 Task: Open a template Informal Letter by  Plum save the file as flyer.odt Remove the following options from template: 'your brand'. Replace Hello Fan with ' Greetings' and change the date to 28 November, 2023. Replace body of the letter with  I wanted to express my deepest gratitude for your help. Your assistance made a significant difference in my life. Thank you from the bottom of my heart.; apply Font Style 'Tahoma' and font size  14 Add name: Olivia
Action: Mouse moved to (963, 142)
Screenshot: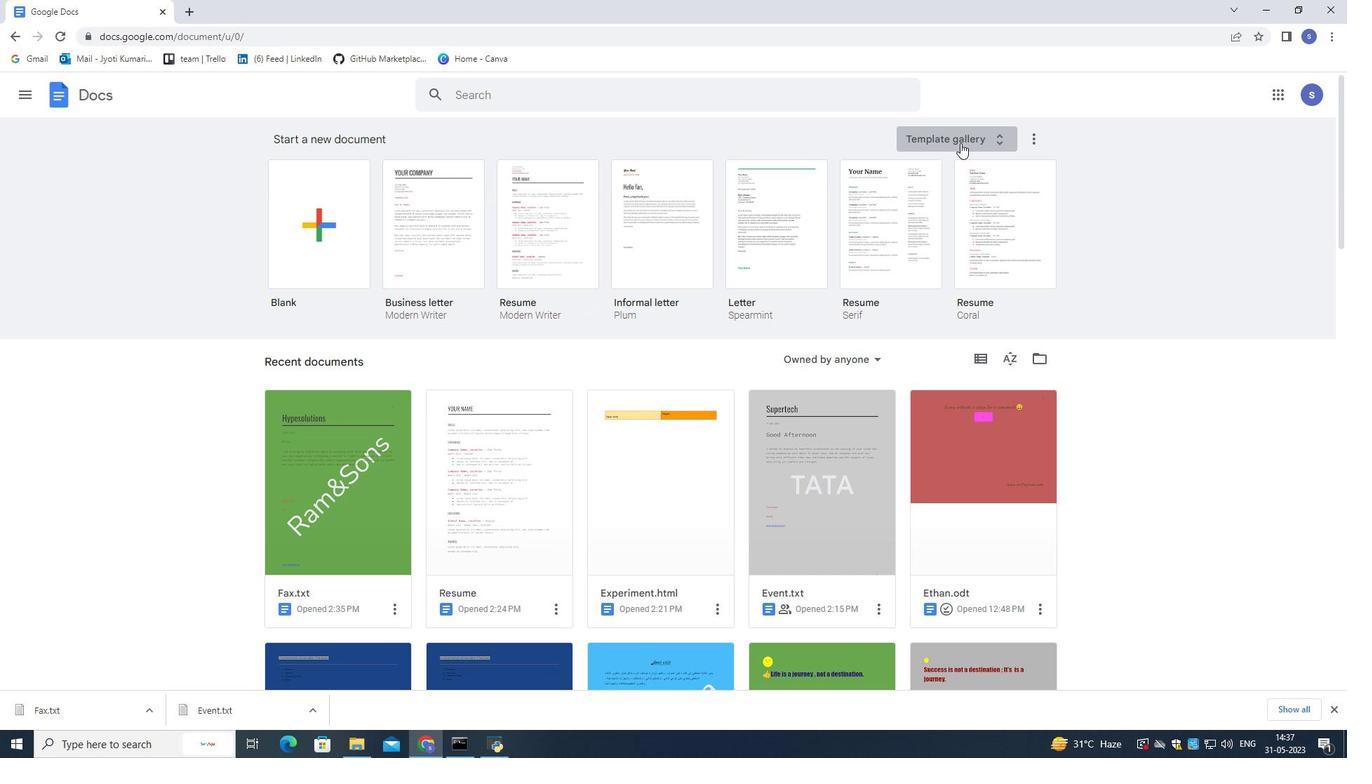 
Action: Mouse pressed left at (963, 142)
Screenshot: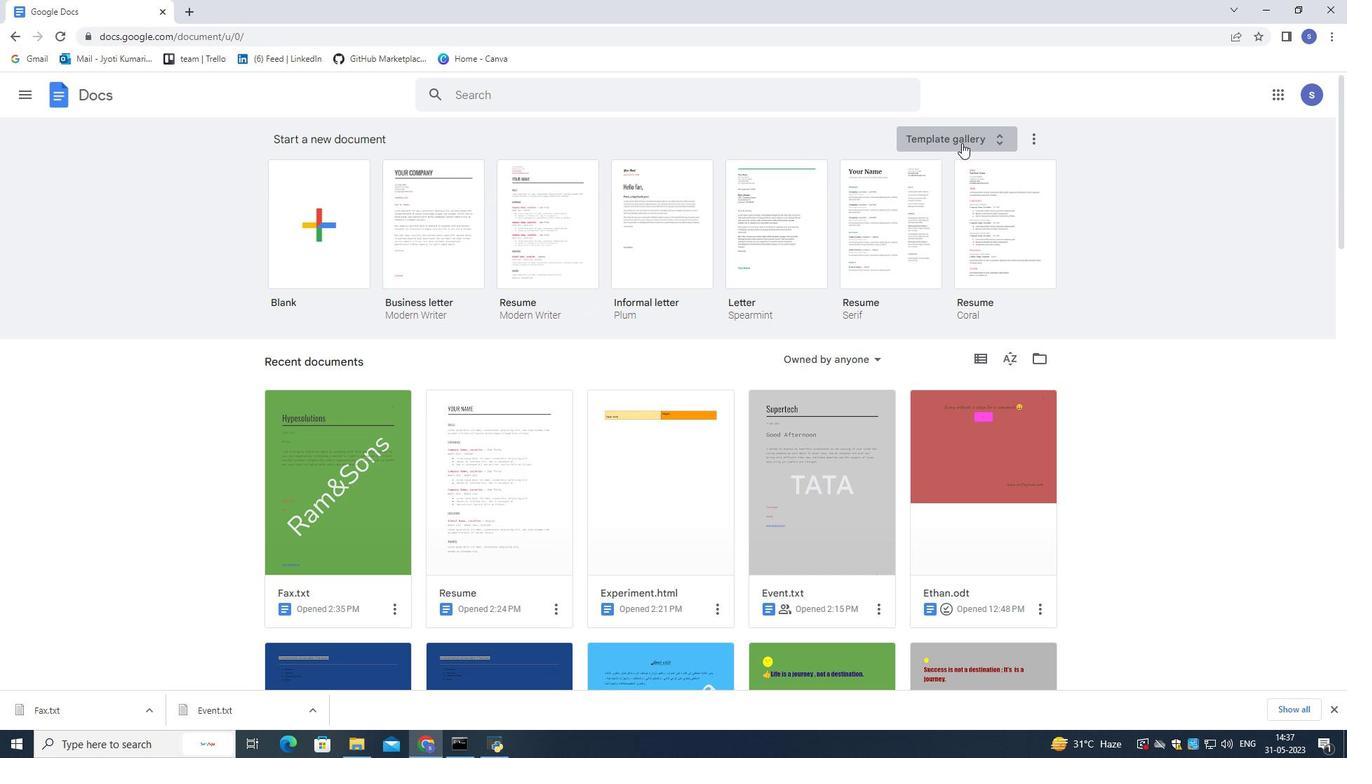 
Action: Mouse moved to (899, 220)
Screenshot: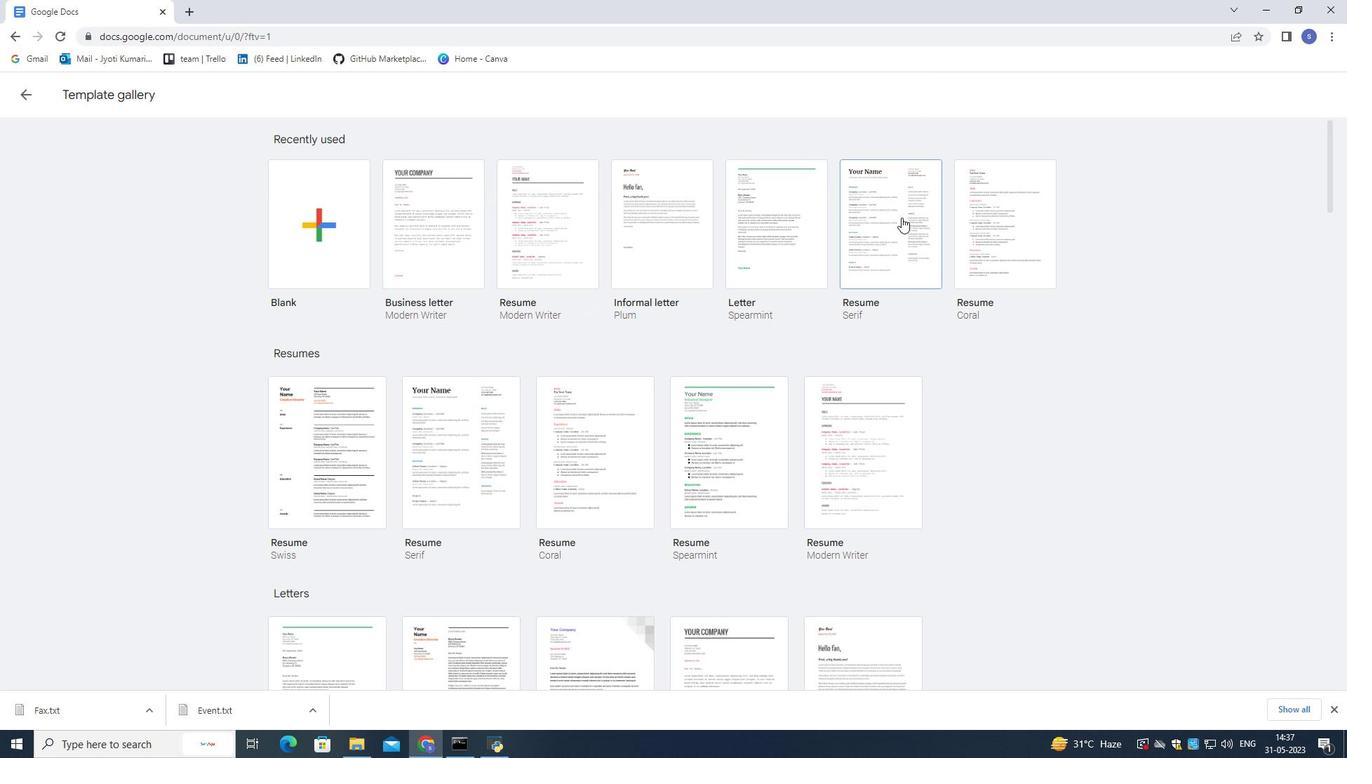 
Action: Mouse scrolled (899, 219) with delta (0, 0)
Screenshot: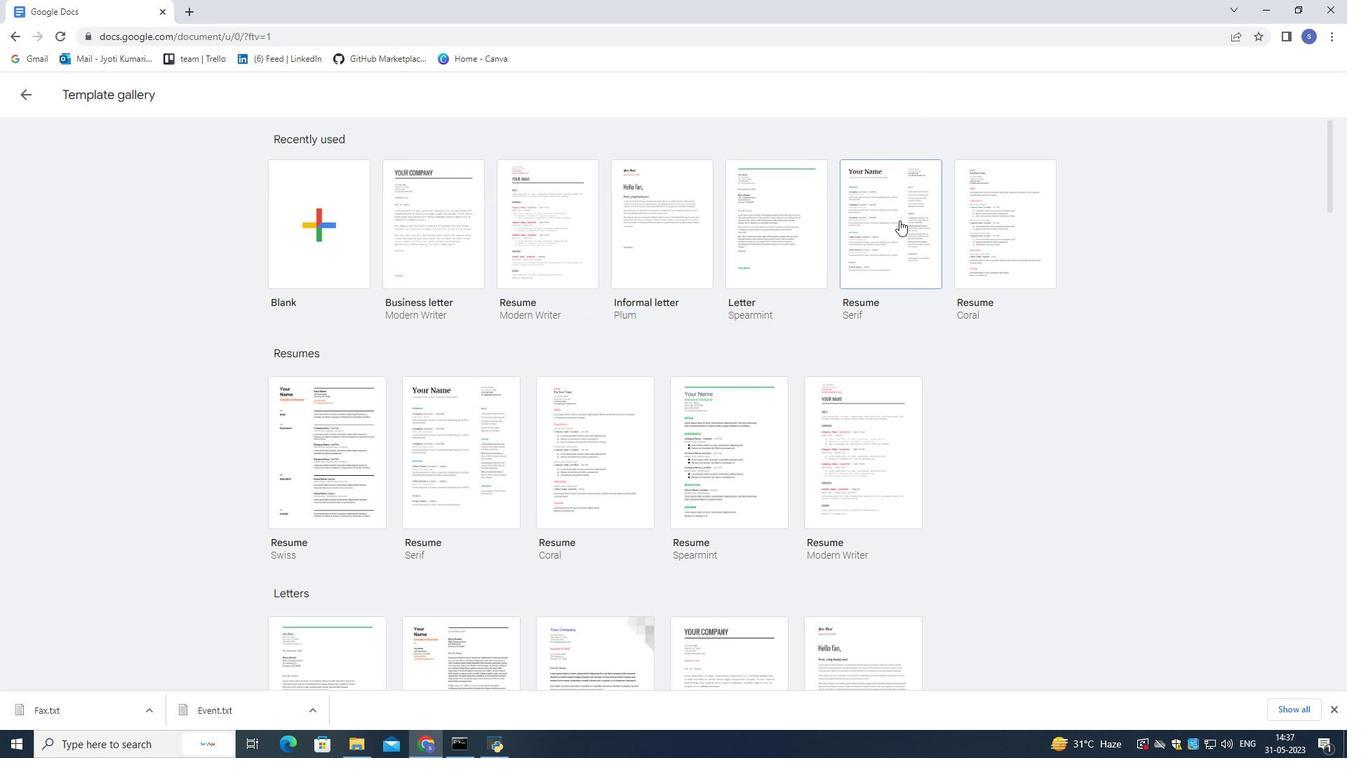 
Action: Mouse moved to (899, 220)
Screenshot: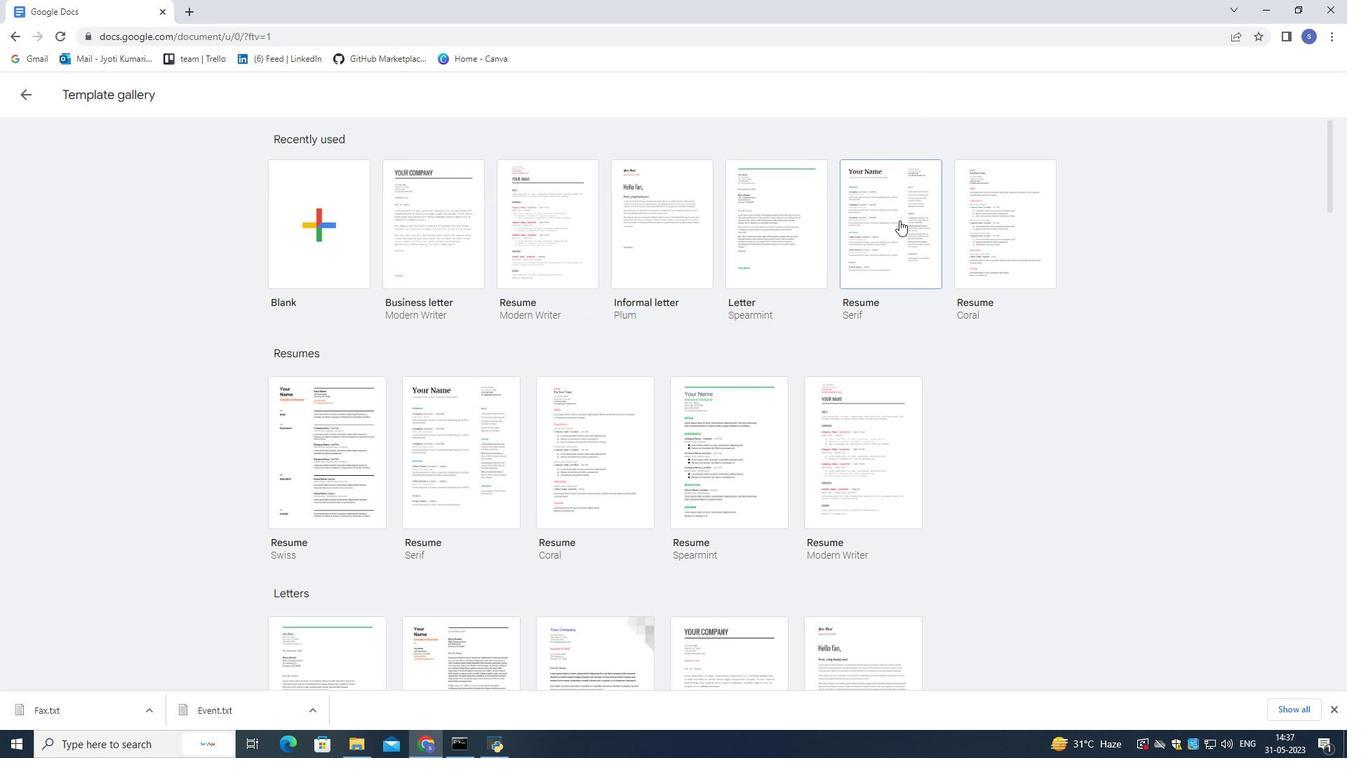 
Action: Mouse scrolled (899, 219) with delta (0, 0)
Screenshot: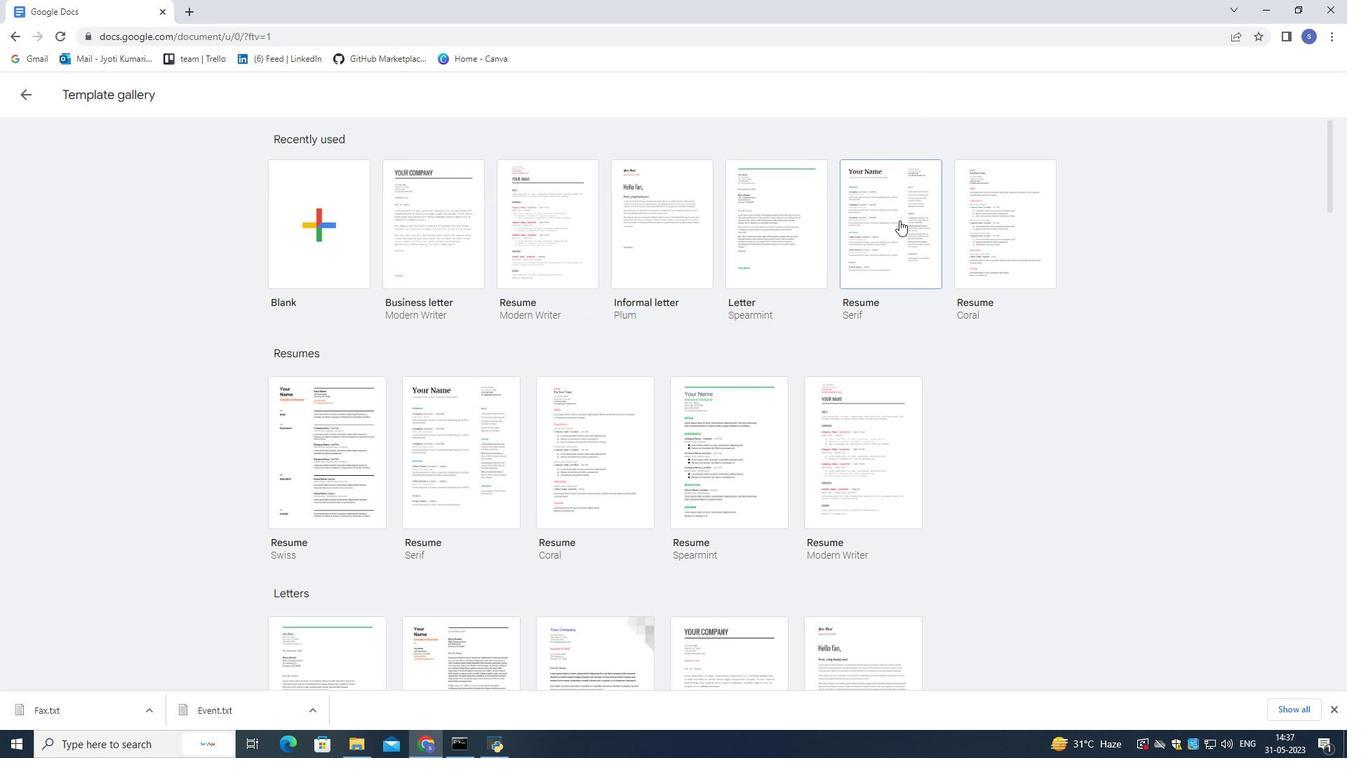 
Action: Mouse moved to (899, 222)
Screenshot: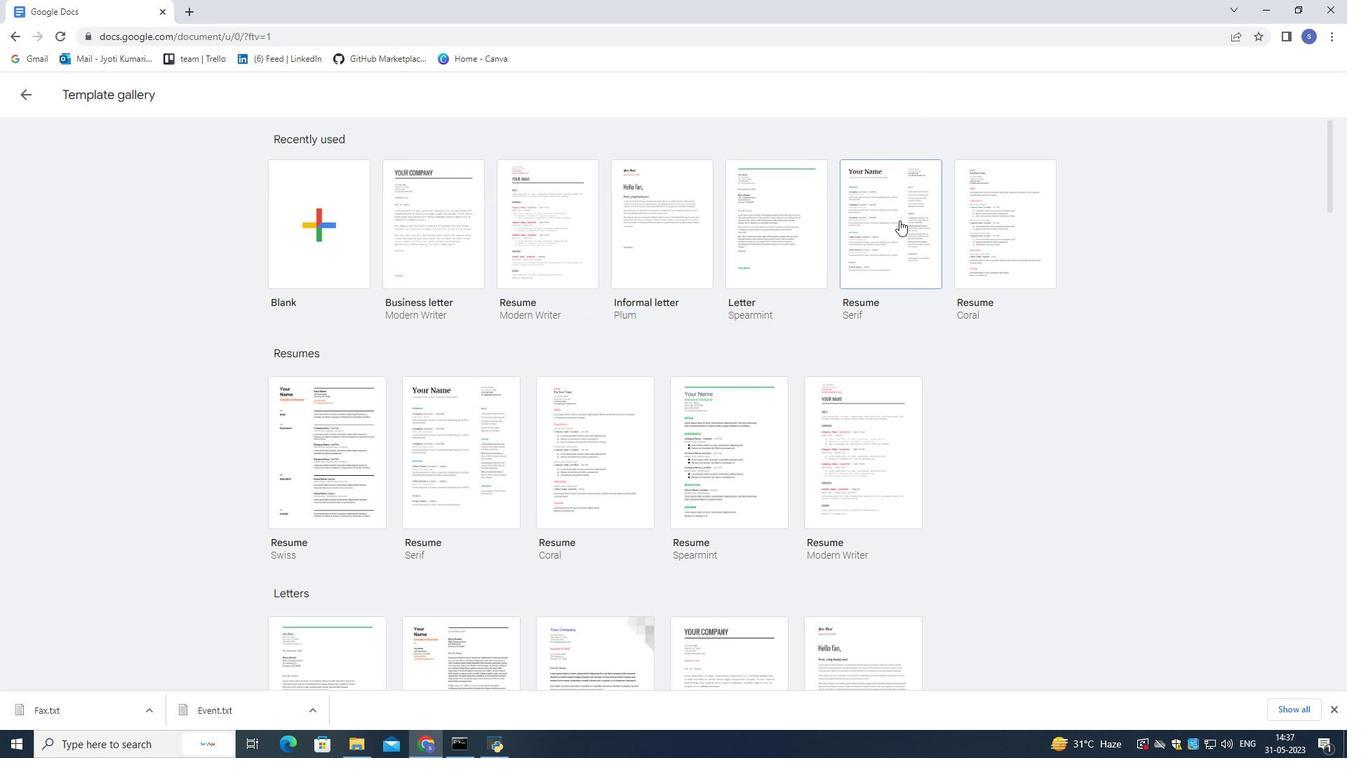 
Action: Mouse scrolled (899, 221) with delta (0, 0)
Screenshot: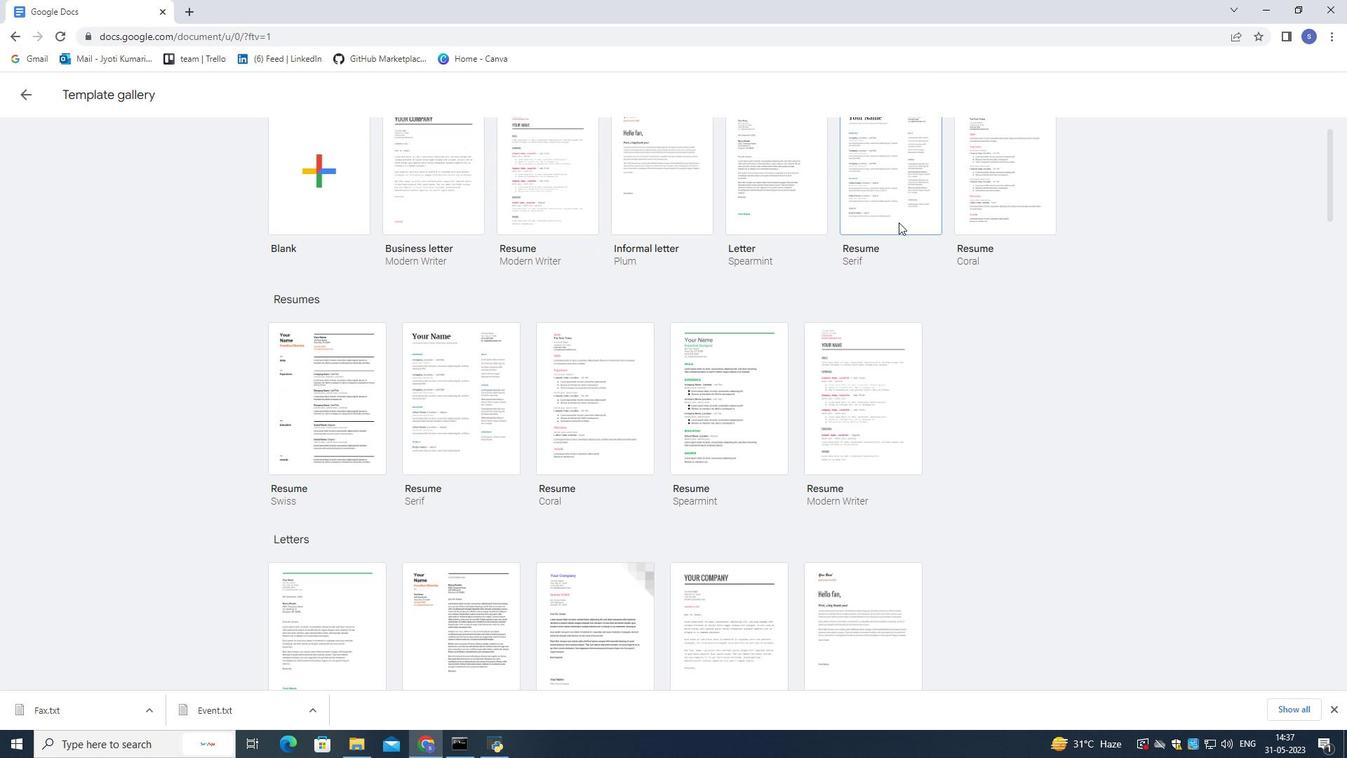 
Action: Mouse scrolled (899, 221) with delta (0, 0)
Screenshot: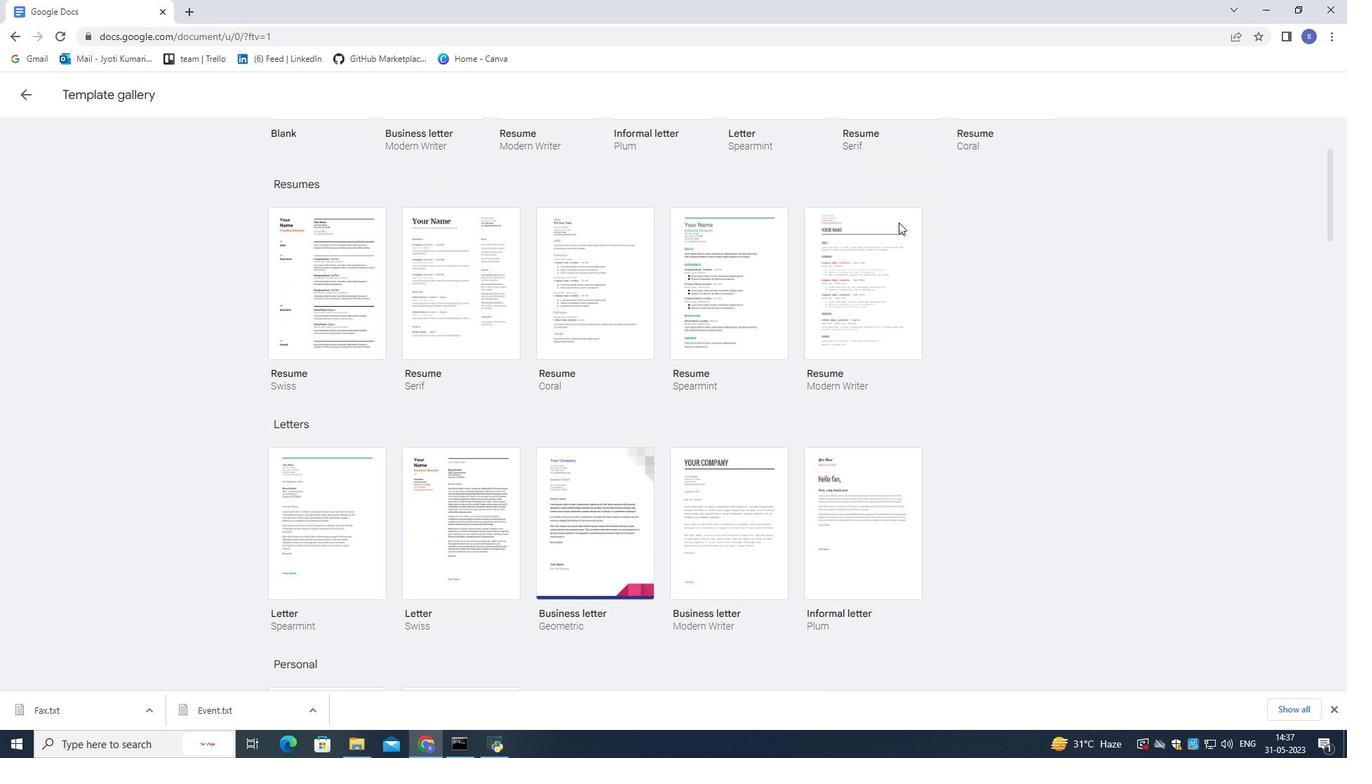 
Action: Mouse moved to (895, 252)
Screenshot: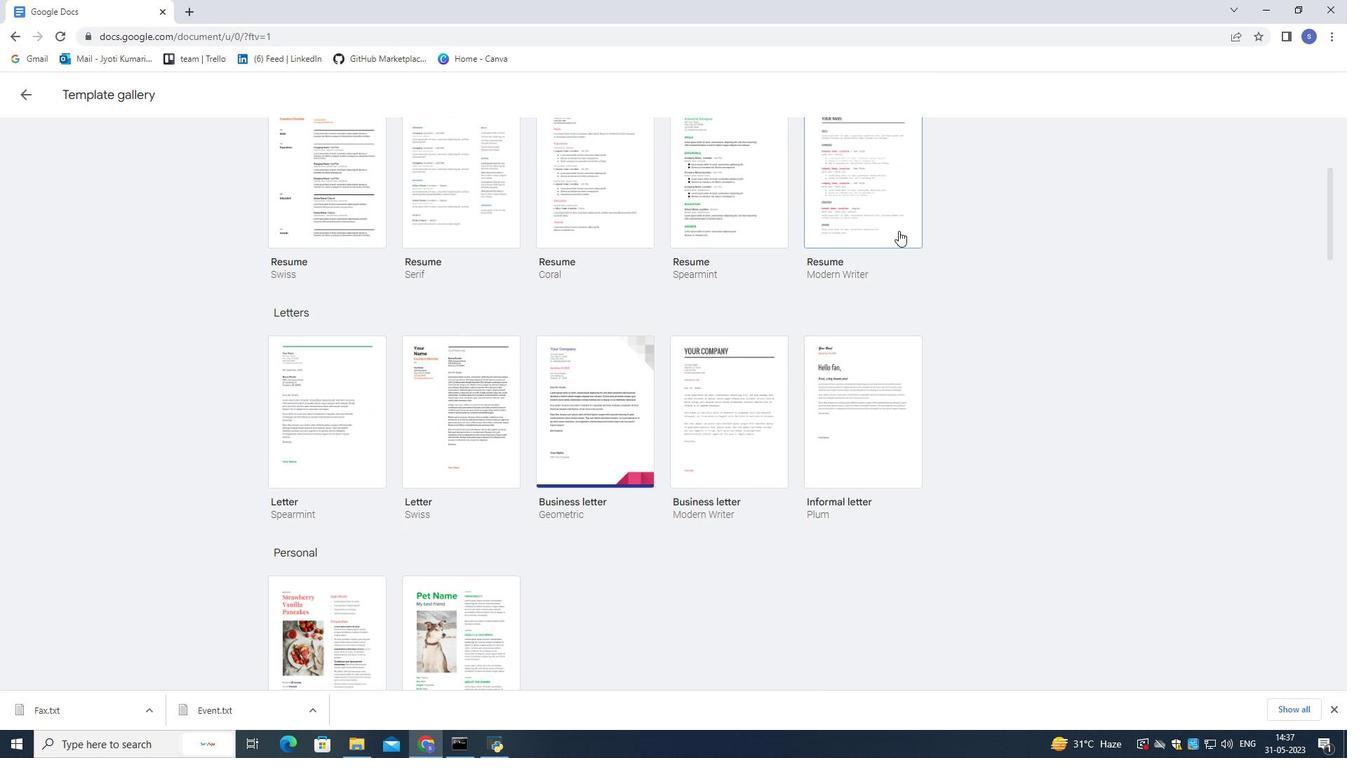 
Action: Mouse scrolled (895, 252) with delta (0, 0)
Screenshot: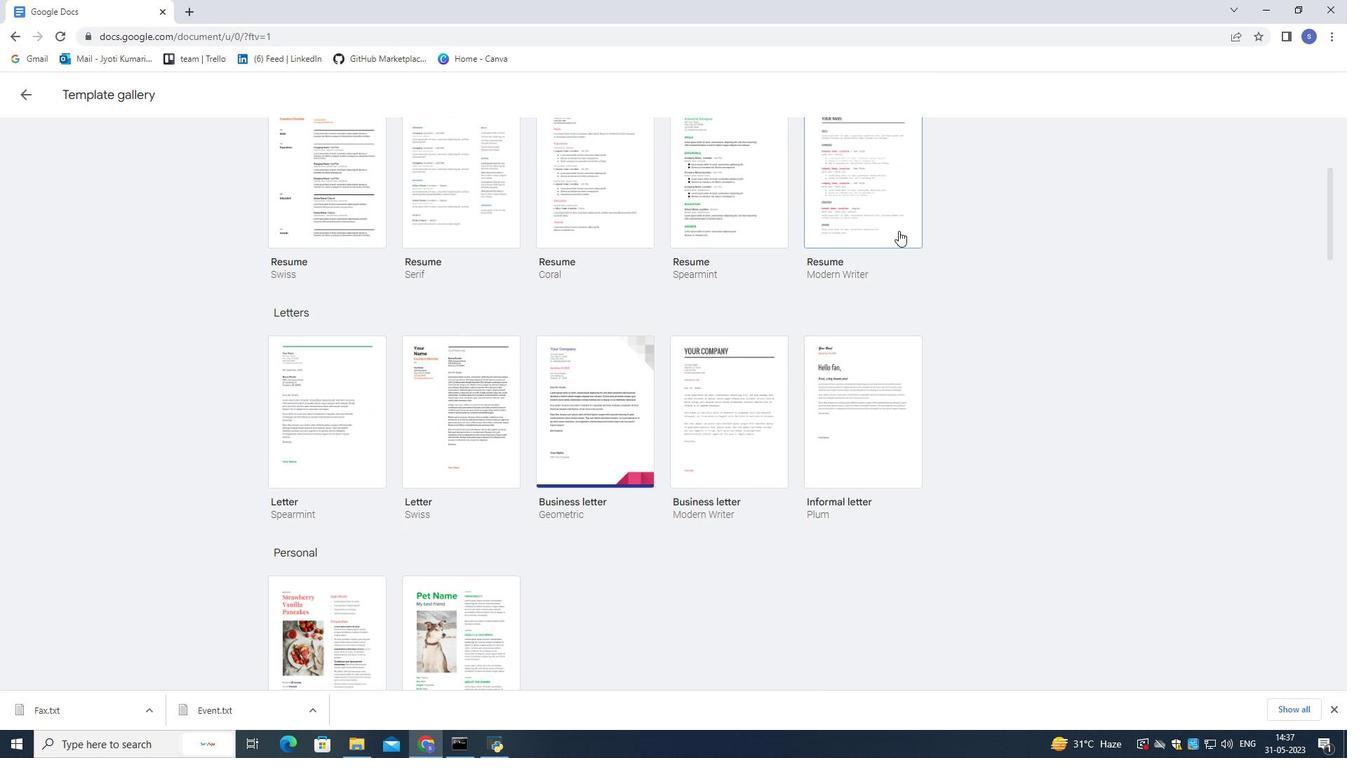 
Action: Mouse moved to (859, 321)
Screenshot: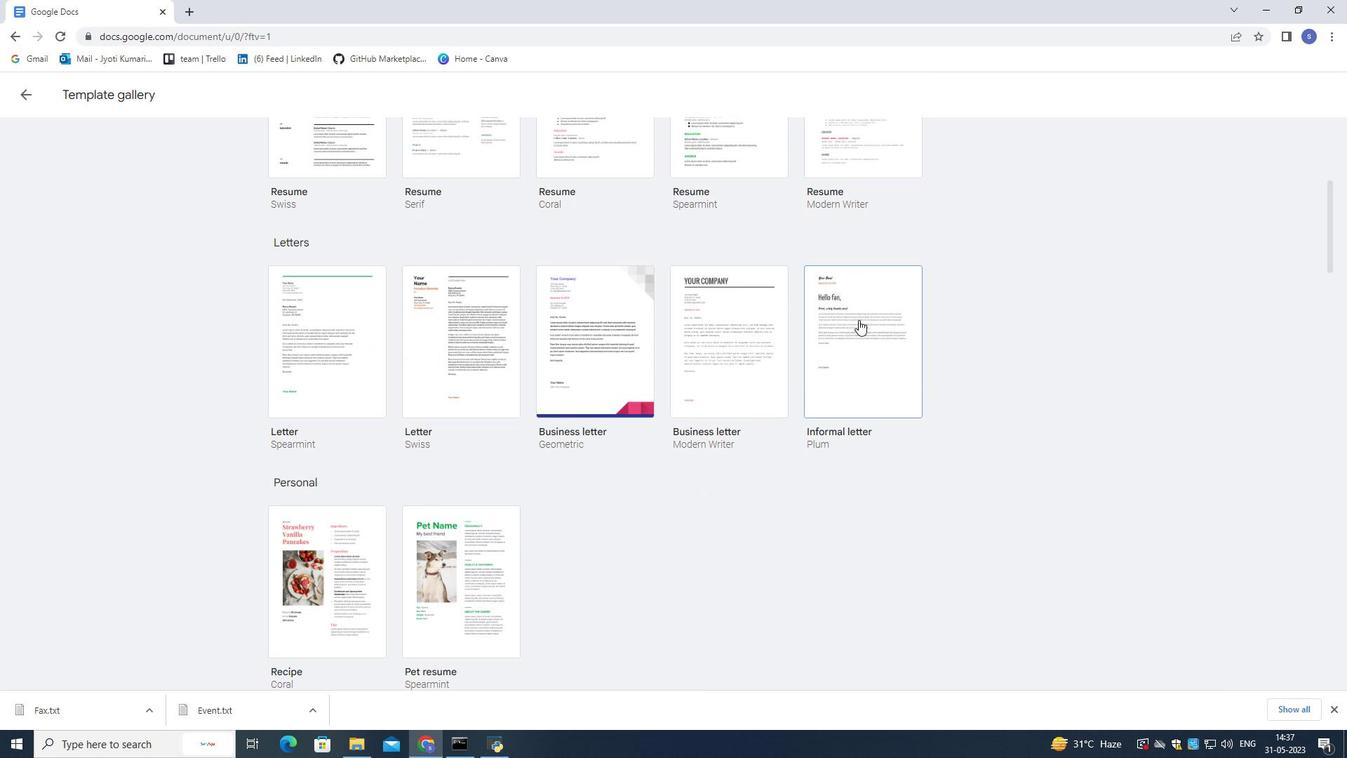 
Action: Mouse pressed left at (859, 321)
Screenshot: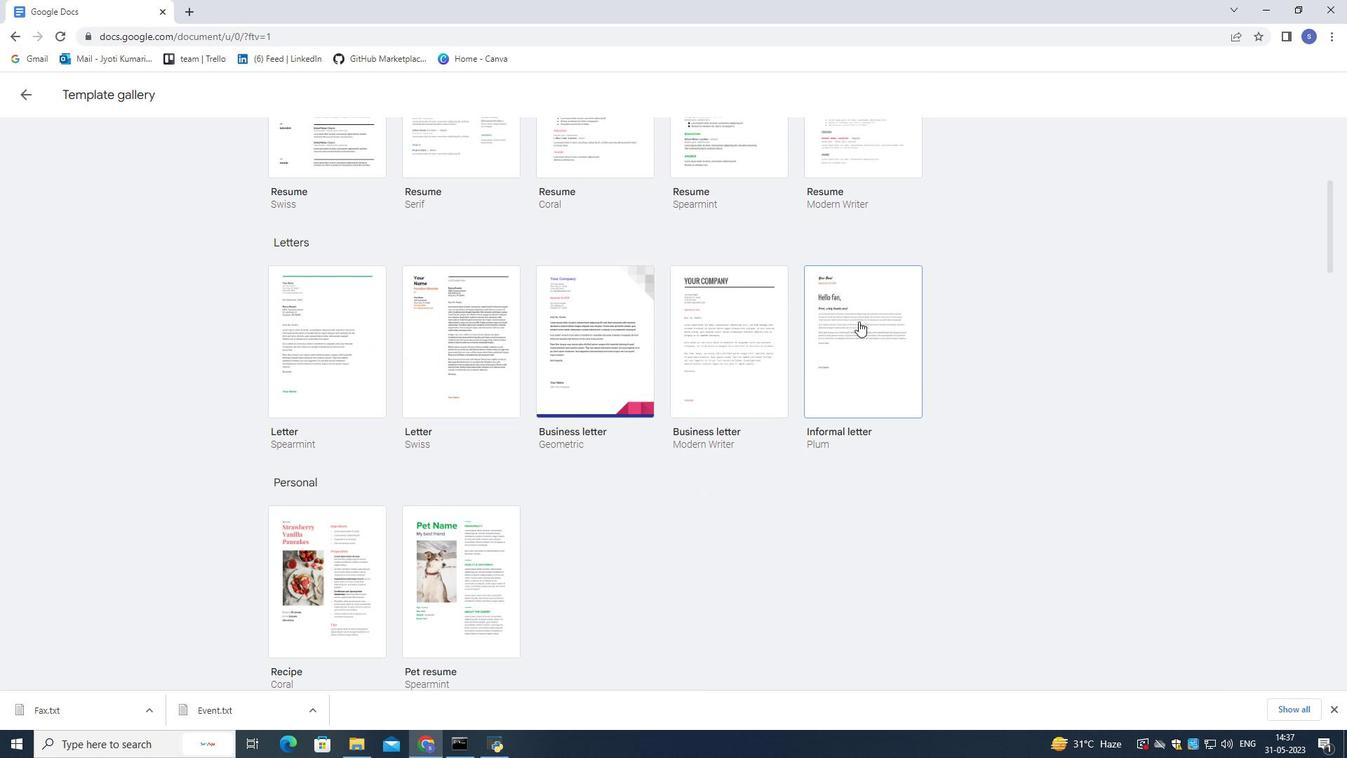 
Action: Mouse moved to (80, 84)
Screenshot: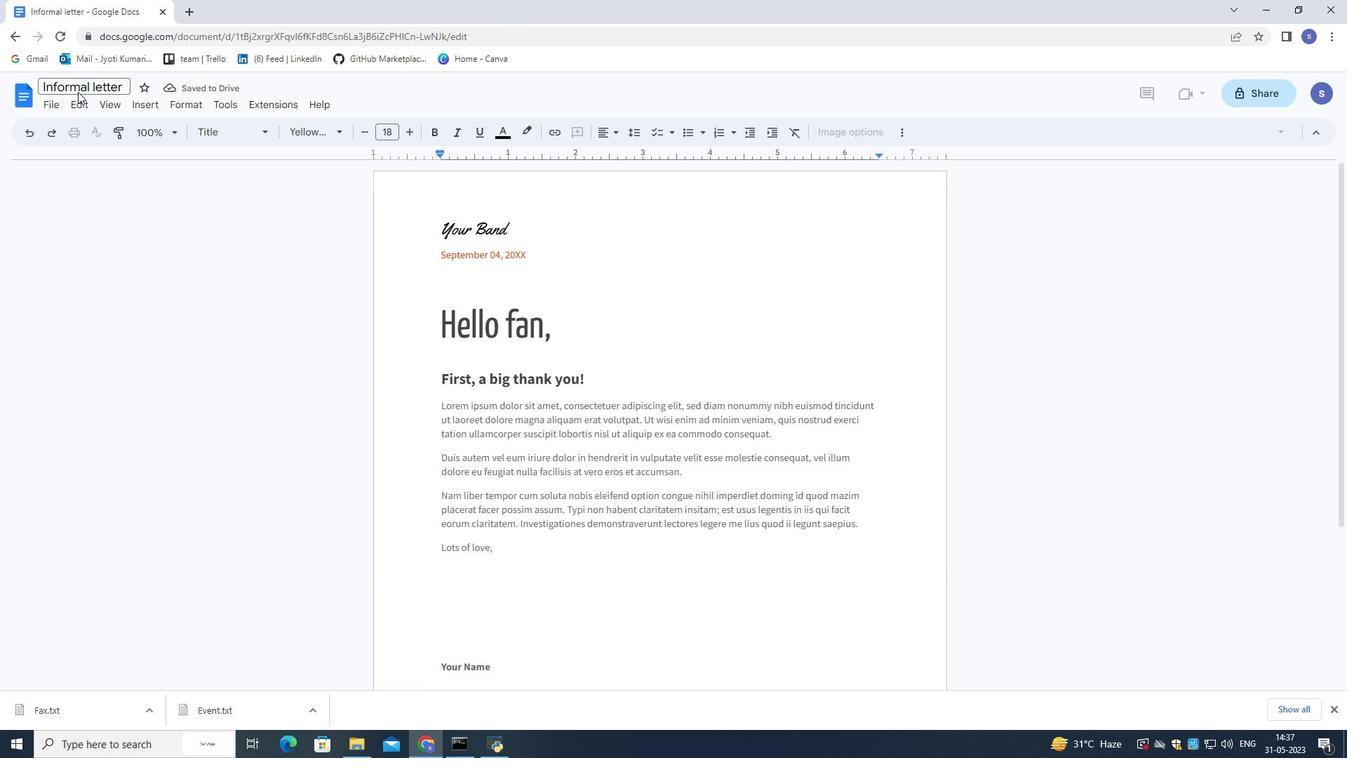 
Action: Mouse pressed left at (80, 84)
Screenshot: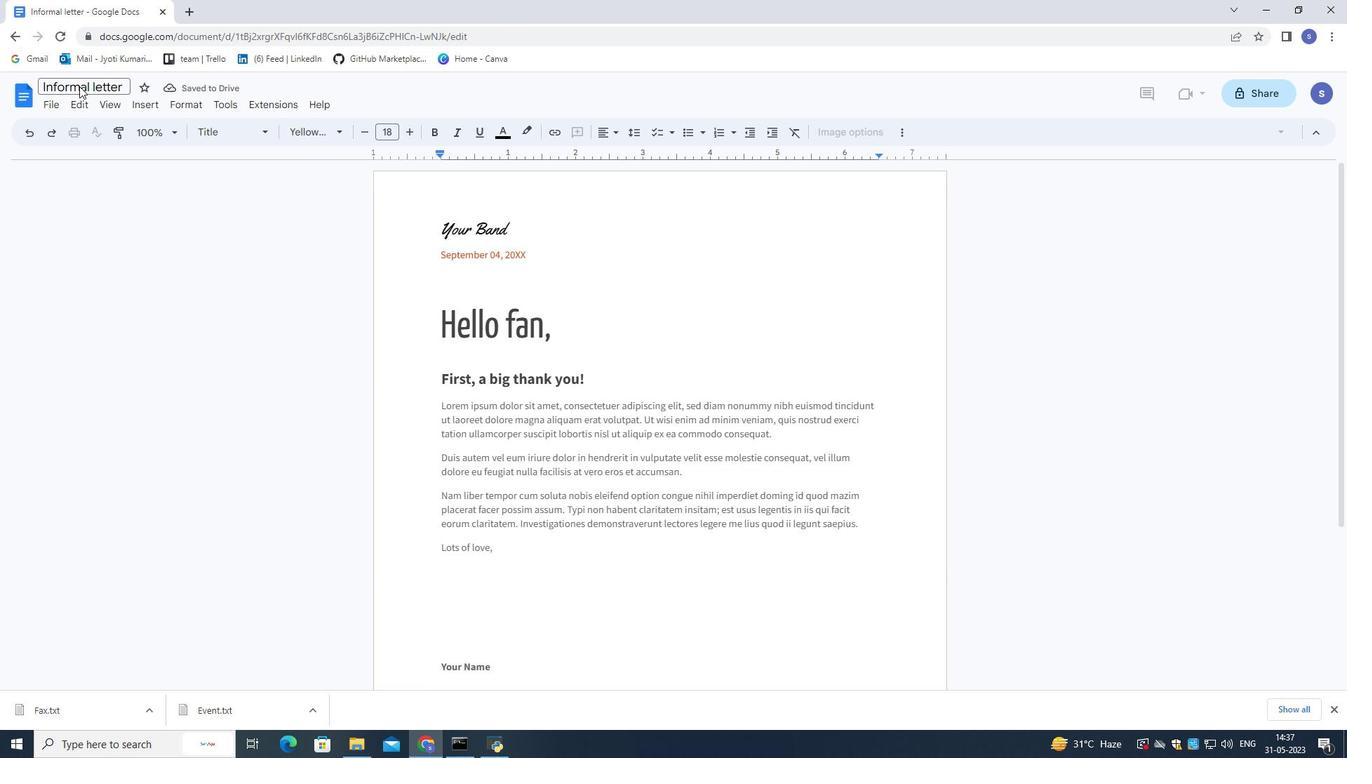 
Action: Mouse pressed left at (80, 84)
Screenshot: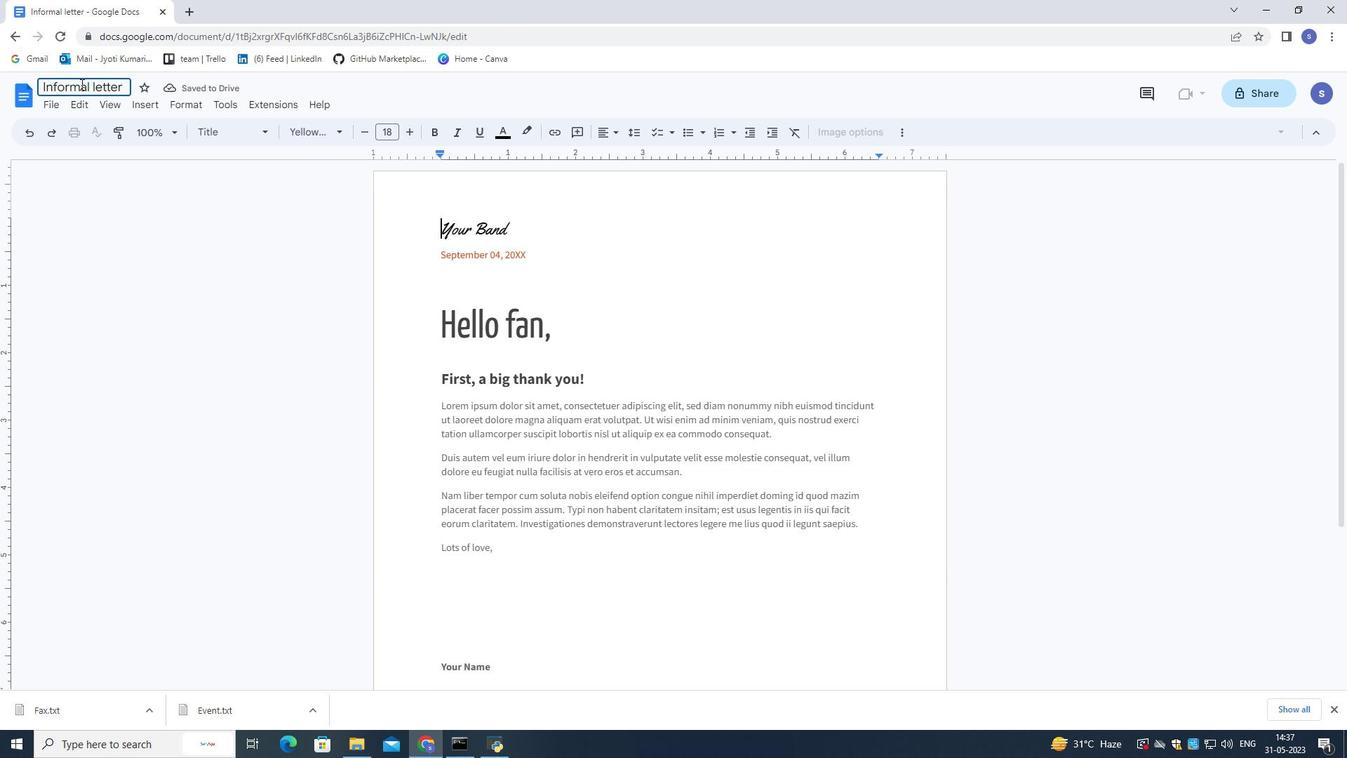 
Action: Mouse pressed left at (80, 84)
Screenshot: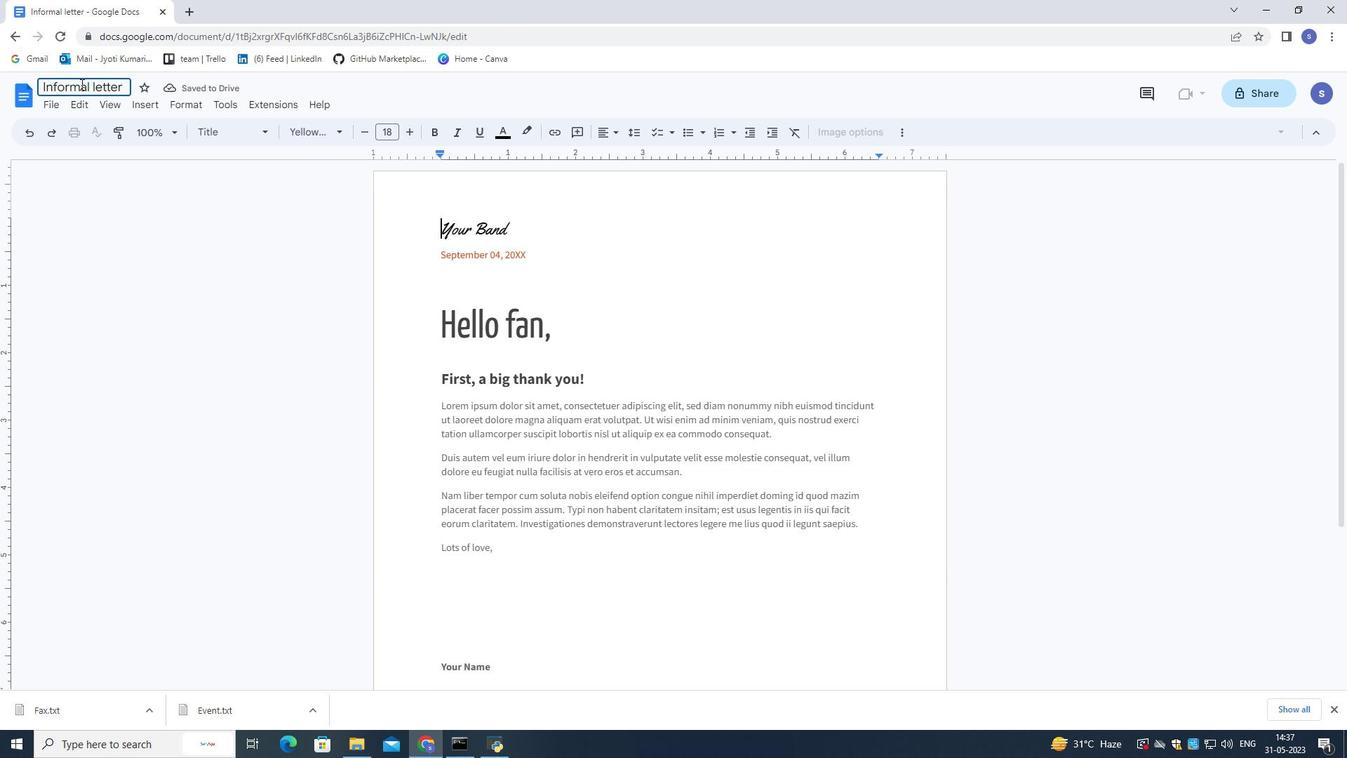 
Action: Mouse moved to (122, 76)
Screenshot: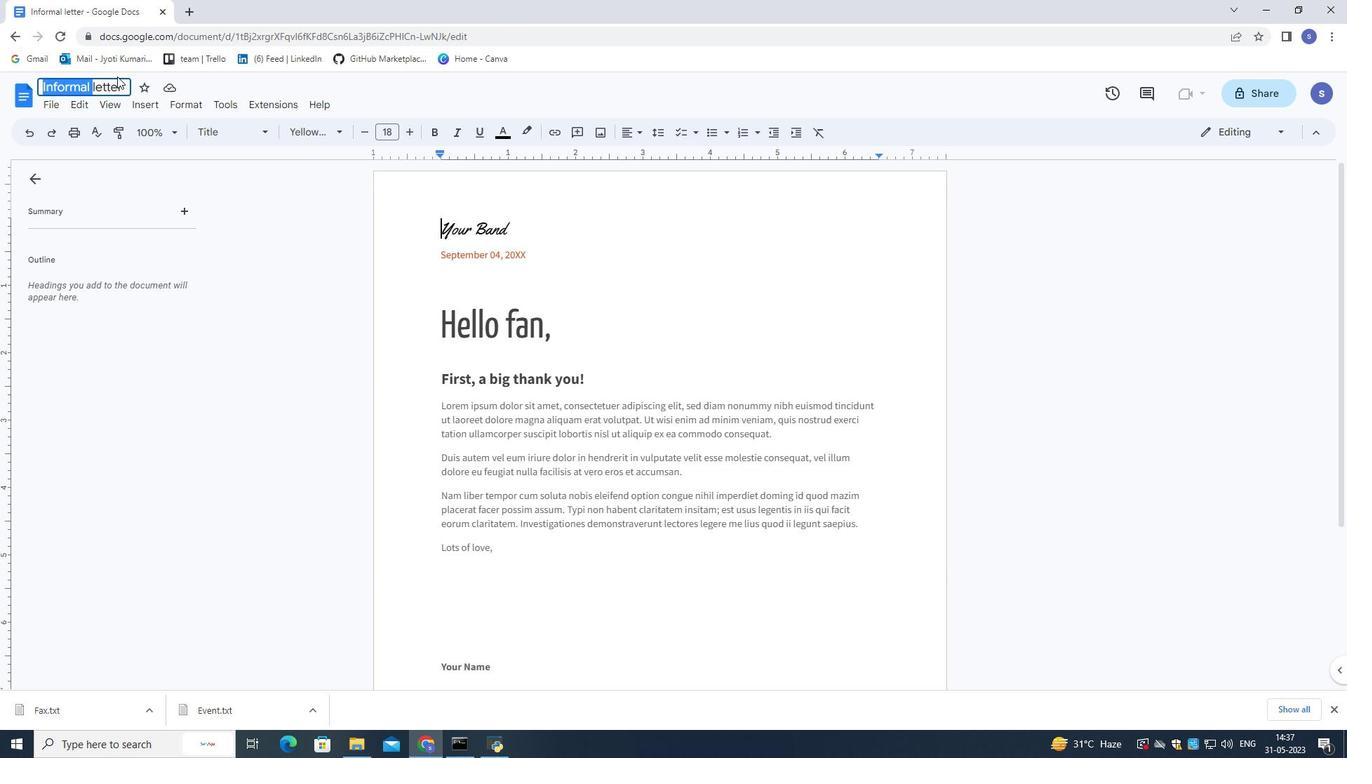
Action: Mouse pressed left at (122, 76)
Screenshot: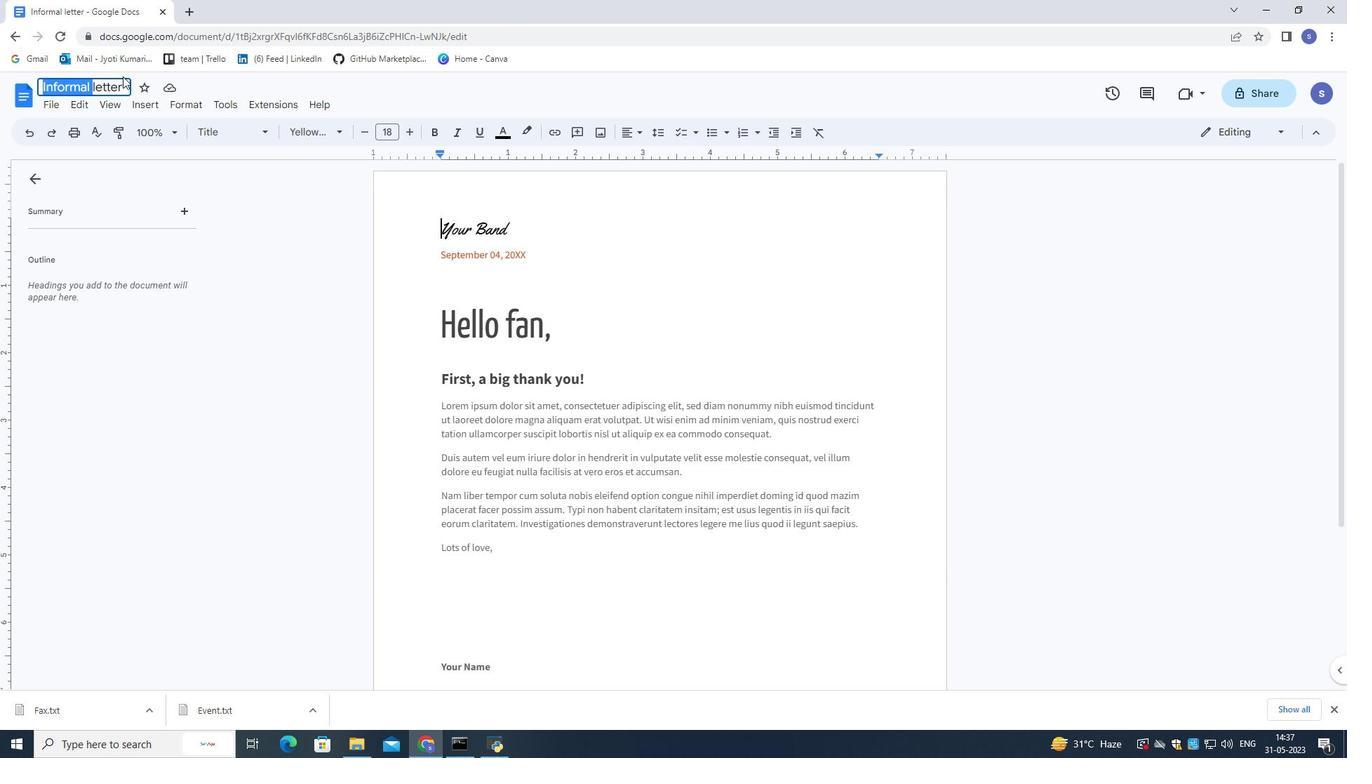 
Action: Mouse moved to (122, 84)
Screenshot: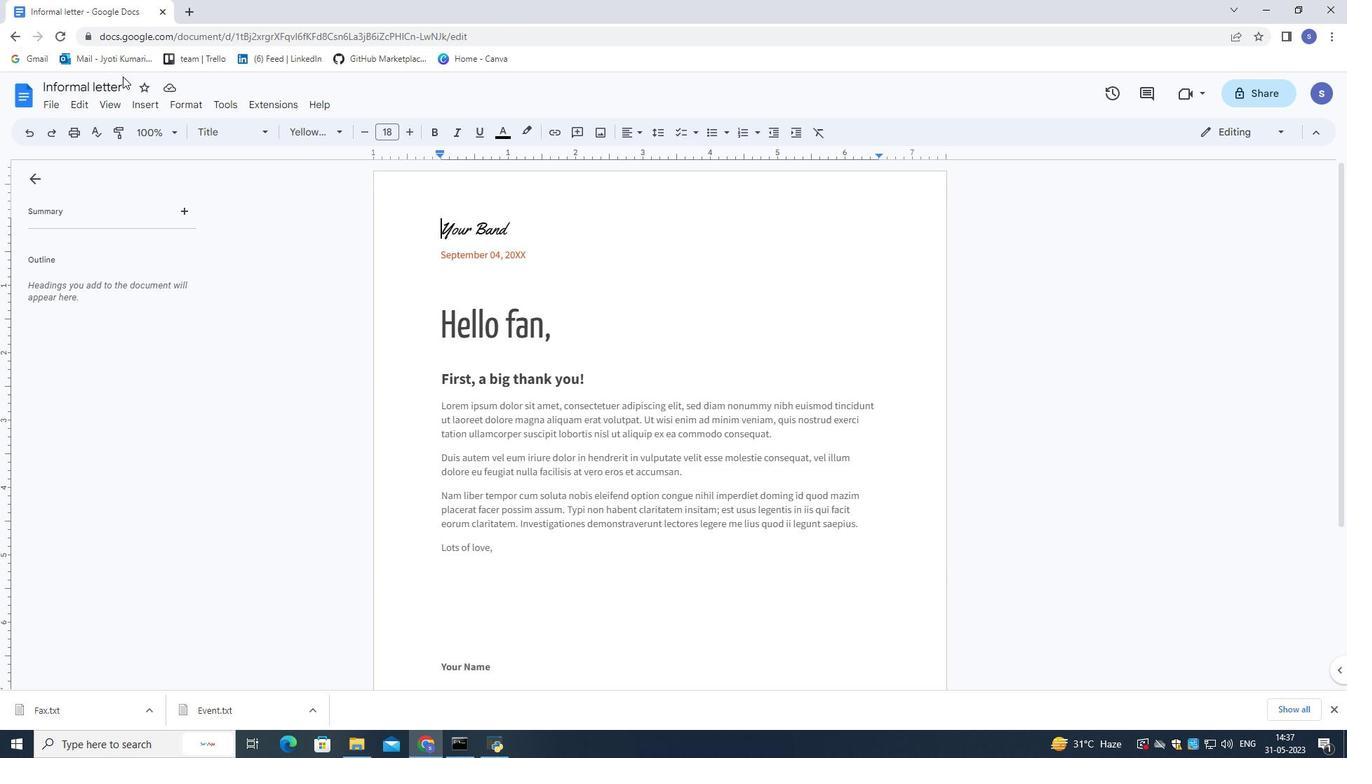 
Action: Mouse pressed left at (122, 84)
Screenshot: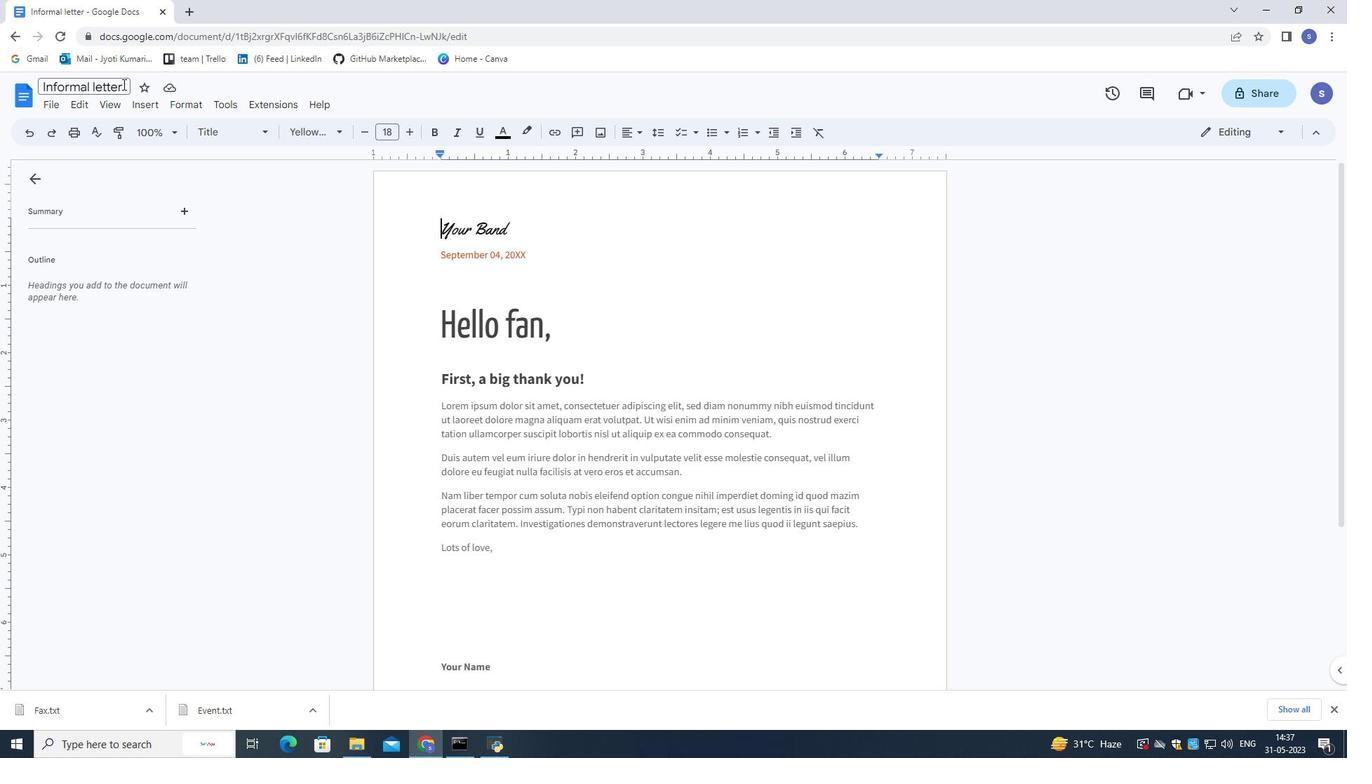 
Action: Mouse pressed left at (122, 84)
Screenshot: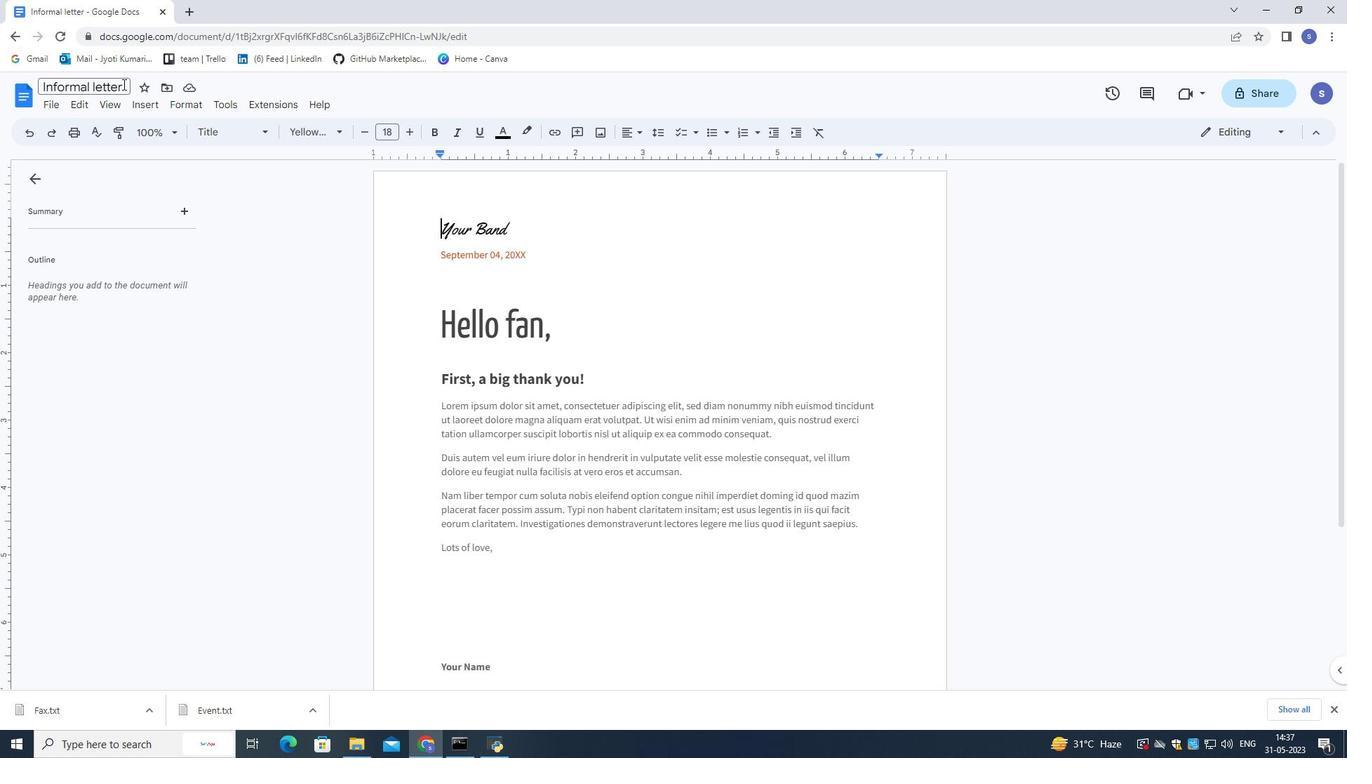 
Action: Mouse pressed left at (122, 84)
Screenshot: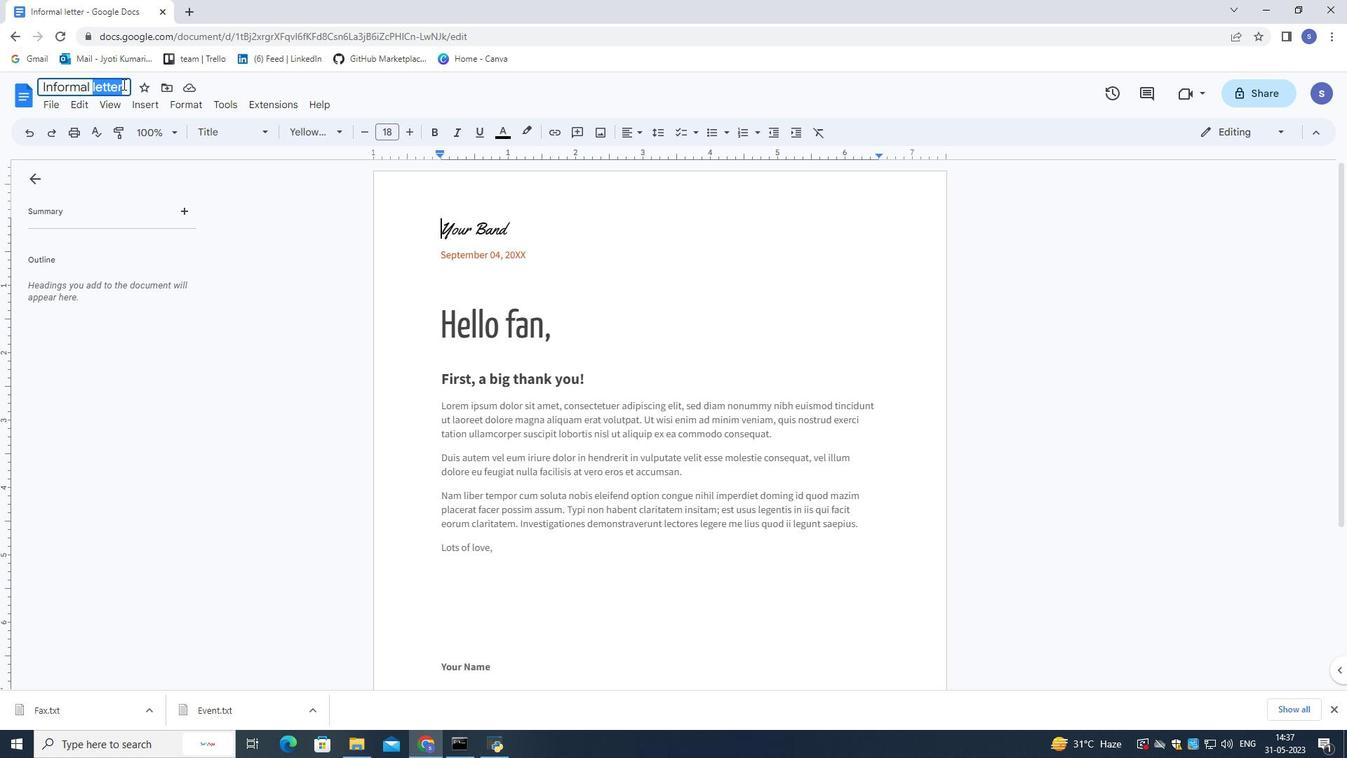 
Action: Key pressed <Key.shift>Flyer.odt<Key.enter>
Screenshot: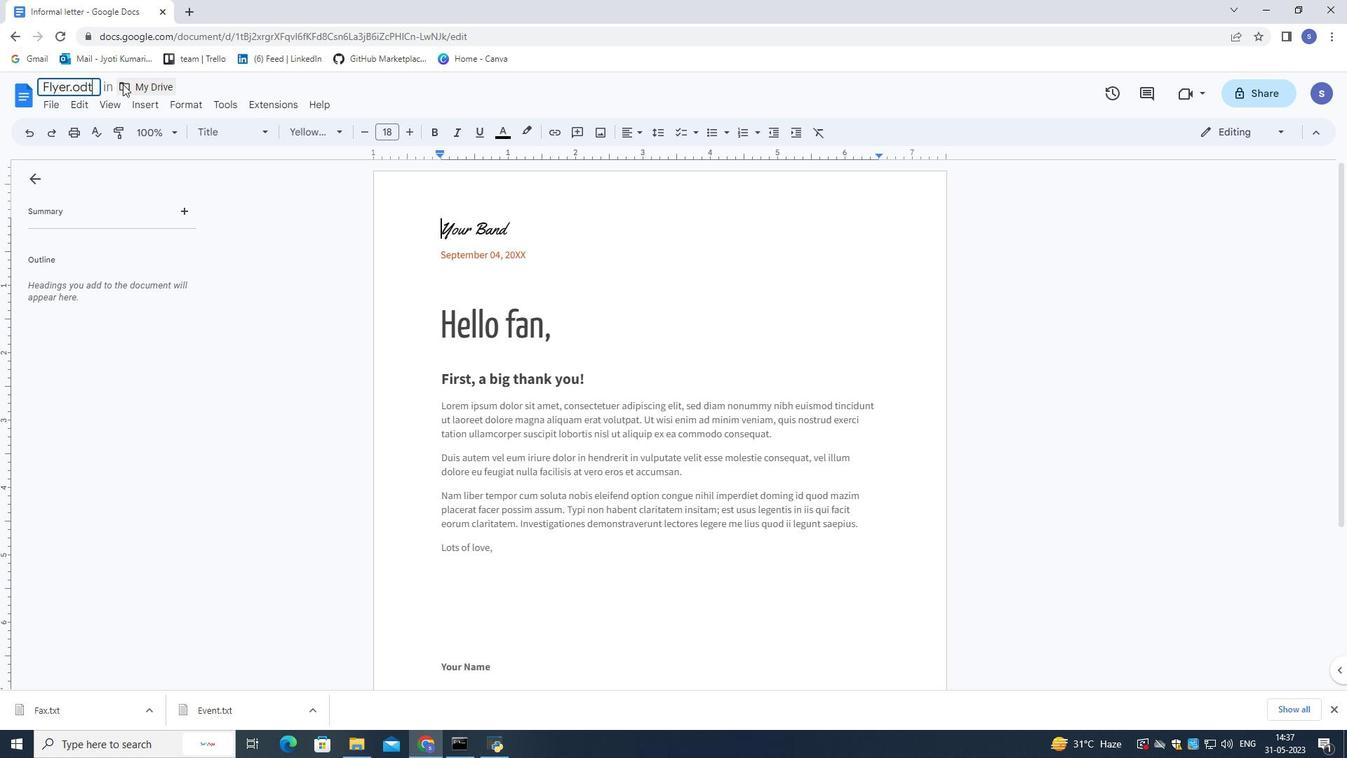 
Action: Mouse moved to (513, 228)
Screenshot: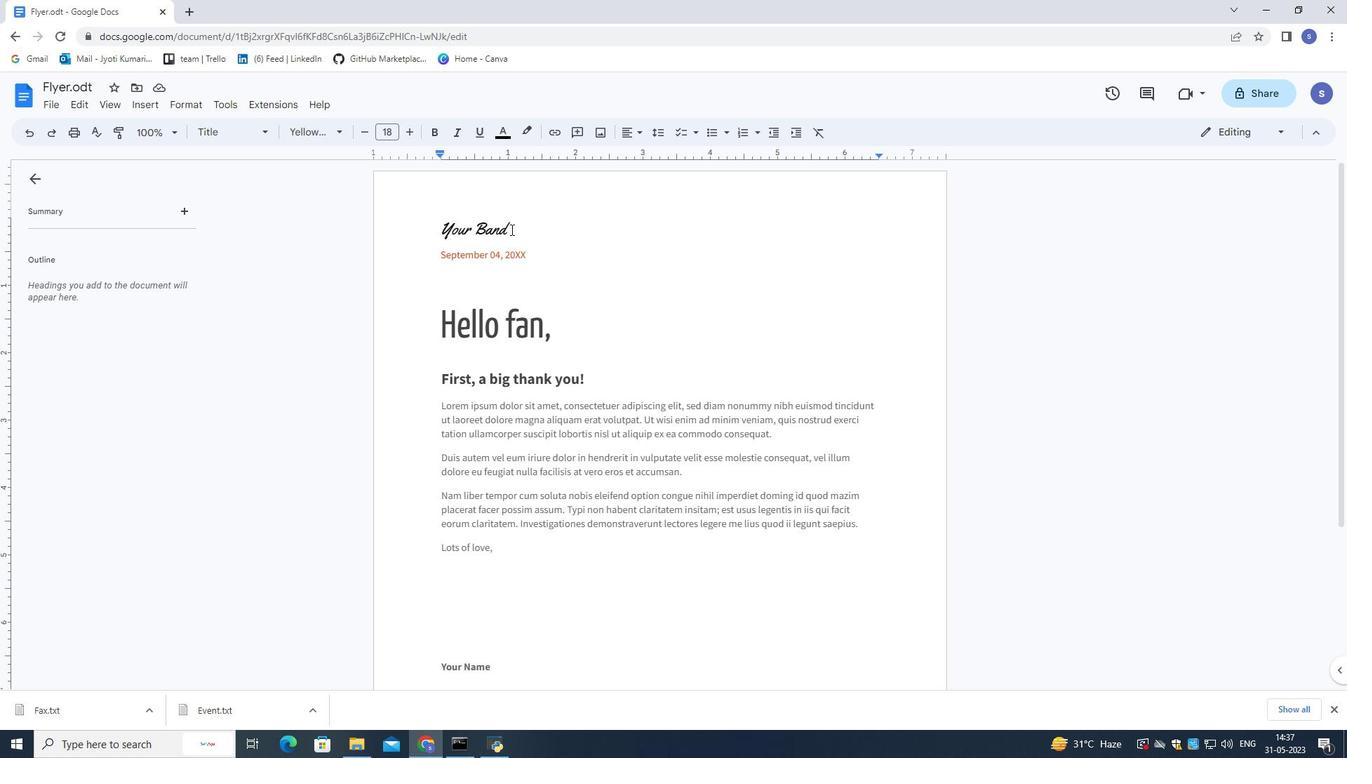 
Action: Mouse pressed left at (513, 228)
Screenshot: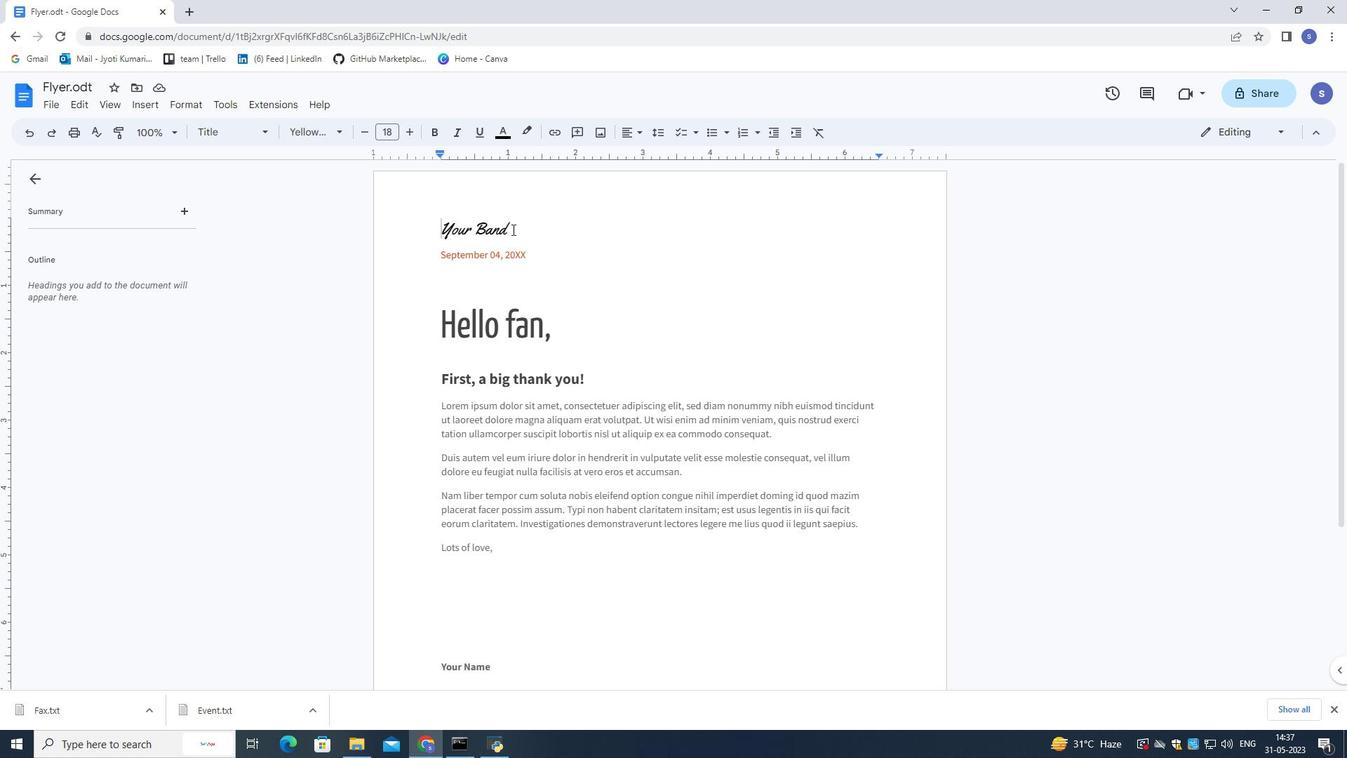 
Action: Mouse moved to (515, 228)
Screenshot: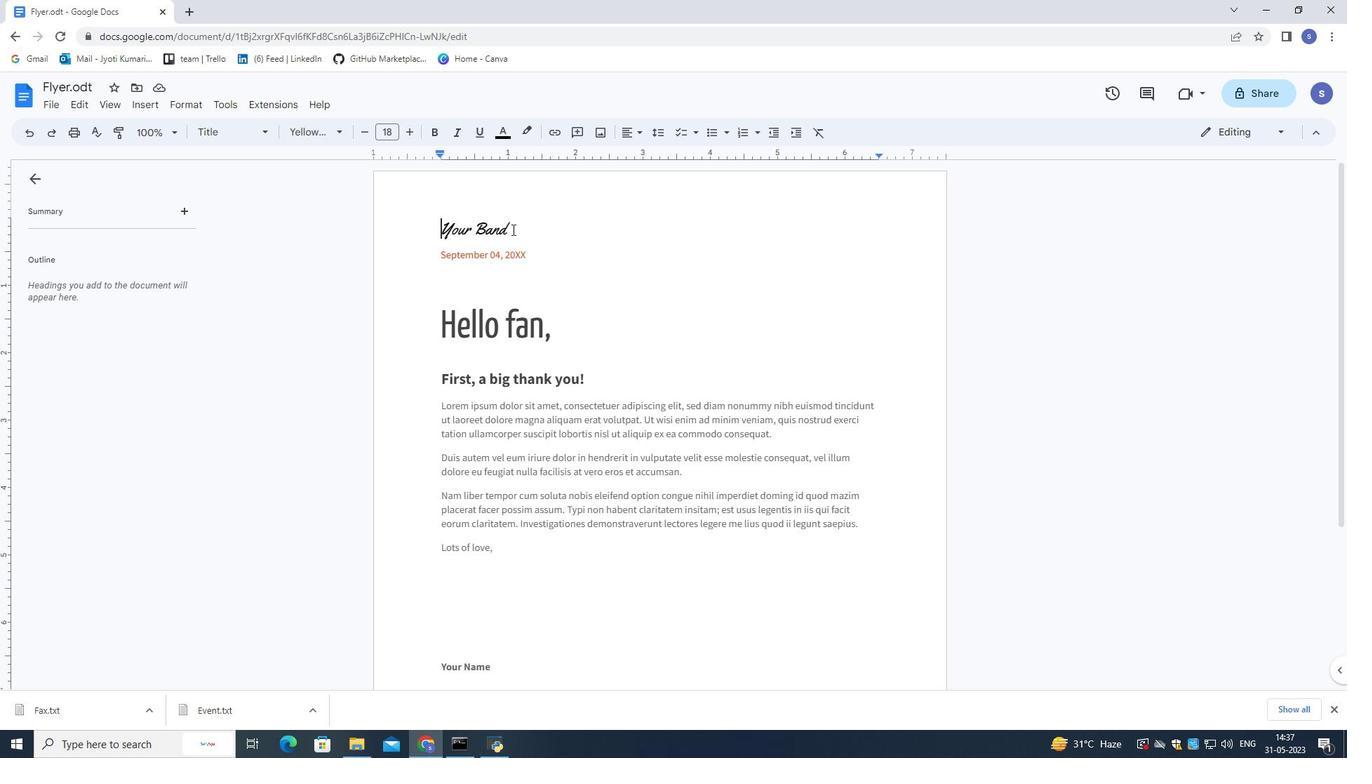 
Action: Mouse pressed left at (515, 228)
Screenshot: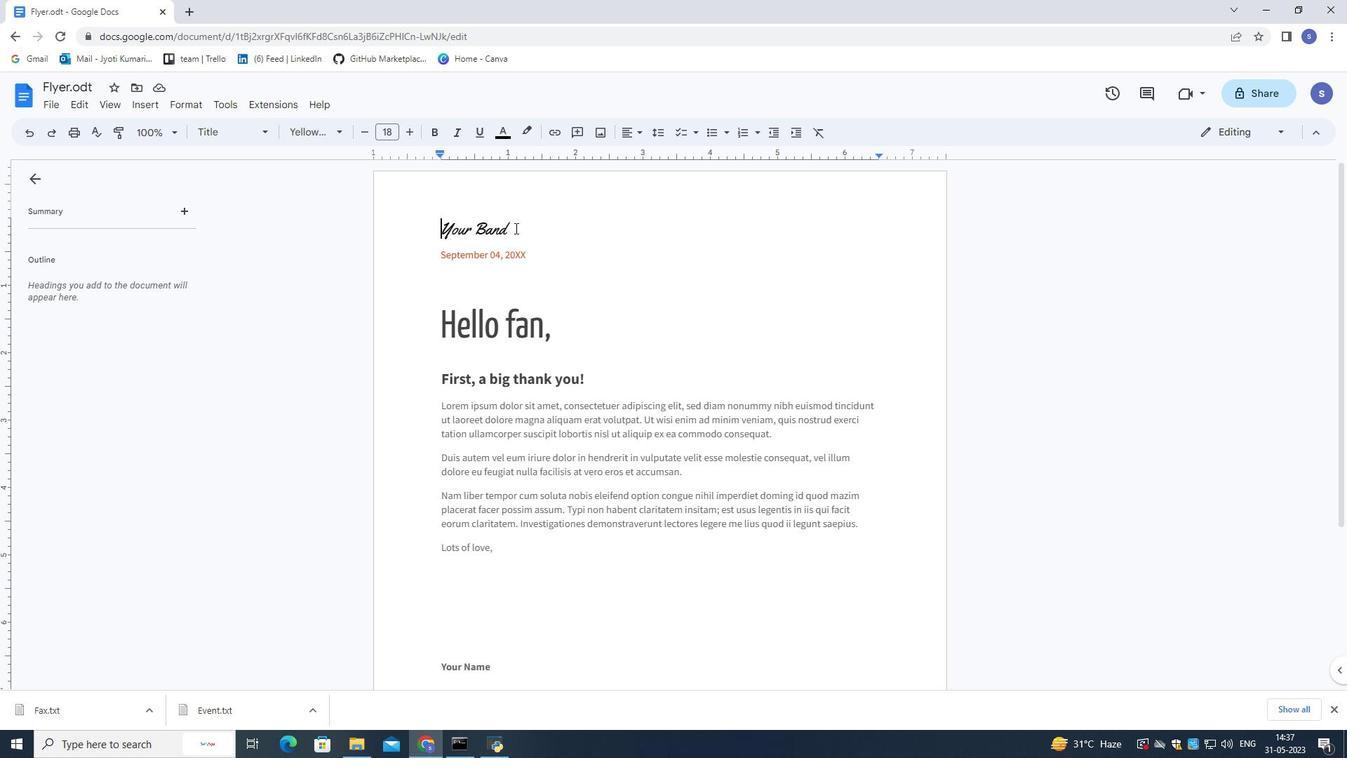 
Action: Mouse pressed left at (515, 228)
Screenshot: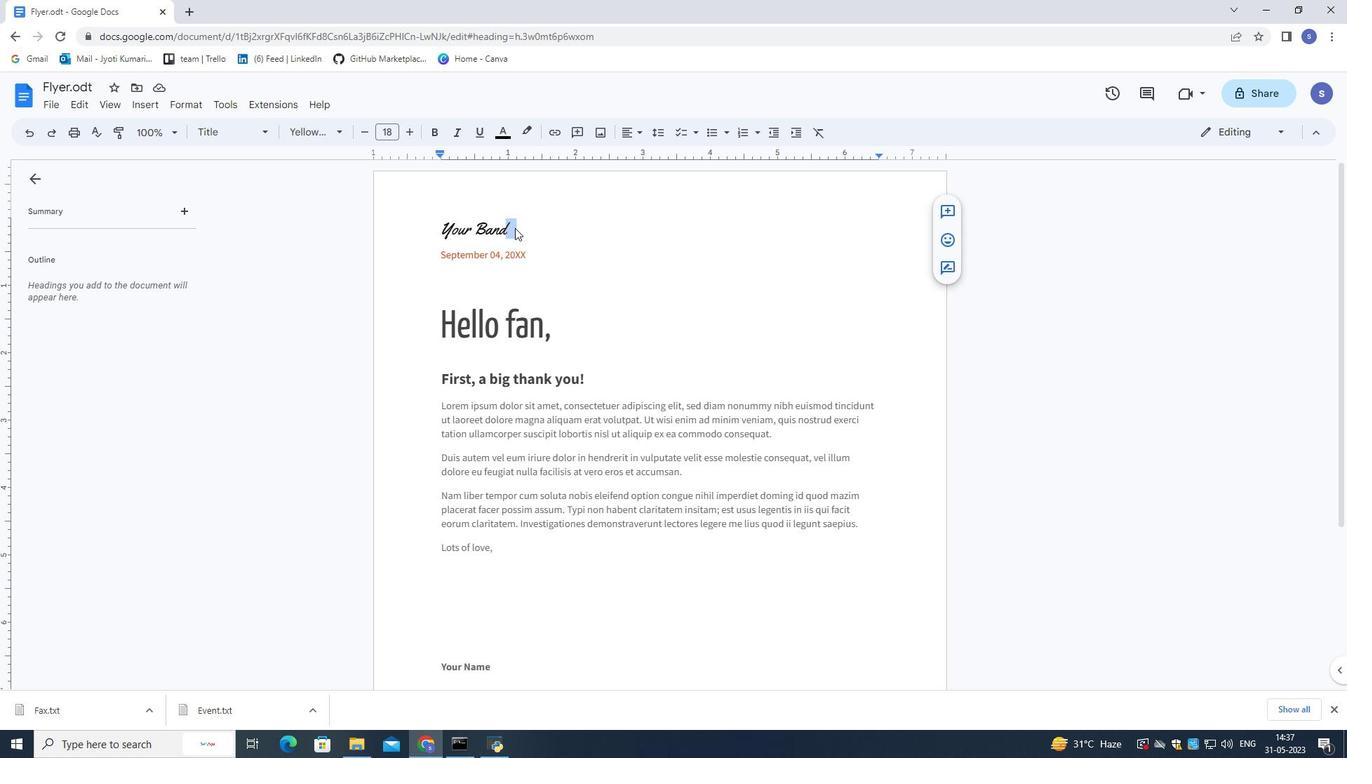 
Action: Mouse pressed left at (515, 228)
Screenshot: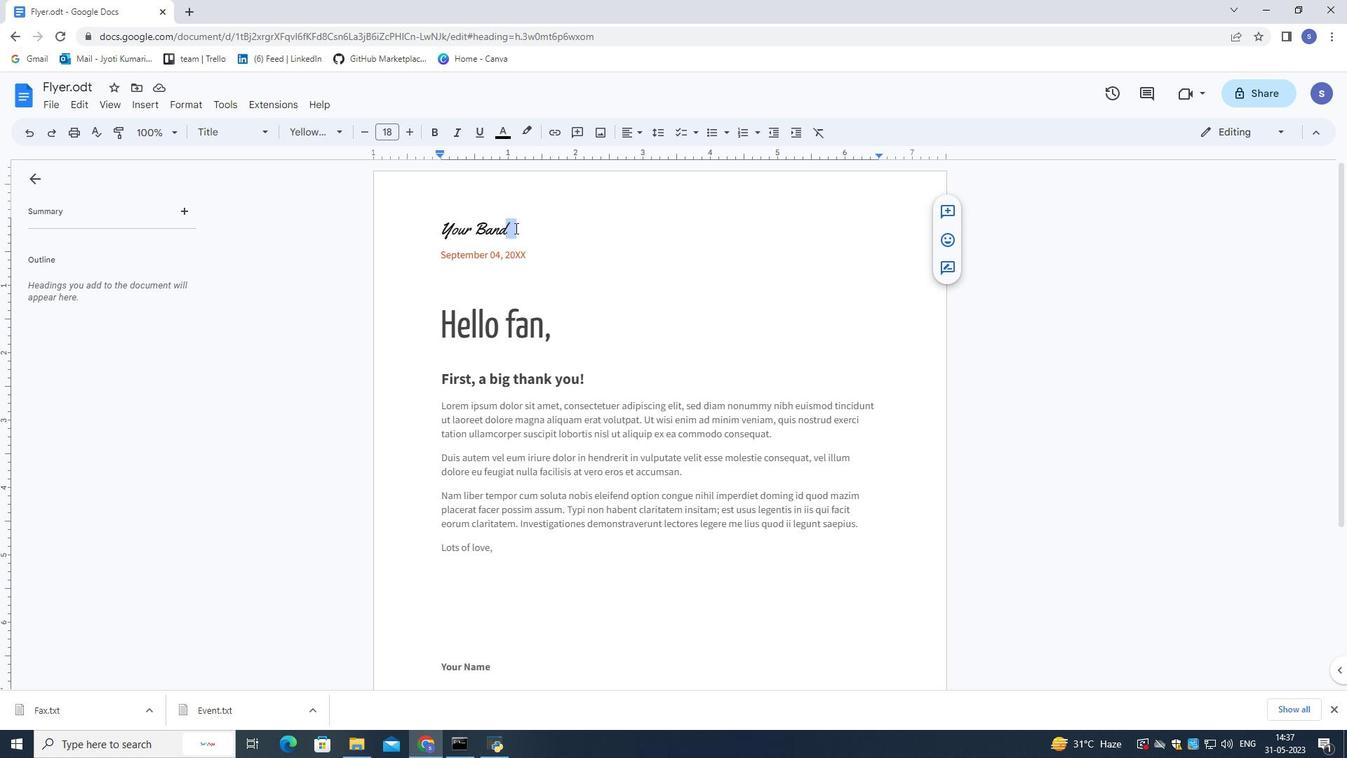 
Action: Key pressed <Key.delete>
Screenshot: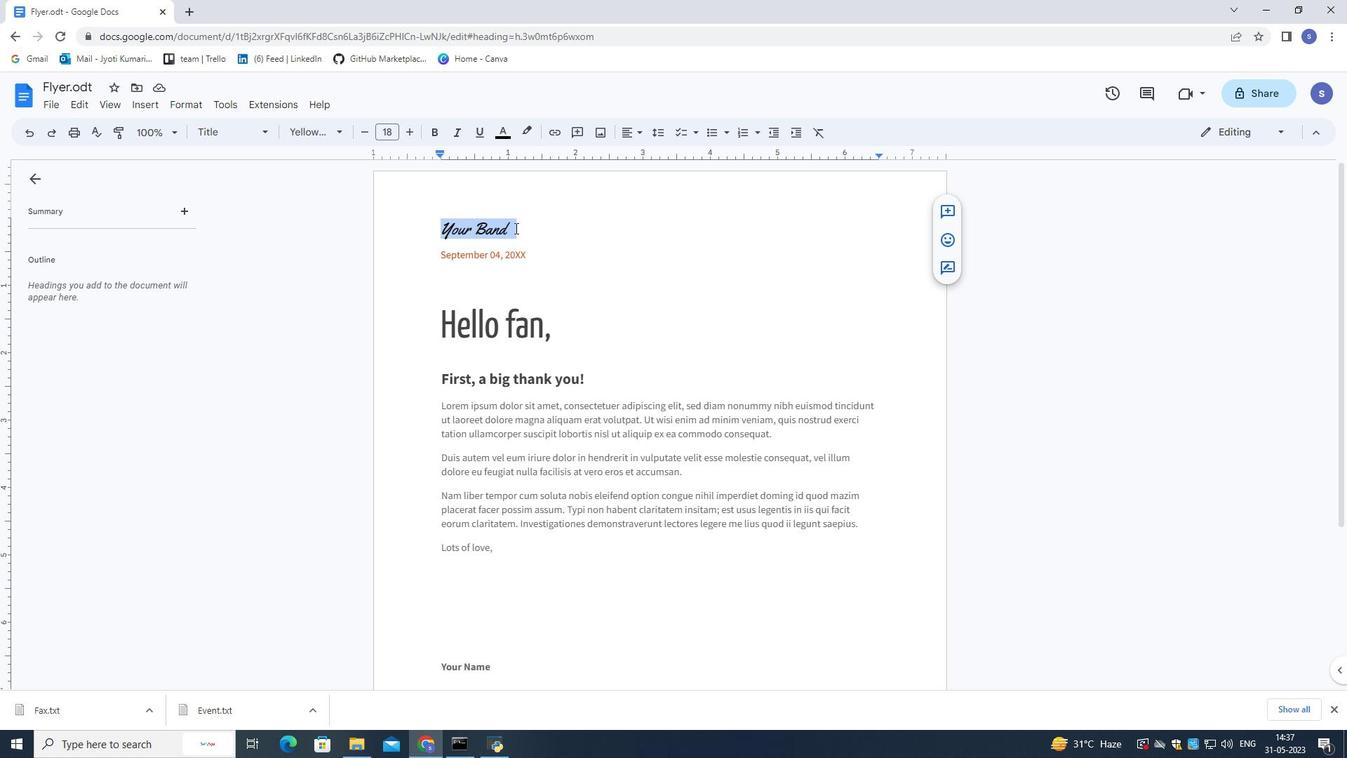 
Action: Mouse moved to (553, 301)
Screenshot: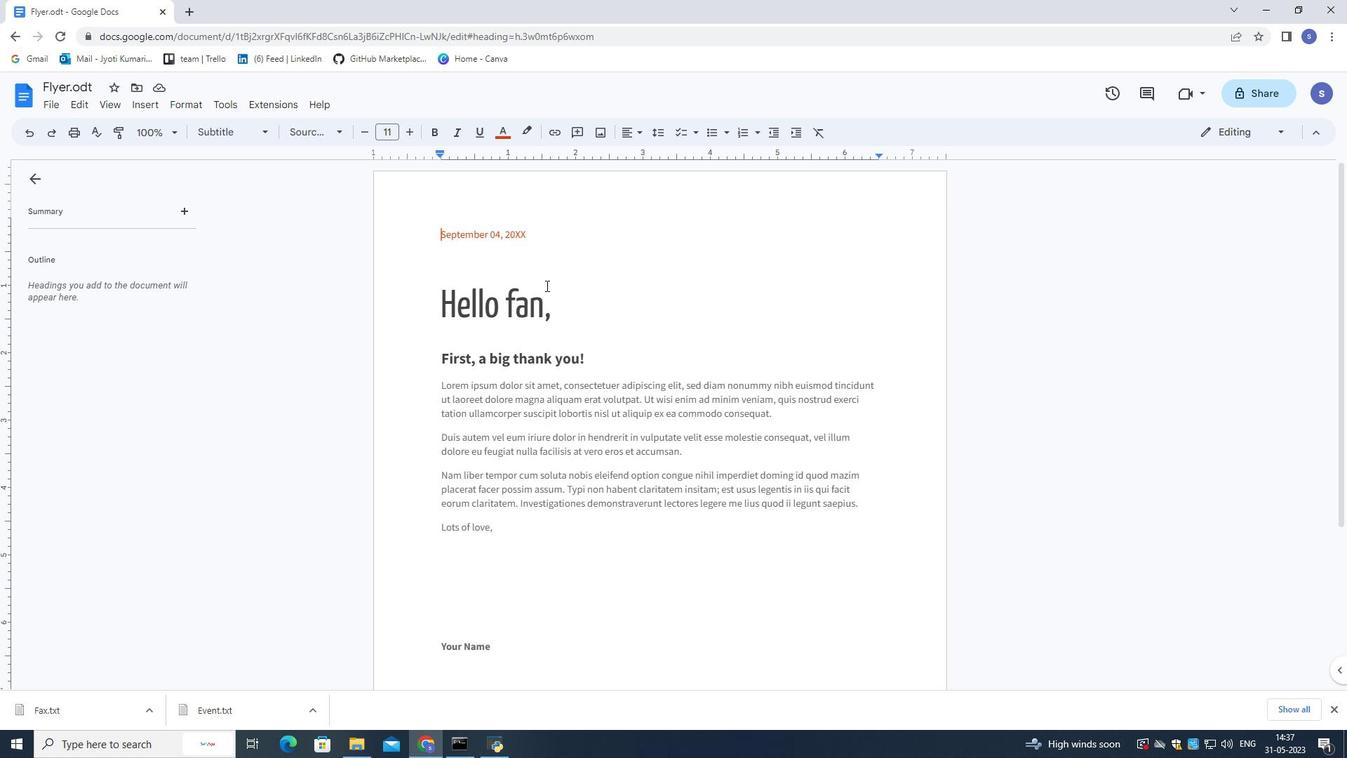 
Action: Mouse pressed left at (553, 301)
Screenshot: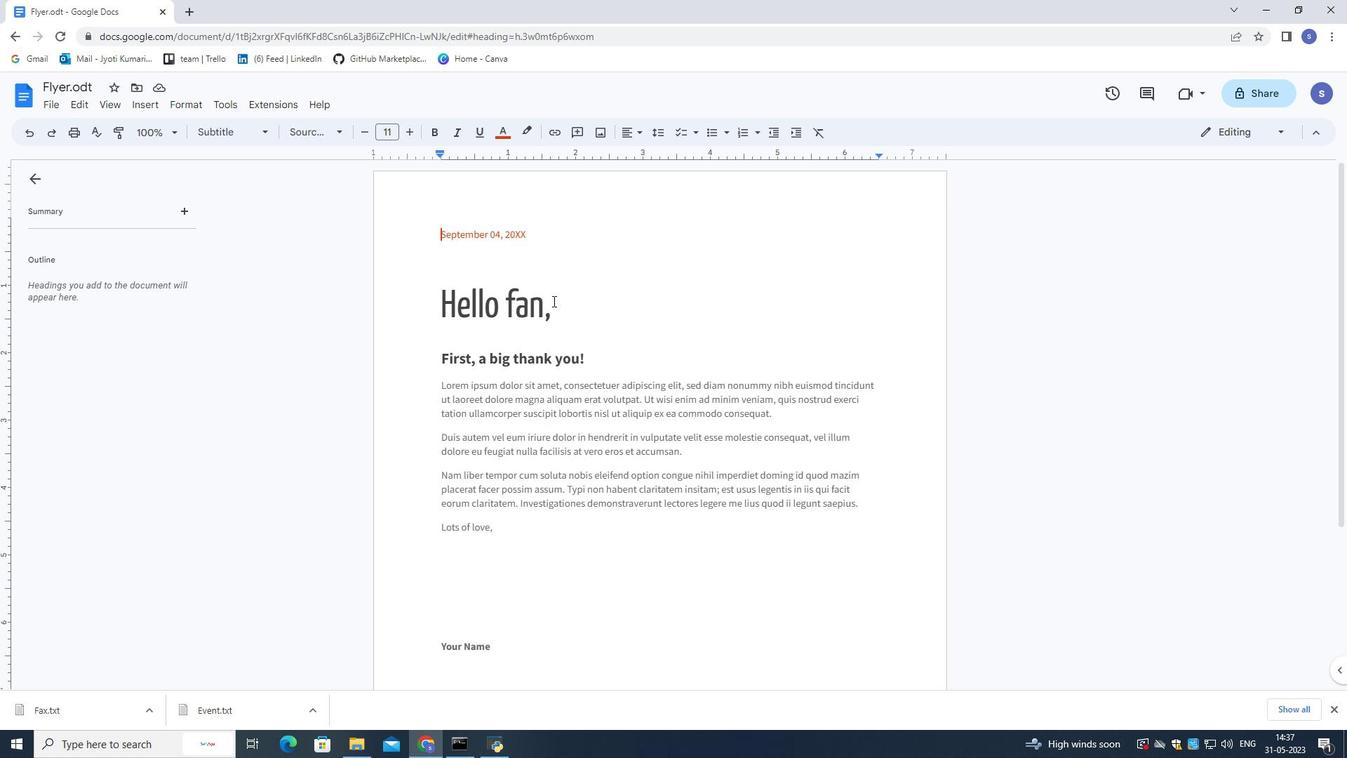 
Action: Mouse pressed left at (553, 301)
Screenshot: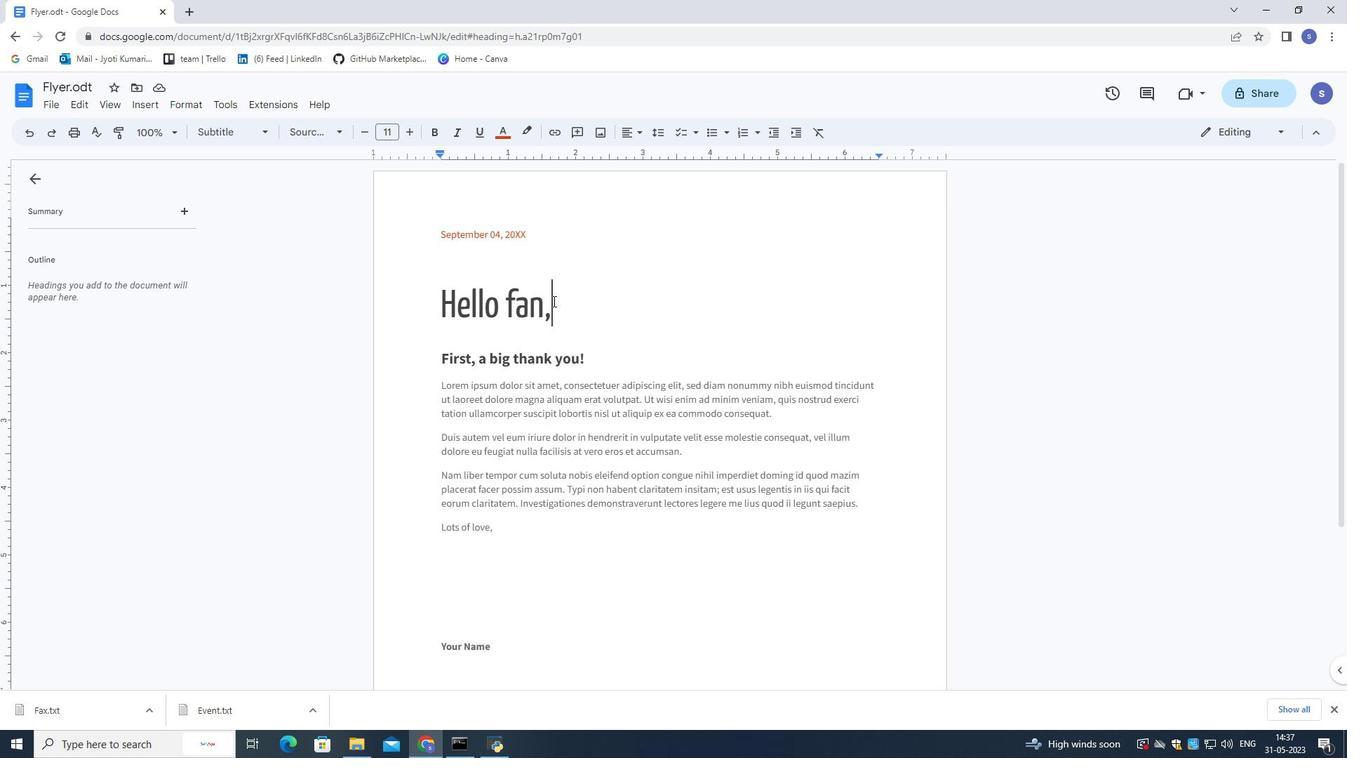 
Action: Mouse pressed left at (553, 301)
Screenshot: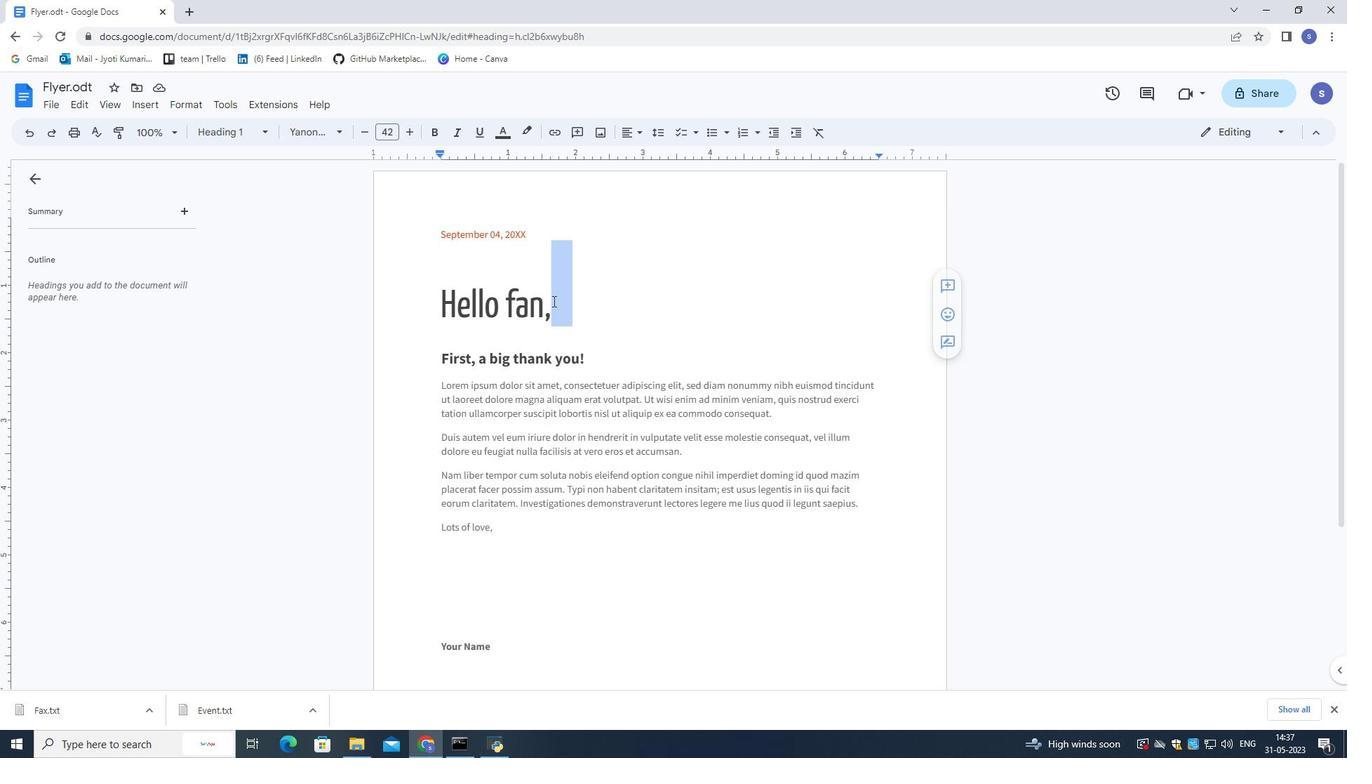 
Action: Key pressed <Key.shift>Greetings,
Screenshot: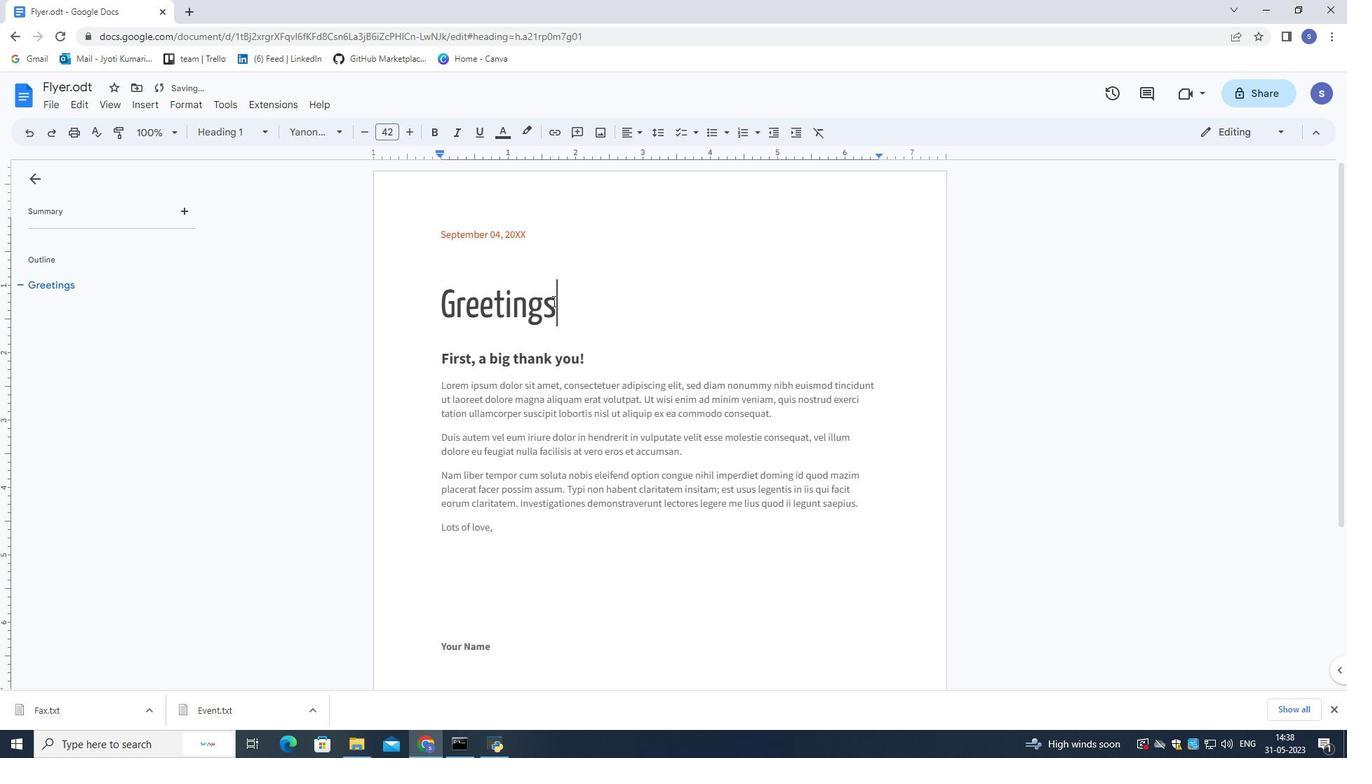 
Action: Mouse moved to (543, 237)
Screenshot: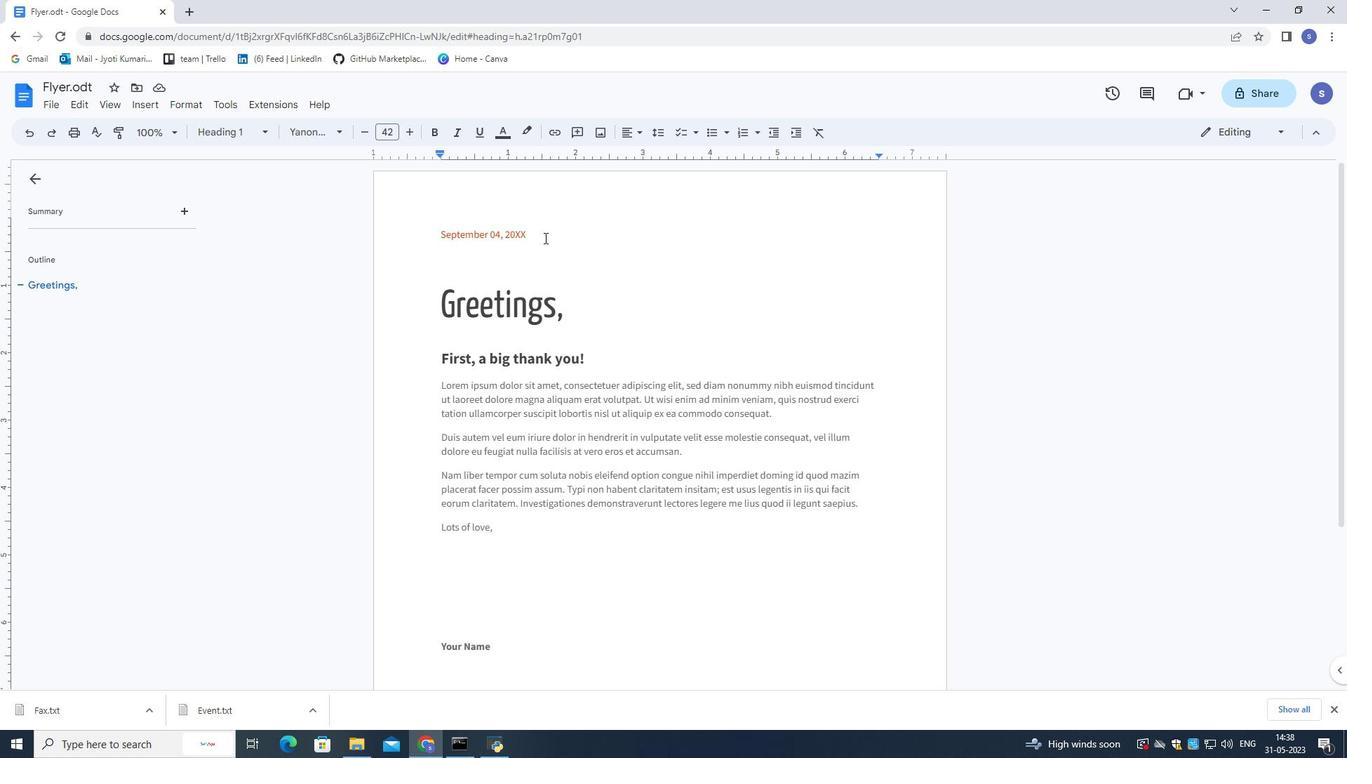 
Action: Mouse pressed left at (543, 237)
Screenshot: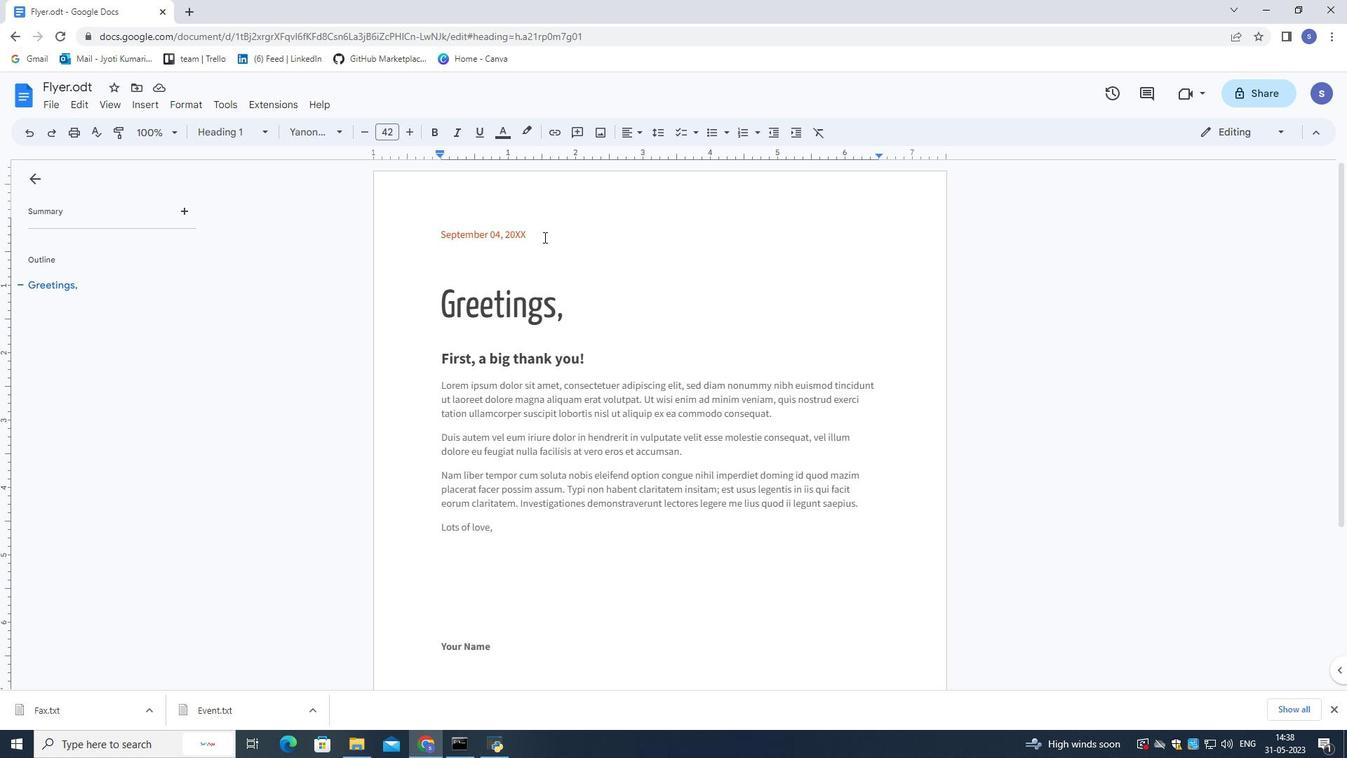 
Action: Mouse moved to (542, 237)
Screenshot: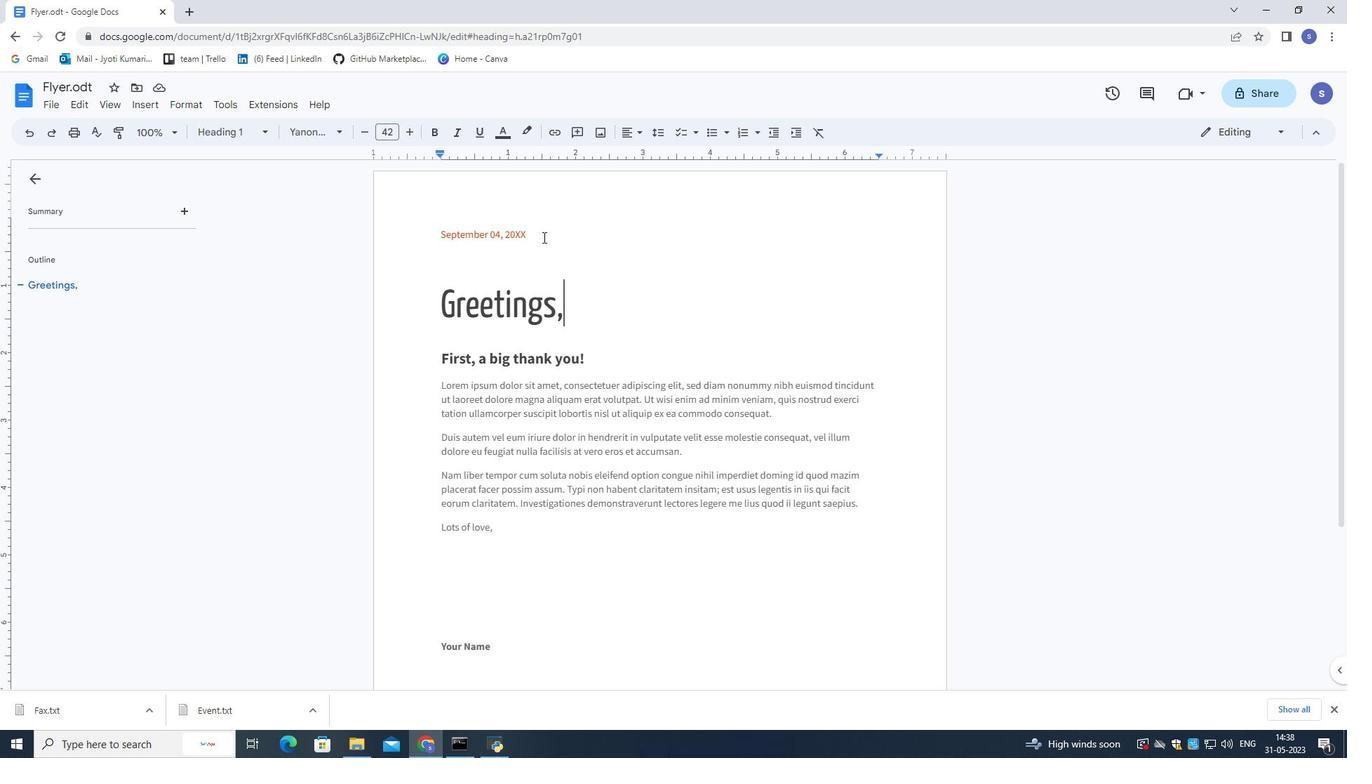 
Action: Mouse pressed left at (542, 237)
Screenshot: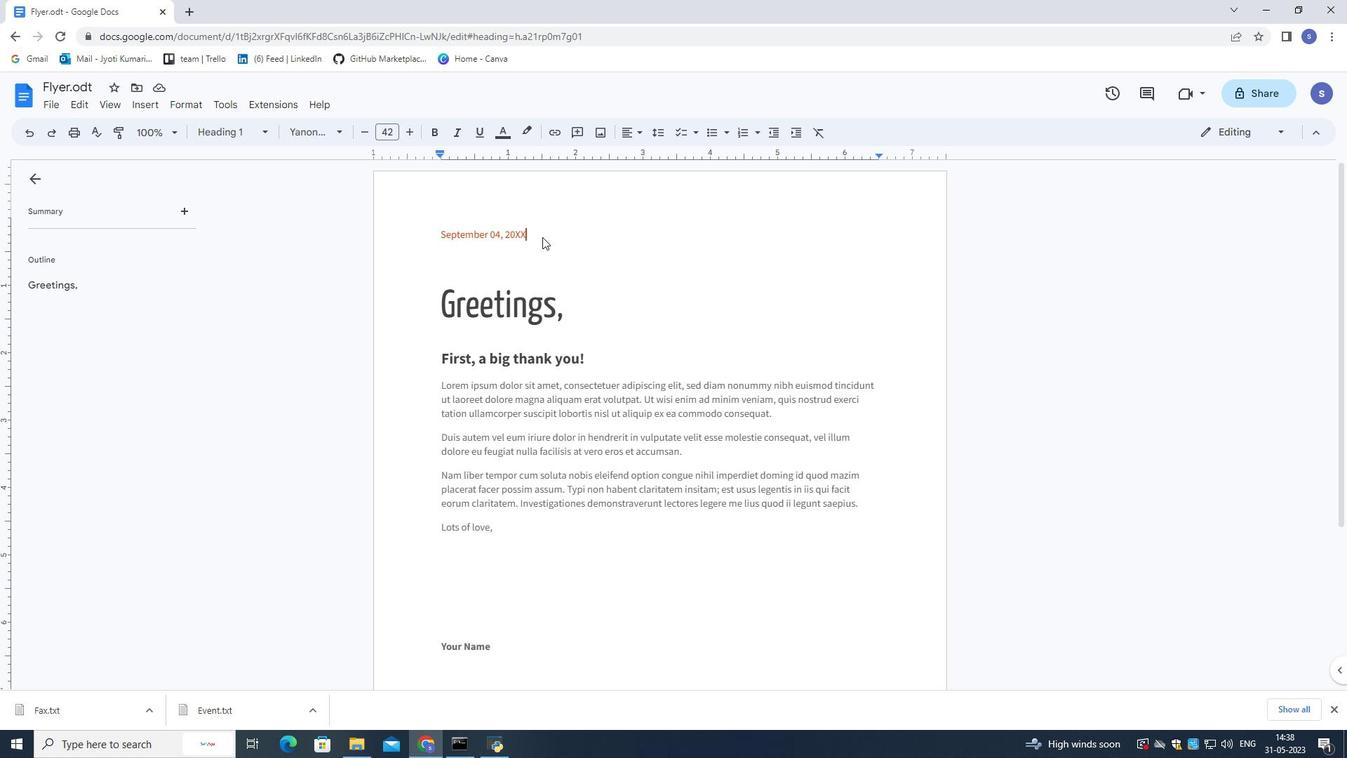
Action: Mouse moved to (541, 237)
Screenshot: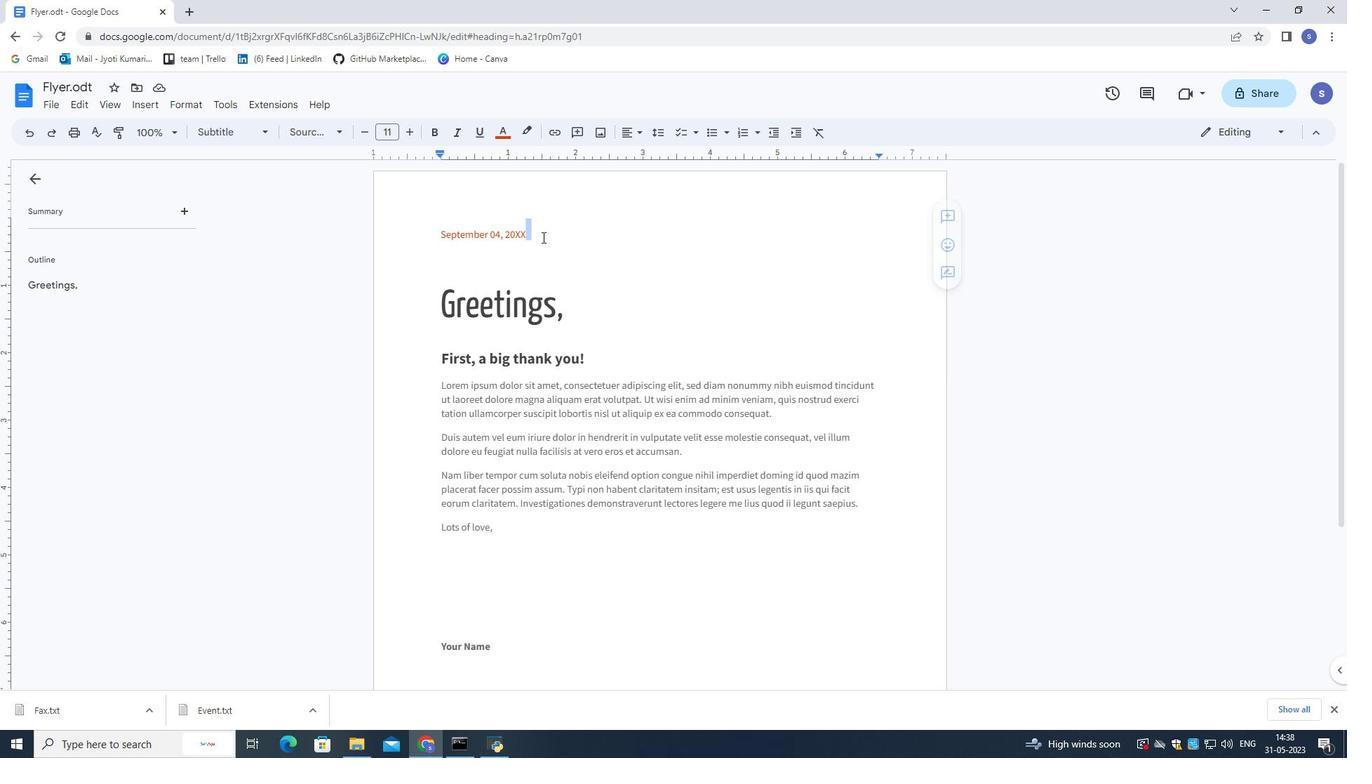
Action: Mouse pressed left at (541, 237)
Screenshot: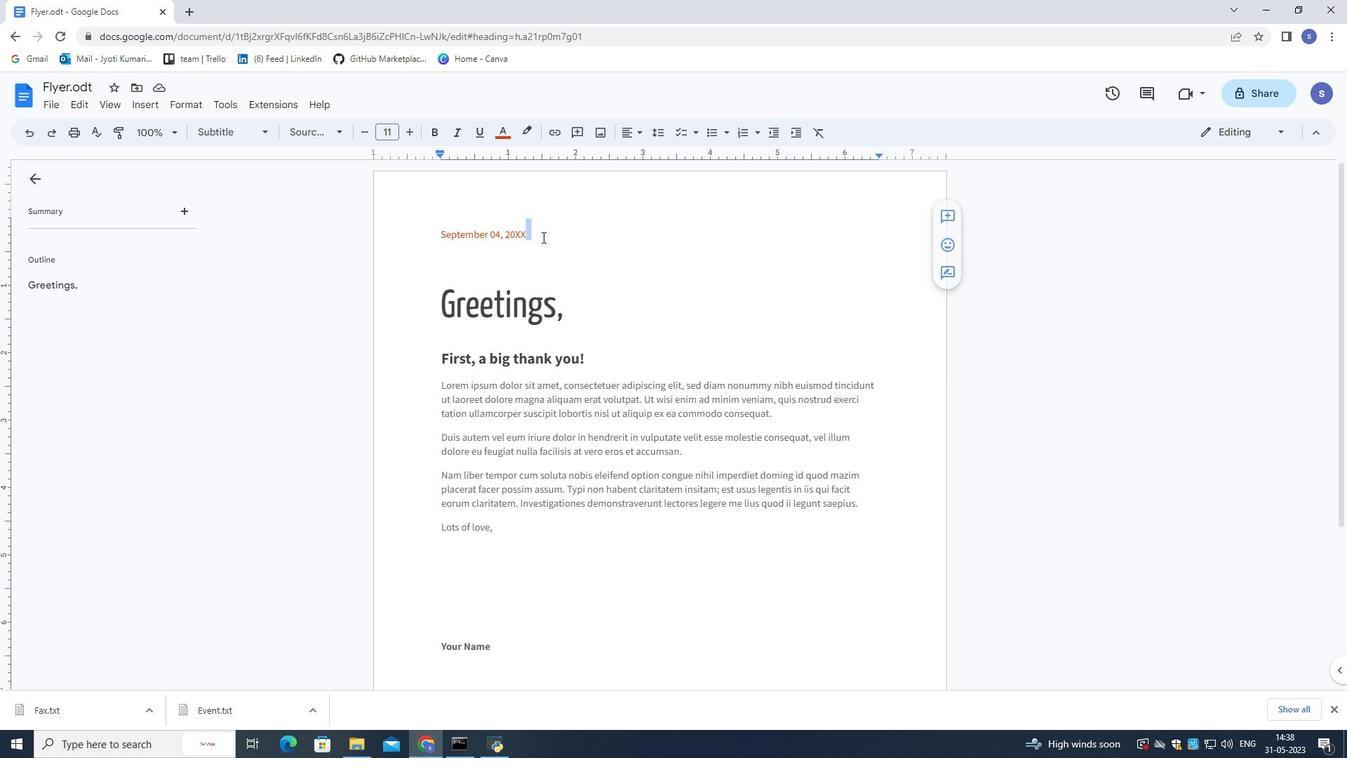 
Action: Mouse pressed left at (541, 237)
Screenshot: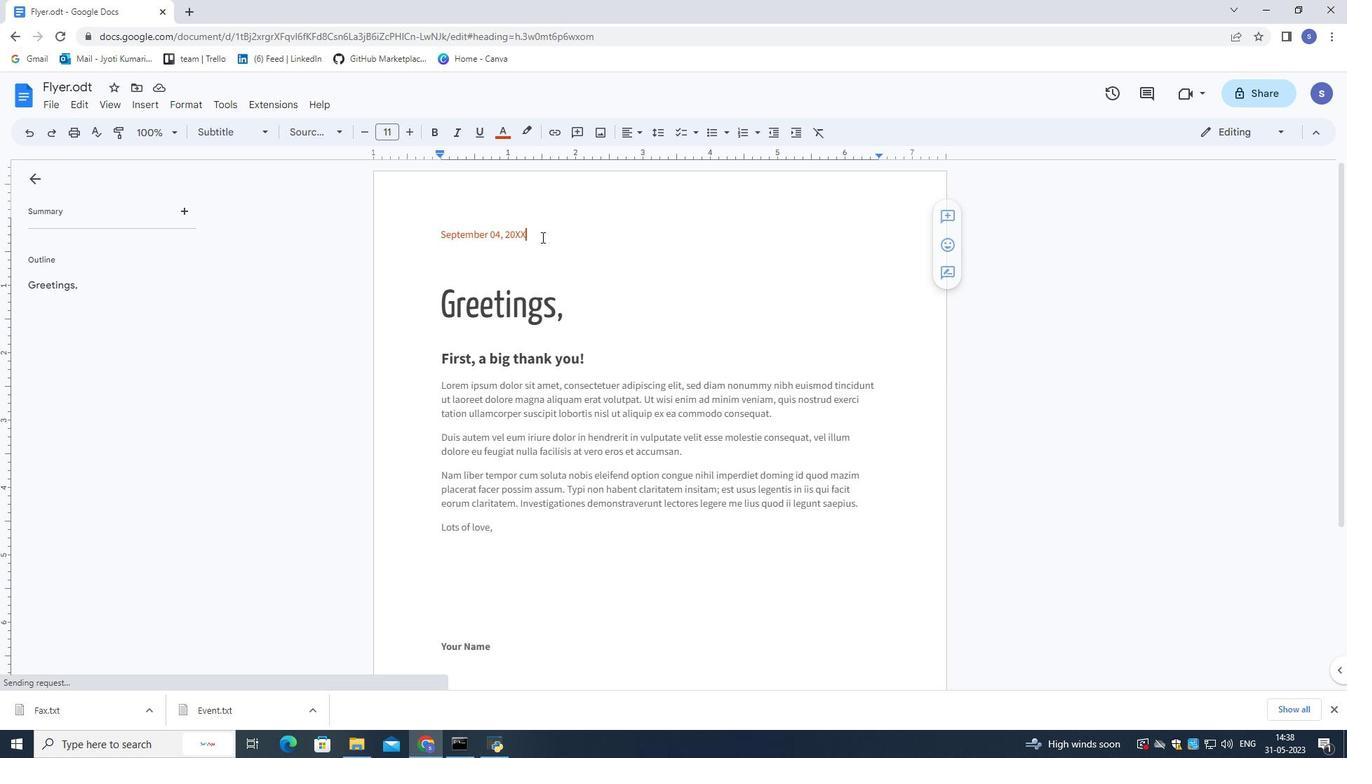 
Action: Mouse pressed left at (541, 237)
Screenshot: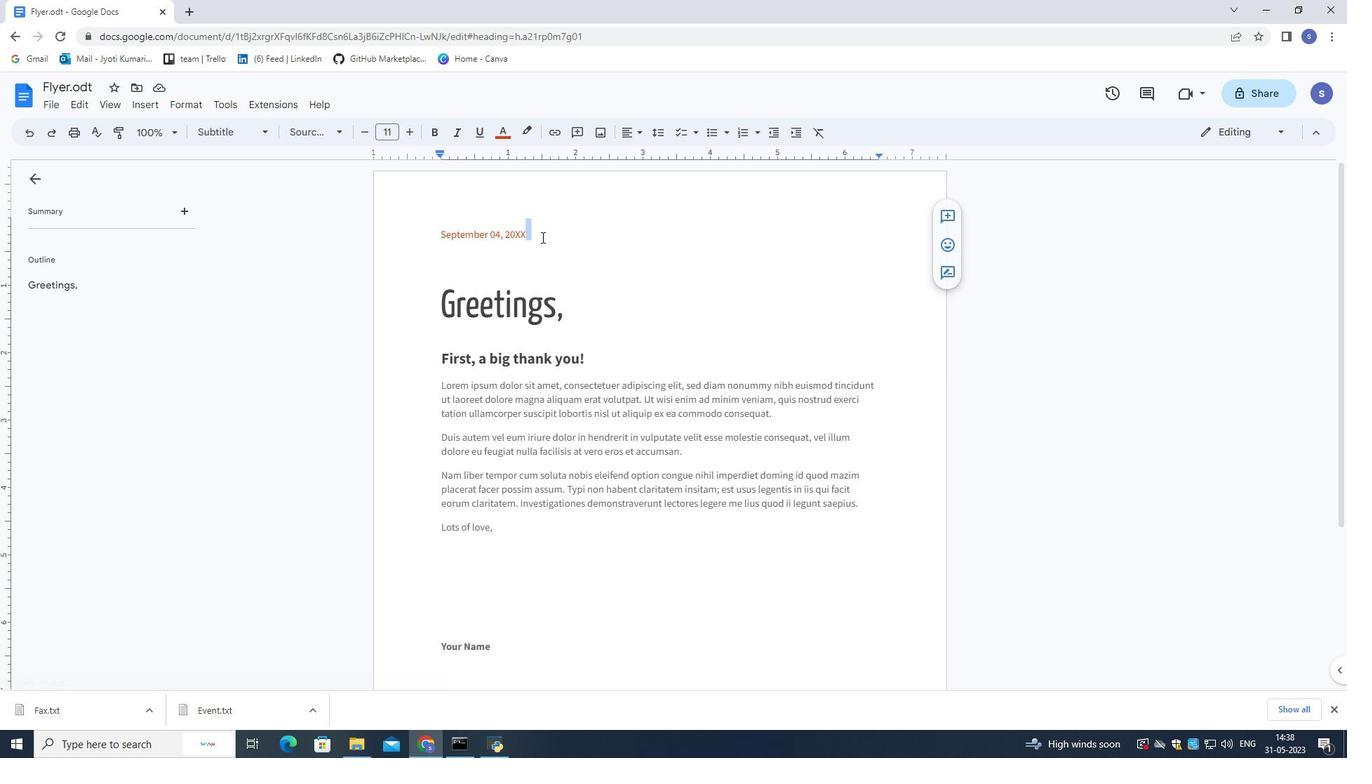 
Action: Mouse pressed left at (541, 237)
Screenshot: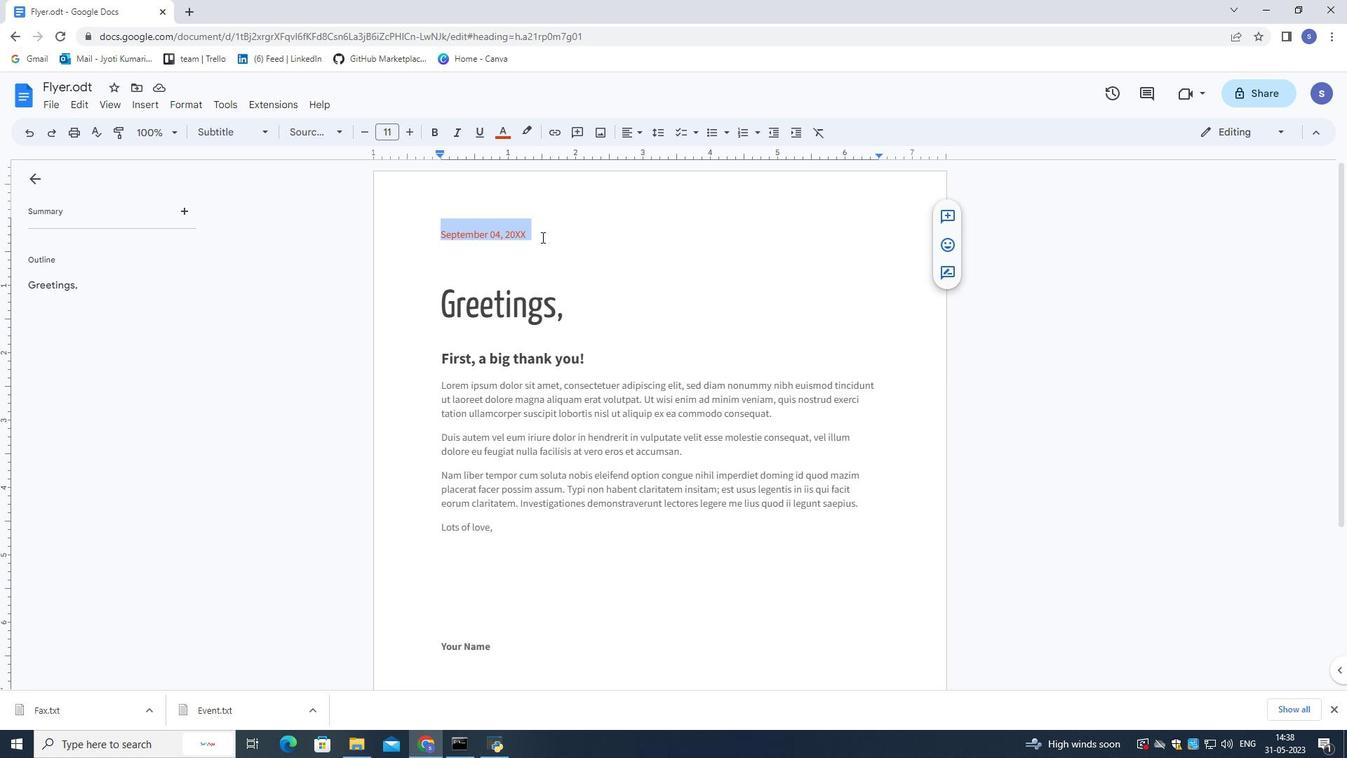 
Action: Mouse pressed left at (541, 237)
Screenshot: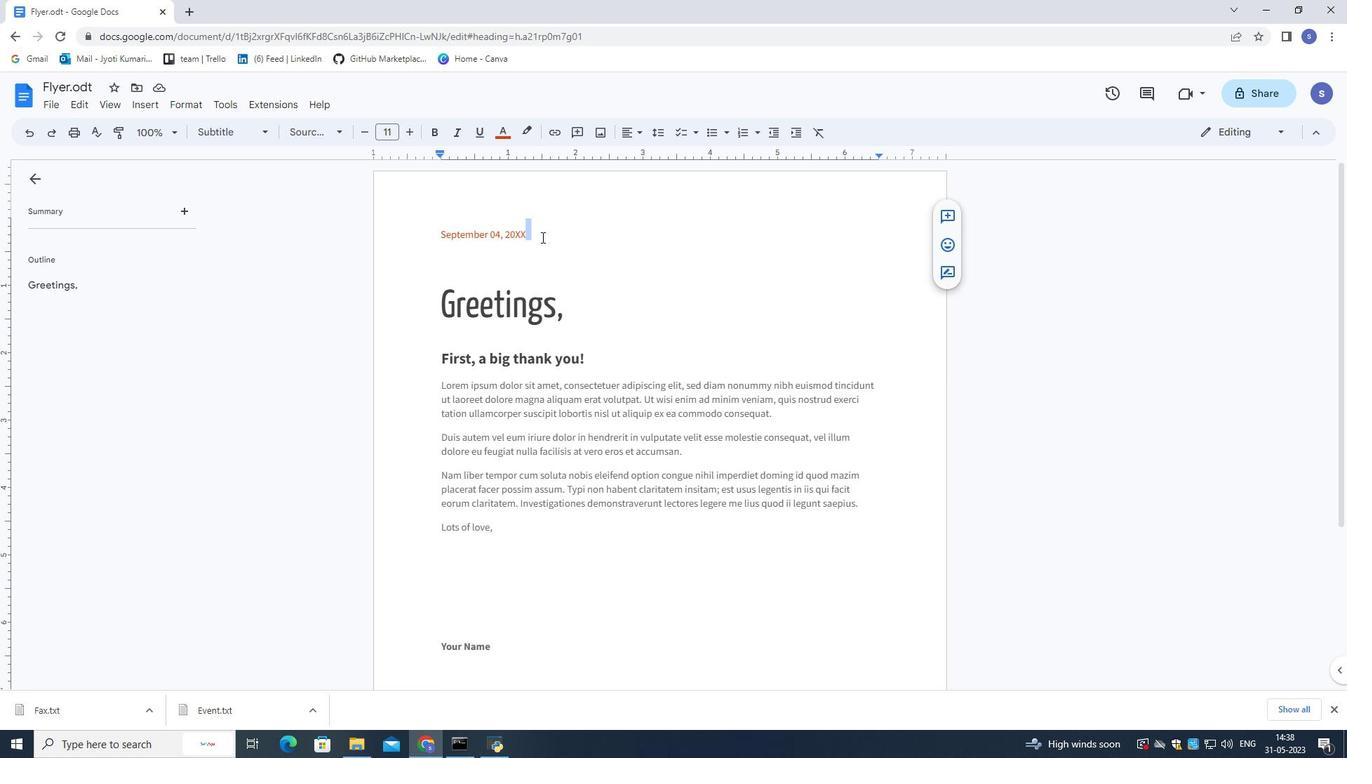 
Action: Key pressed 28<Key.space><Key.shift>November,2023
Screenshot: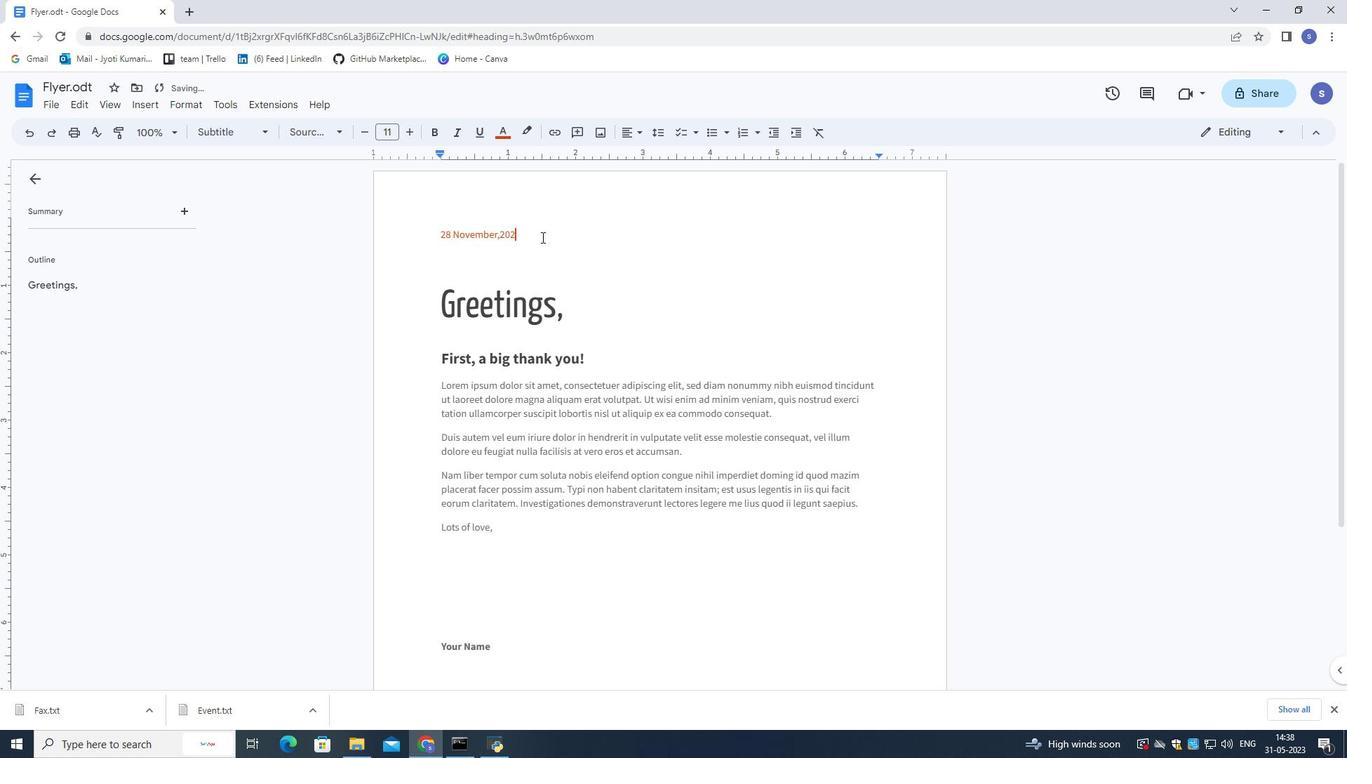 
Action: Mouse moved to (524, 533)
Screenshot: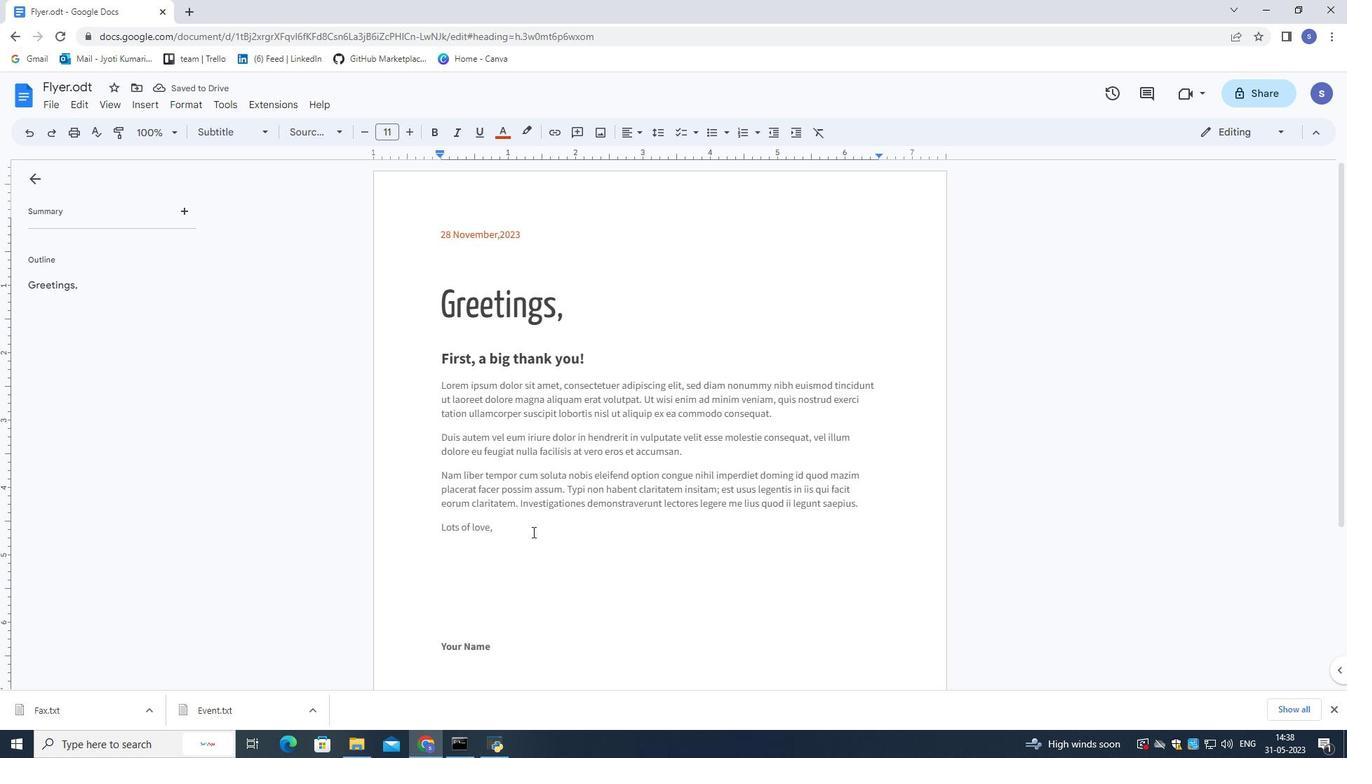 
Action: Mouse pressed left at (524, 533)
Screenshot: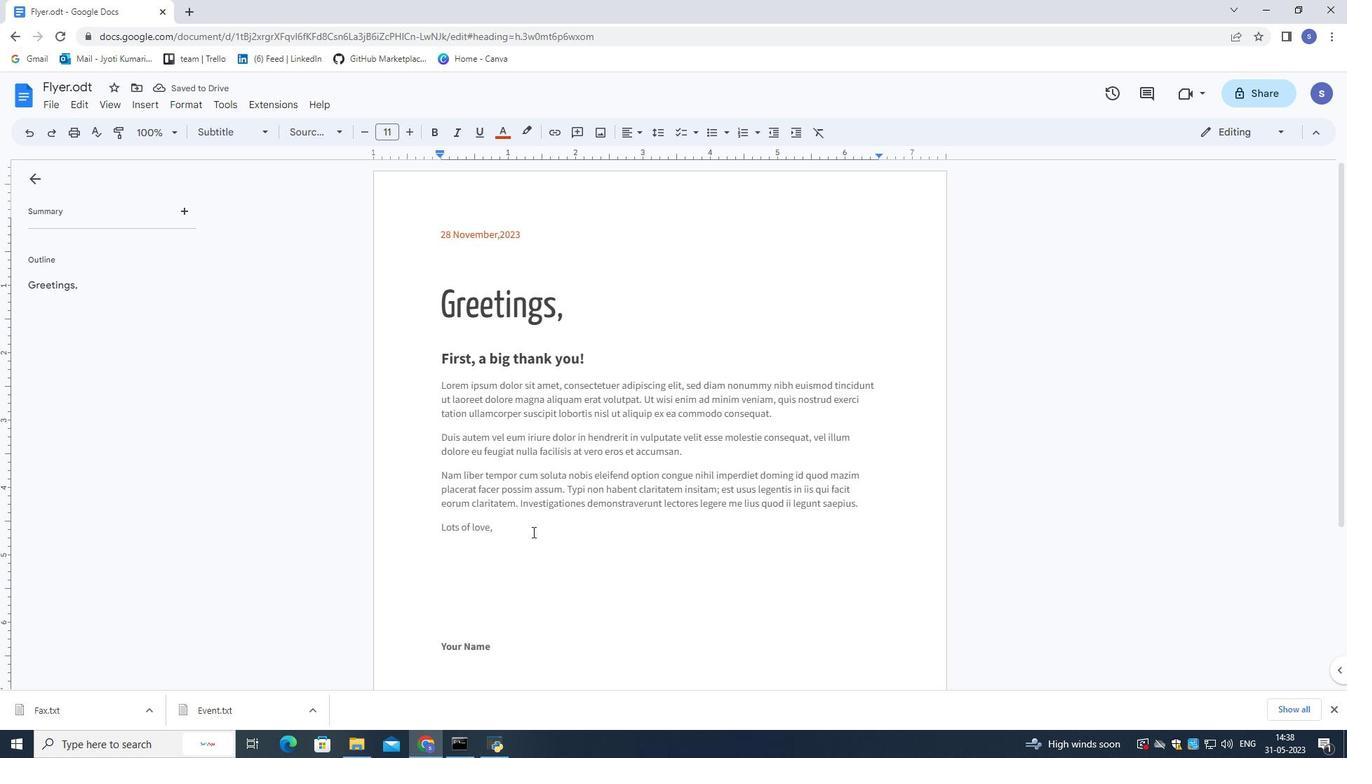 
Action: Mouse moved to (439, 388)
Screenshot: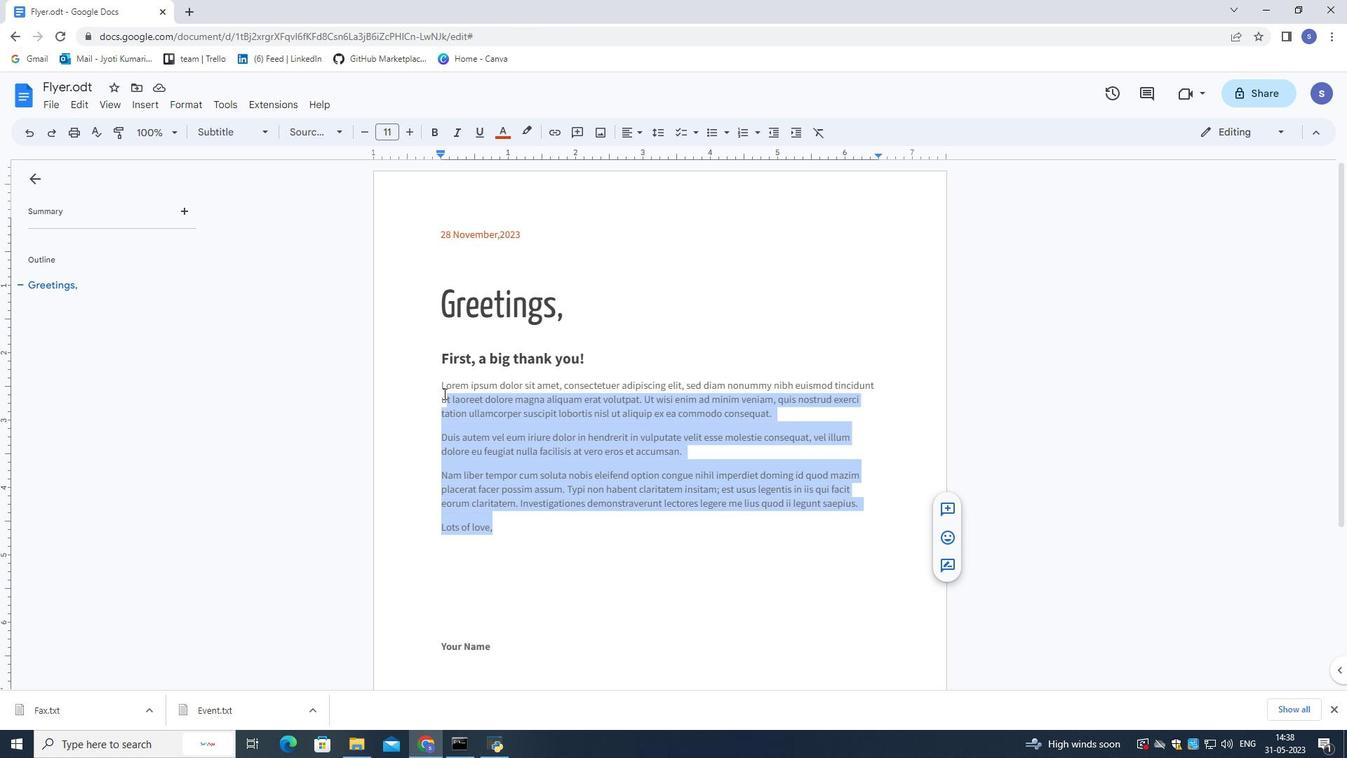 
Action: Key pressed <Key.backspace>
Screenshot: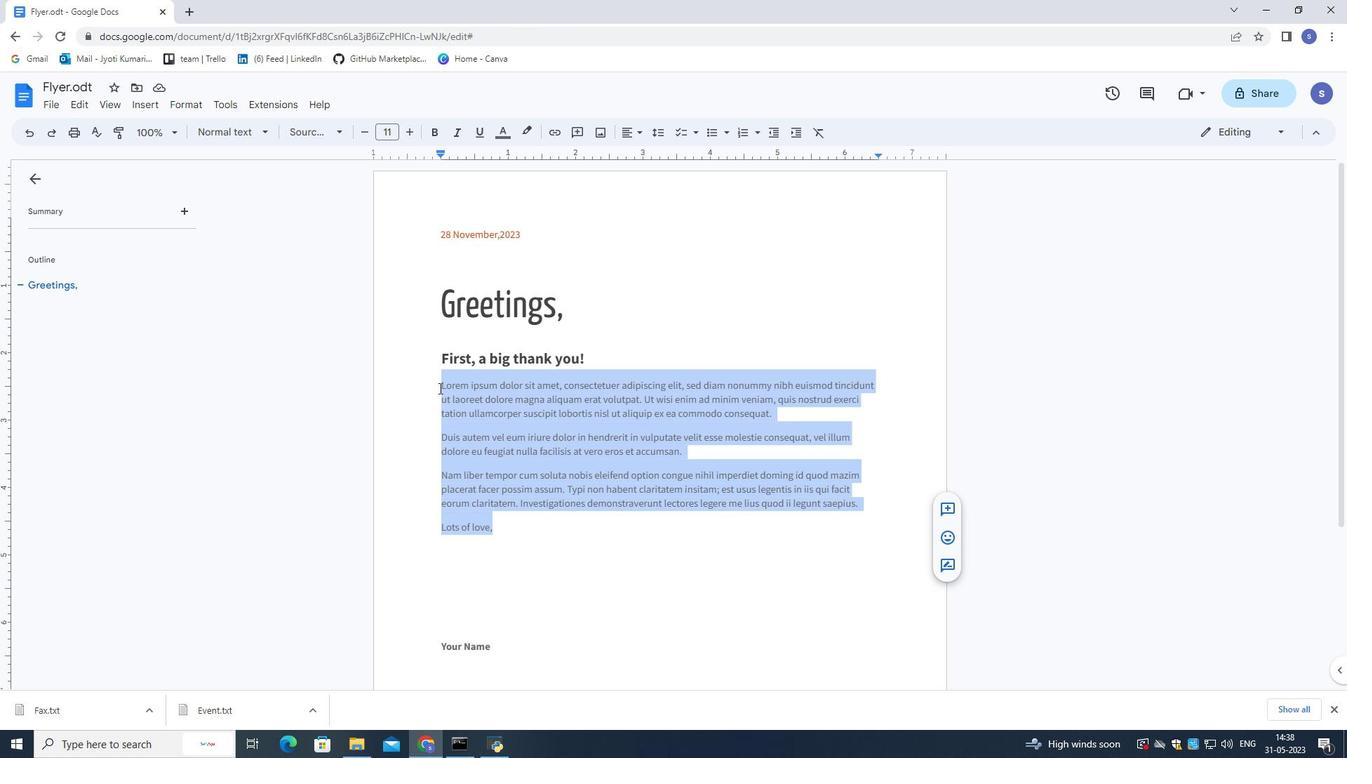 
Action: Mouse moved to (372, 376)
Screenshot: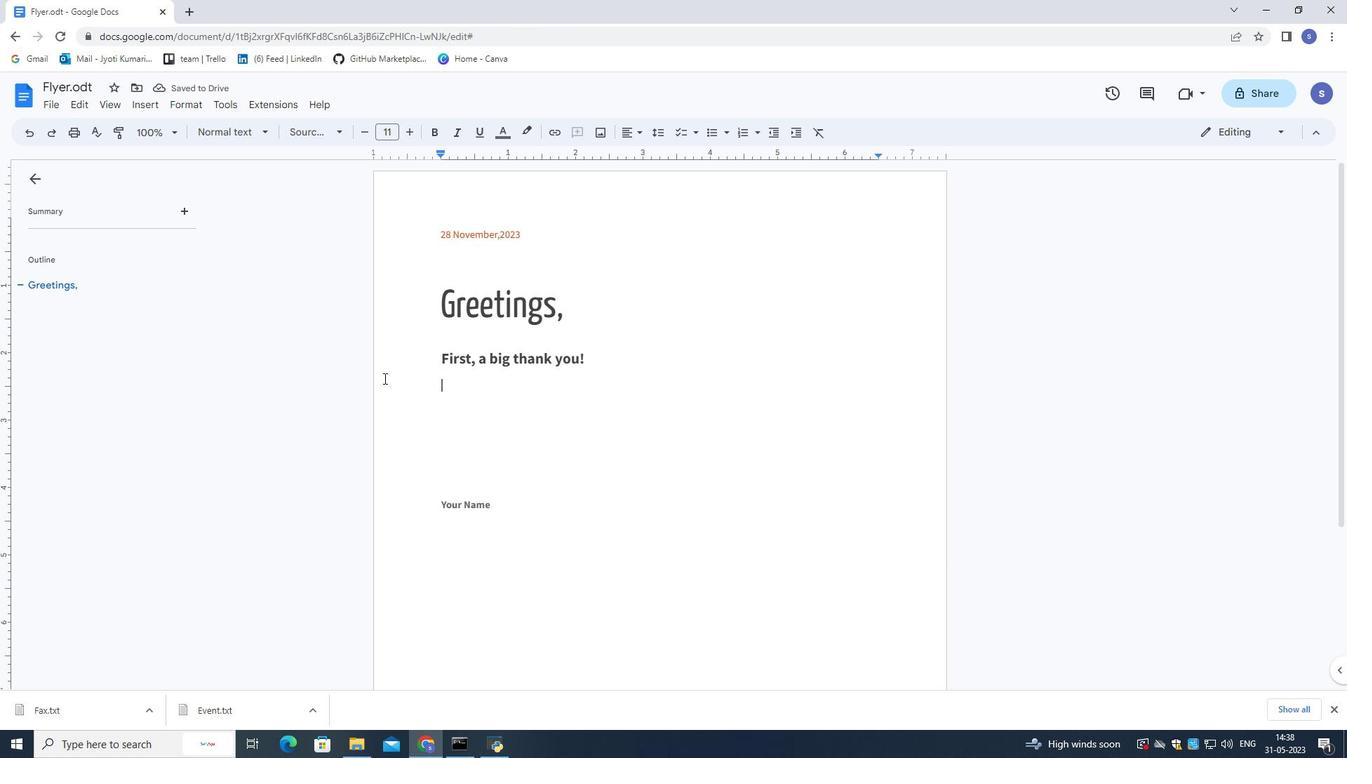 
Action: Key pressed <Key.shift>I<Key.space>wanted<Key.space>to<Key.space>
Screenshot: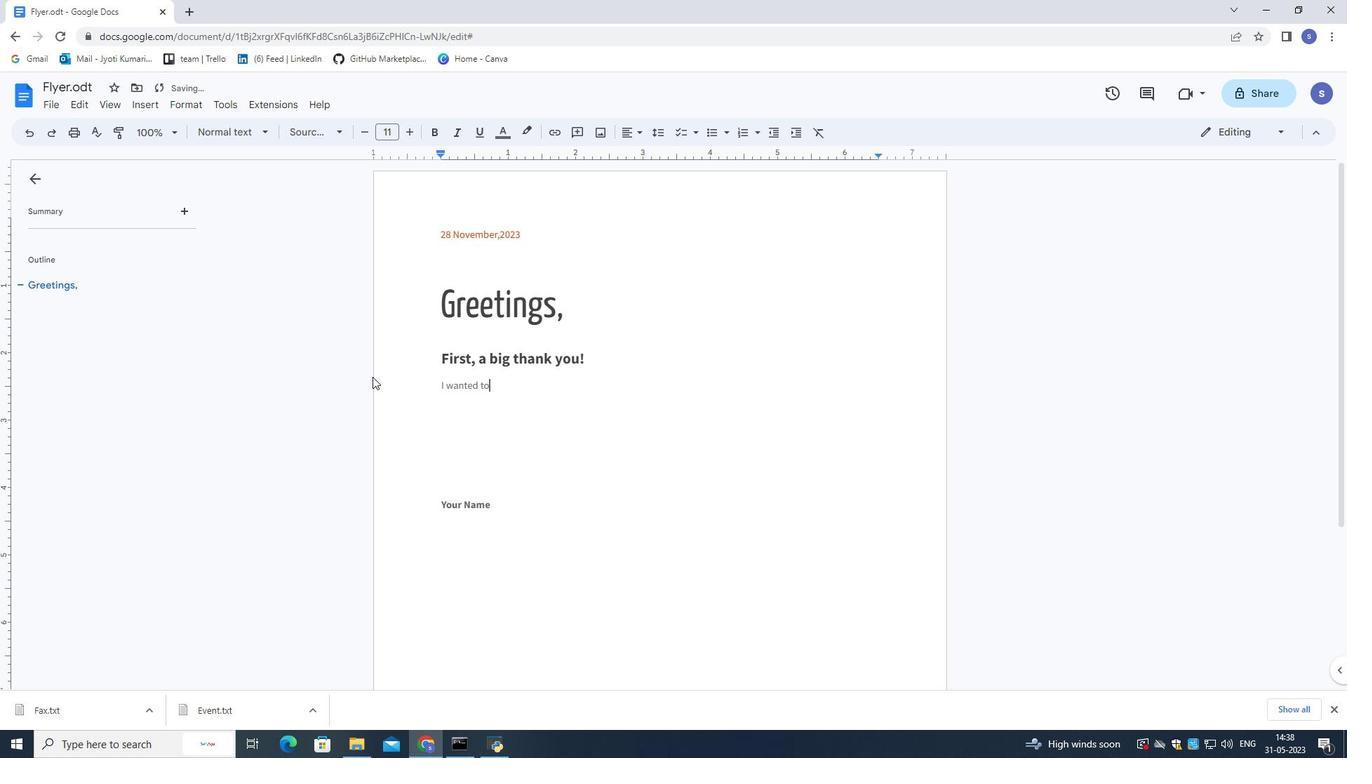 
Action: Mouse moved to (351, 373)
Screenshot: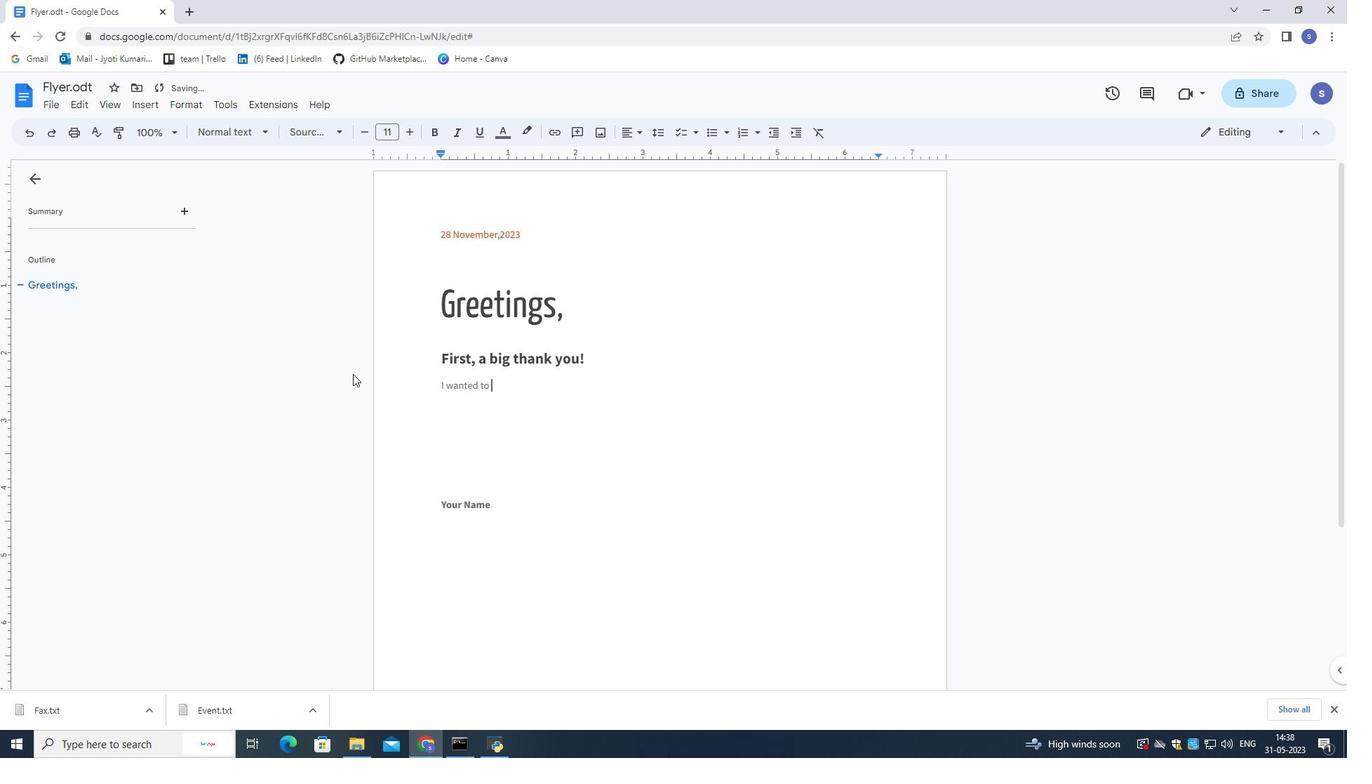 
Action: Key pressed express<Key.space>
Screenshot: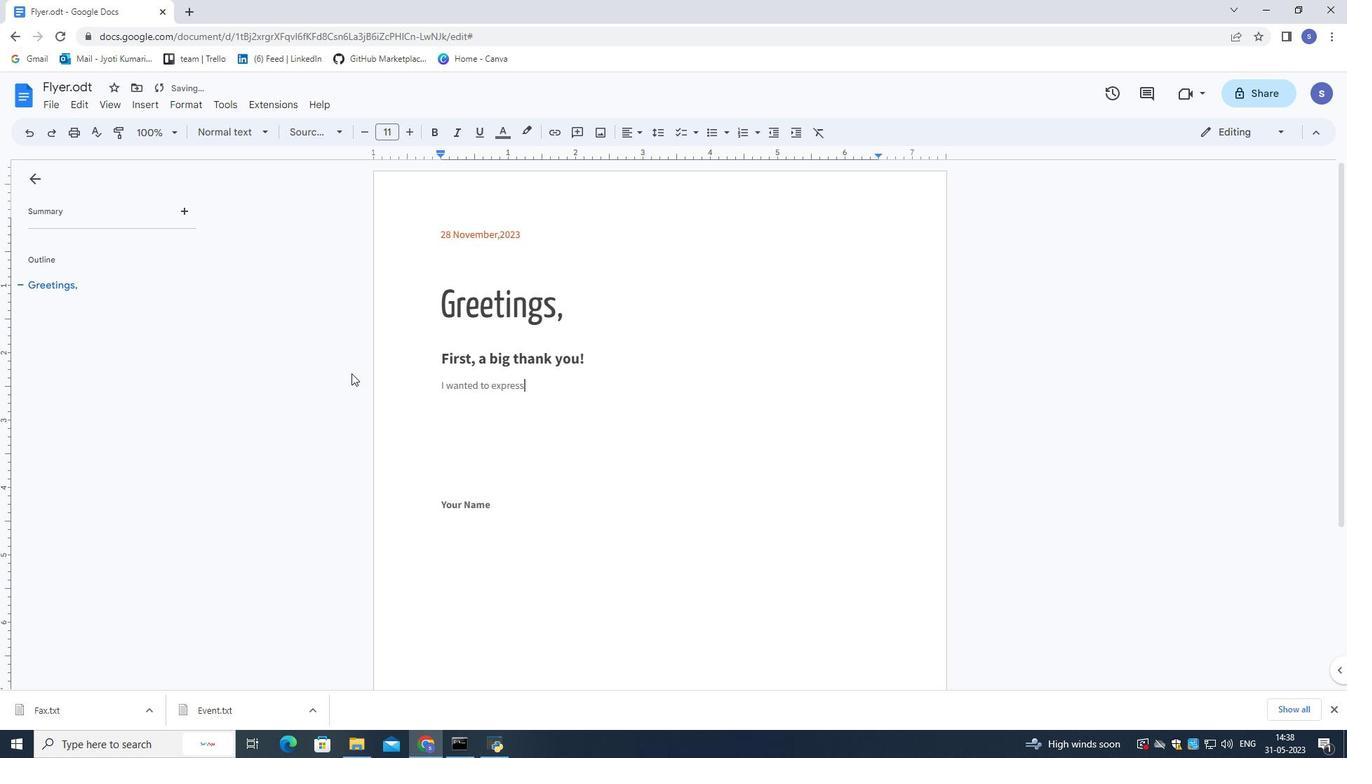 
Action: Mouse moved to (350, 373)
Screenshot: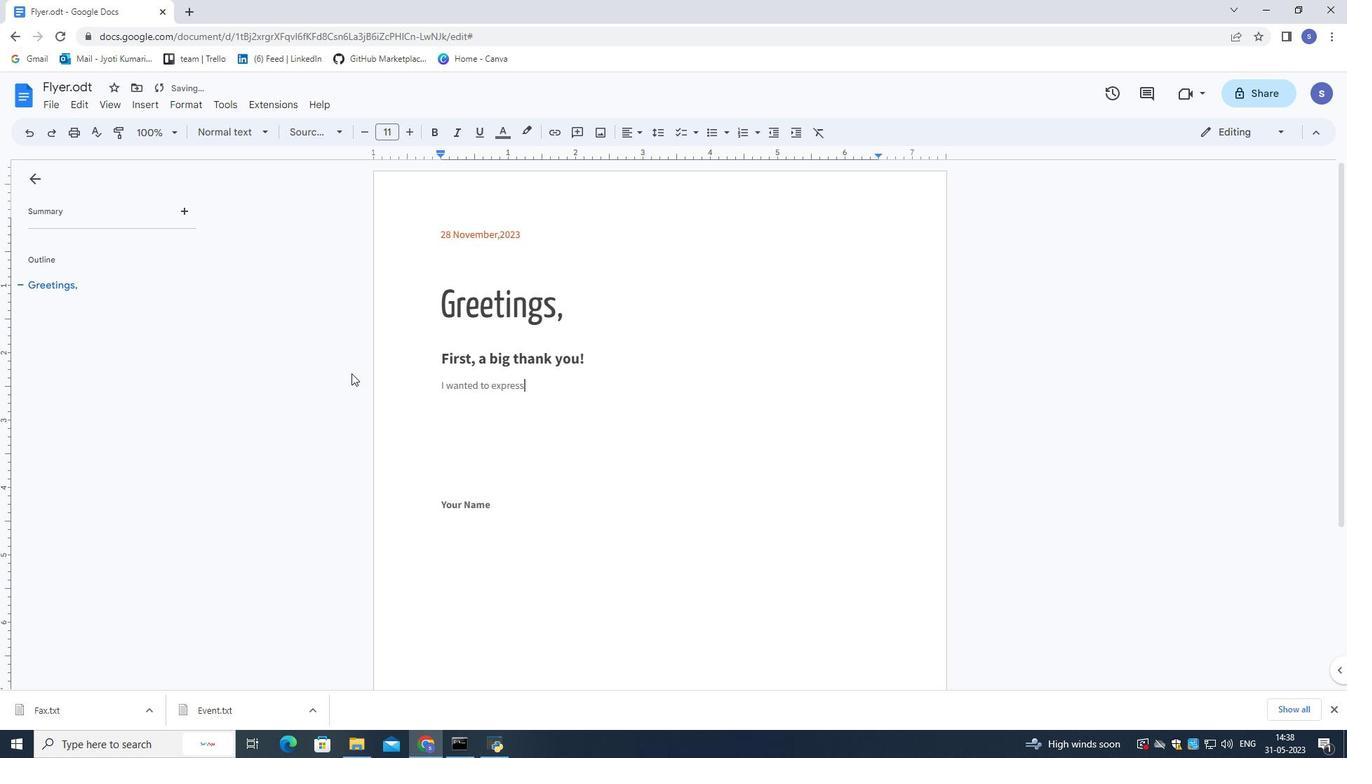 
Action: Key pressed my<Key.space>deepest<Key.space>gratitude<Key.space>for<Key.space>your<Key.space>help<Key.space><Key.backspace>.<Key.space><Key.shift>Your<Key.space>assistance<Key.space>made<Key.space>a<Key.space>signu<Key.backspace>ificant<Key.space>differebce<Key.left><Key.left><Key.backspace>n<Key.right><Key.right><Key.right><Key.right><Key.right><Key.right><Key.space>in<Key.space>my<Key.space>life<Key.space><Key.backspace><Key.backspace><Key.backspace><Key.backspace><Key.backspace><Key.backspace><Key.backspace><Key.backspace><Key.backspace><Key.backspace><Key.backspace><Key.backspace><Key.backspace><Key.backspace><Key.backspace><Key.backspace><Key.space>in<Key.space>my<Key.space>life.<Key.space><Key.shift>T<Key.backspace><Key.enter><Key.shift>thank<Key.space>you<Key.space>from<Key.space>bottom<Key.space>of<Key.space>my<Key.space>heart.
Screenshot: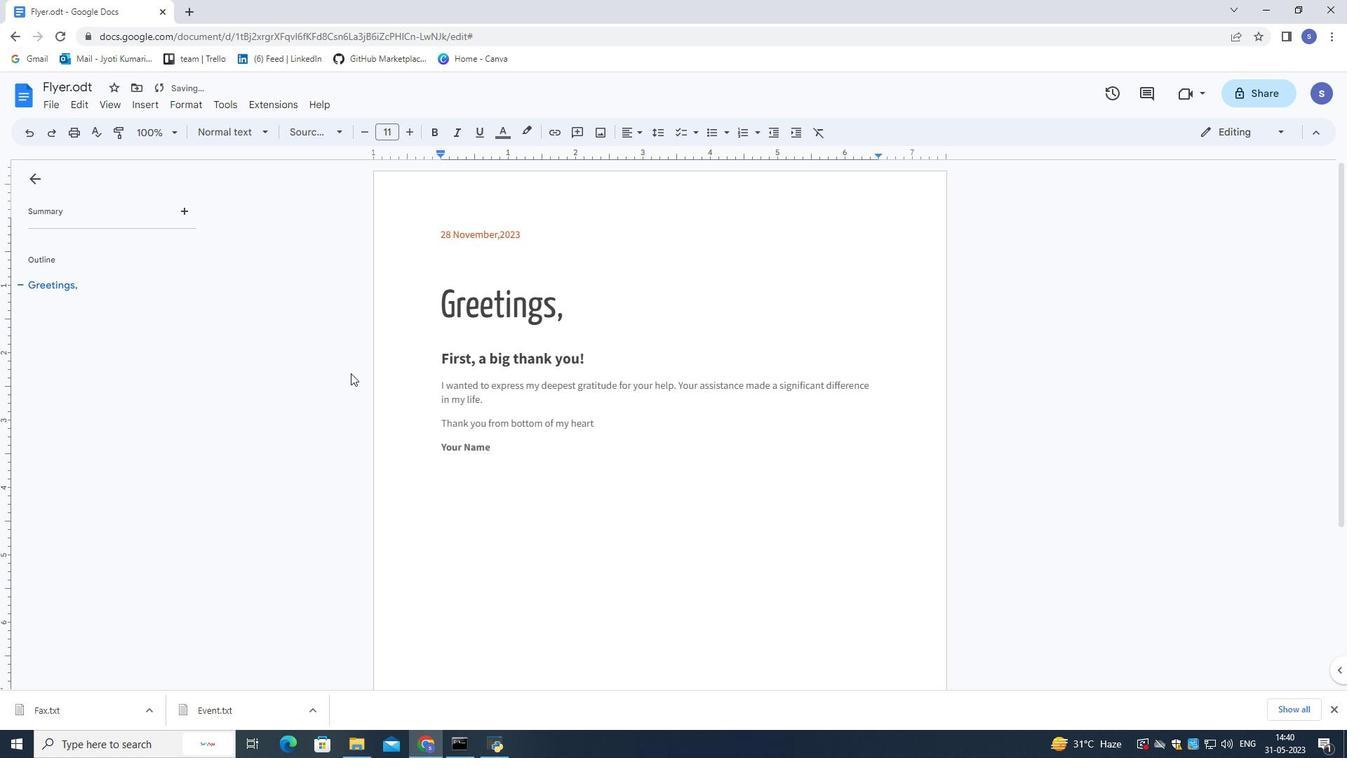 
Action: Mouse moved to (510, 426)
Screenshot: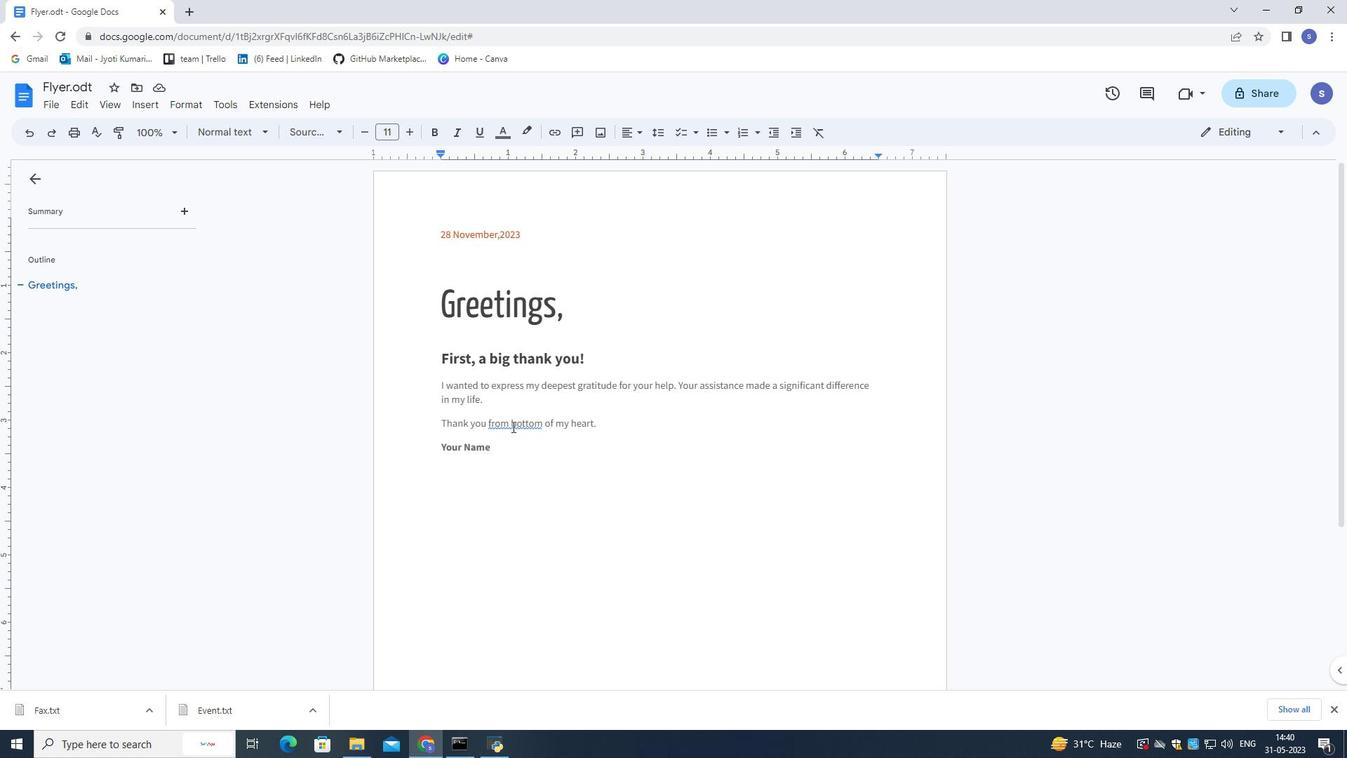 
Action: Mouse pressed left at (510, 426)
Screenshot: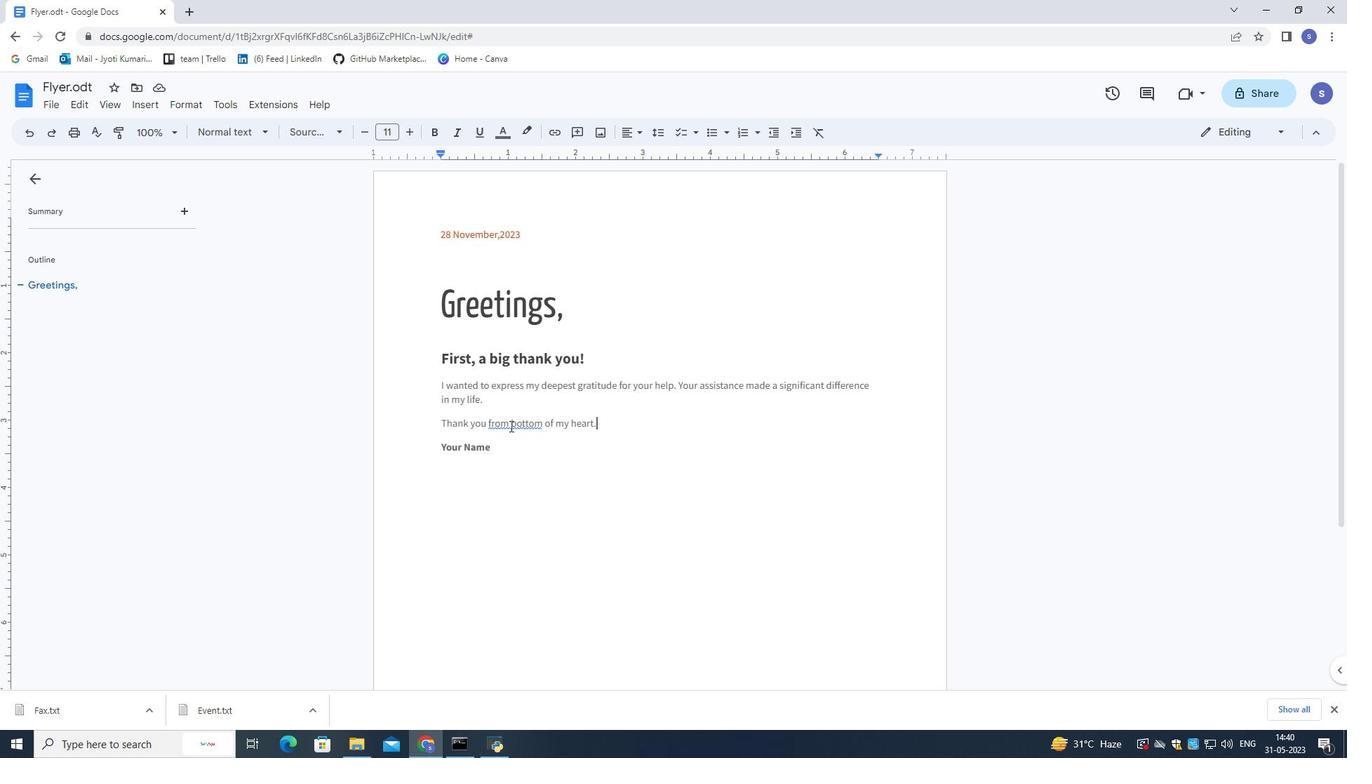 
Action: Mouse moved to (525, 407)
Screenshot: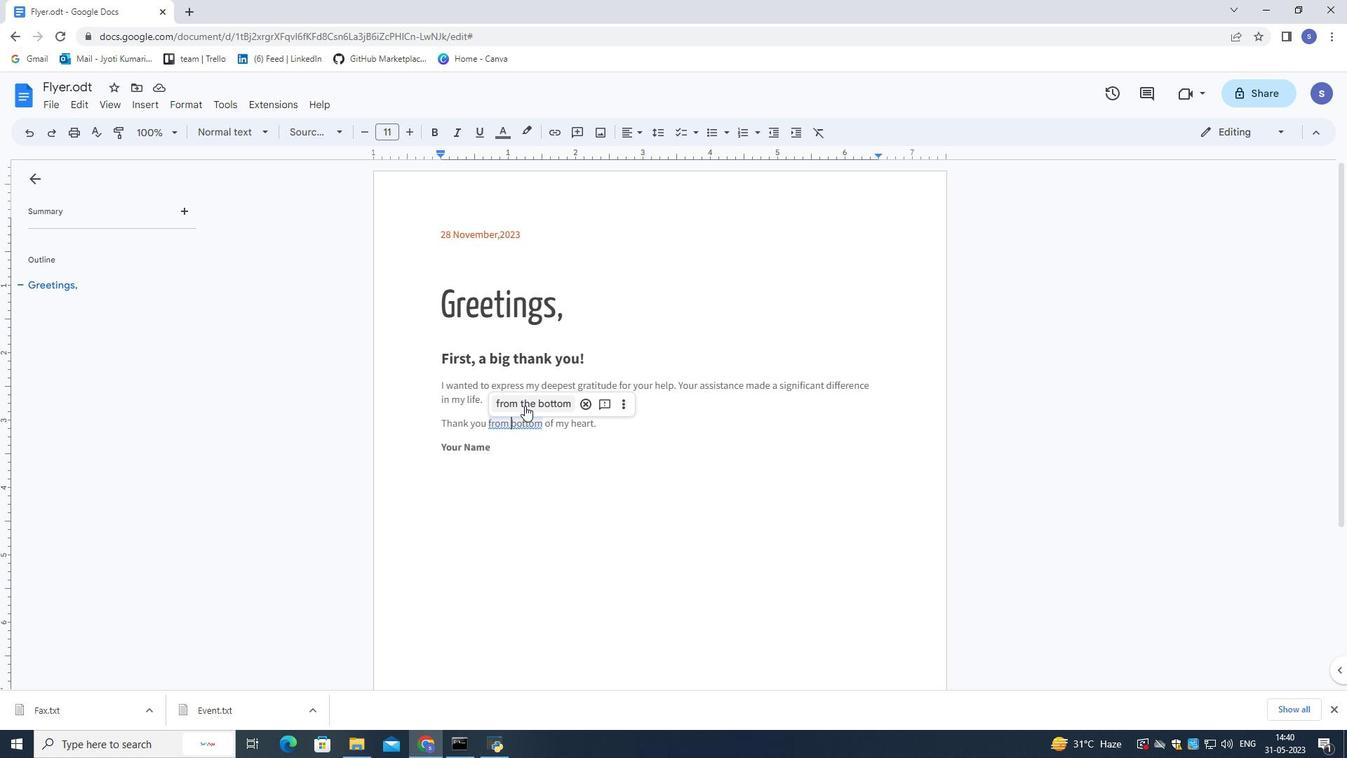 
Action: Mouse pressed left at (525, 407)
Screenshot: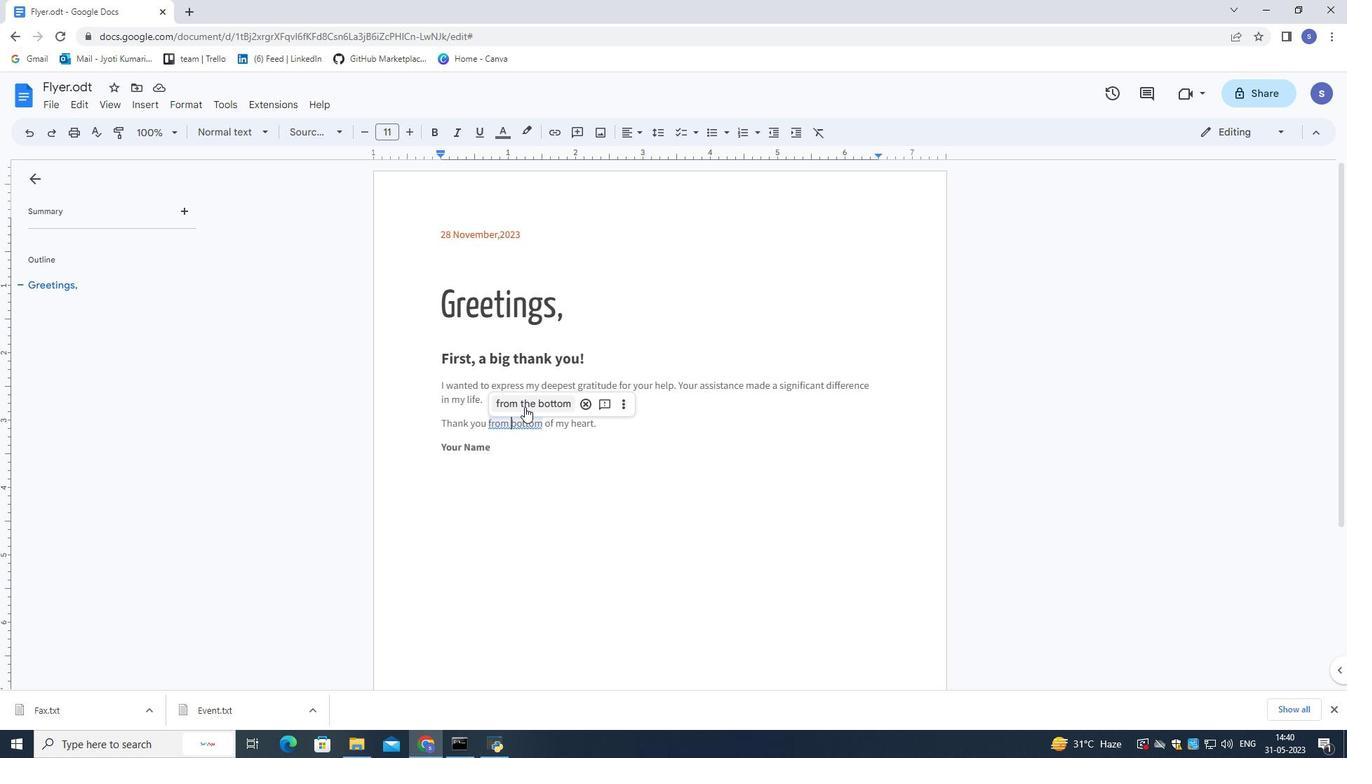 
Action: Mouse moved to (626, 428)
Screenshot: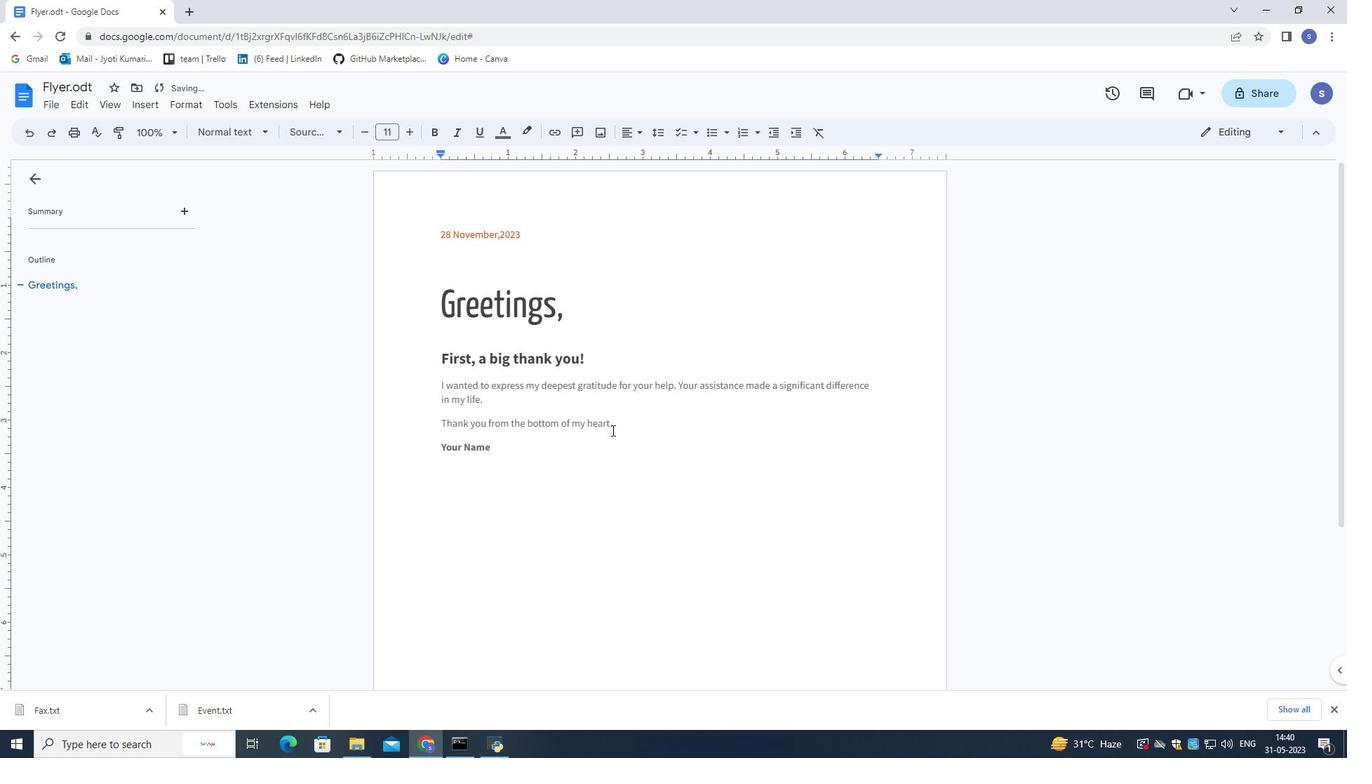 
Action: Mouse pressed left at (626, 428)
Screenshot: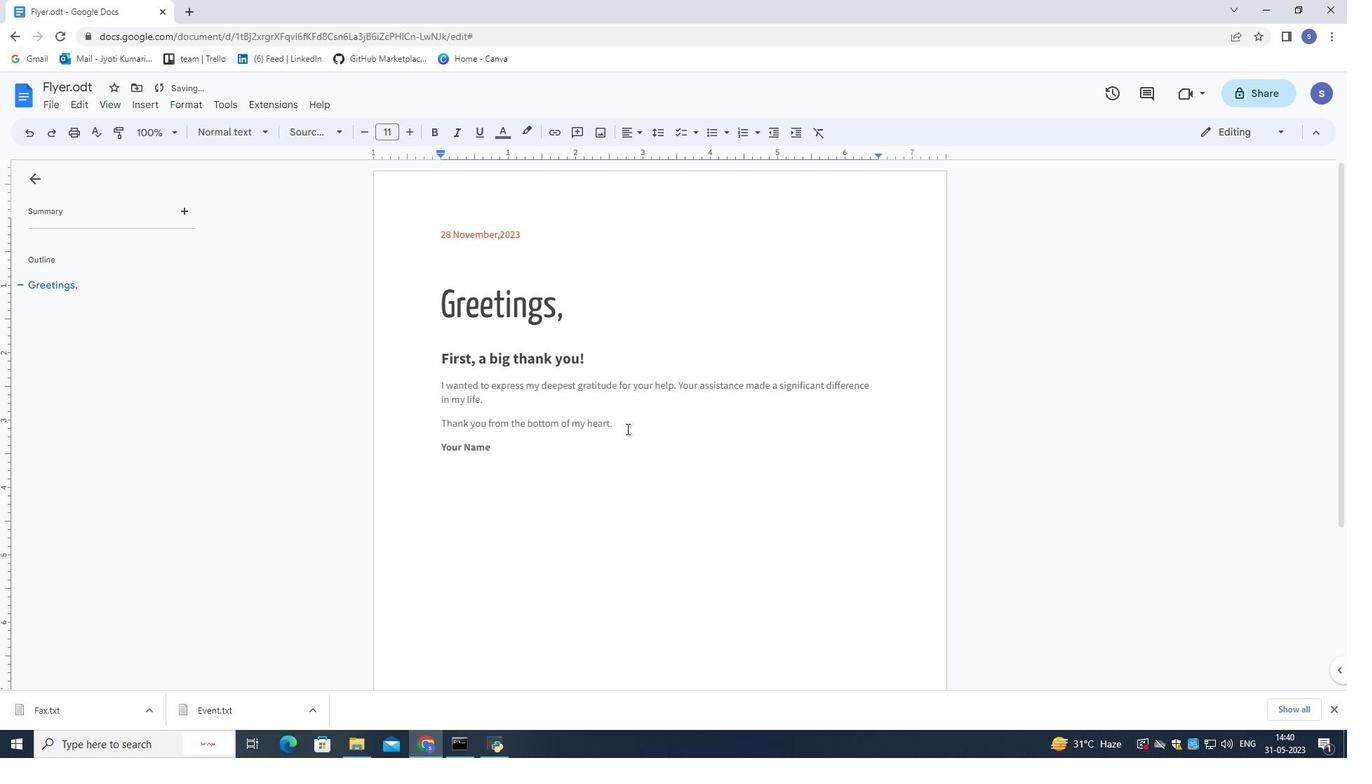 
Action: Mouse moved to (438, 389)
Screenshot: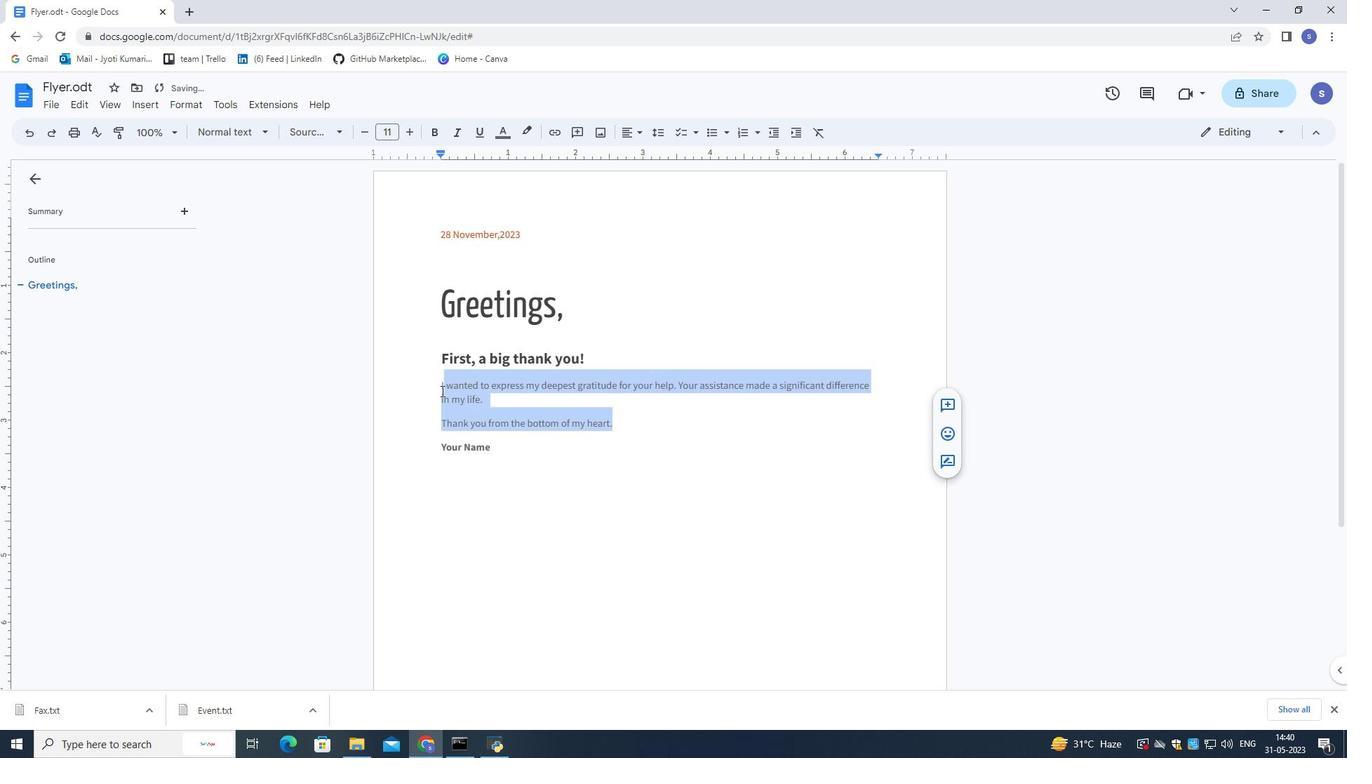
Action: Mouse pressed left at (438, 389)
Screenshot: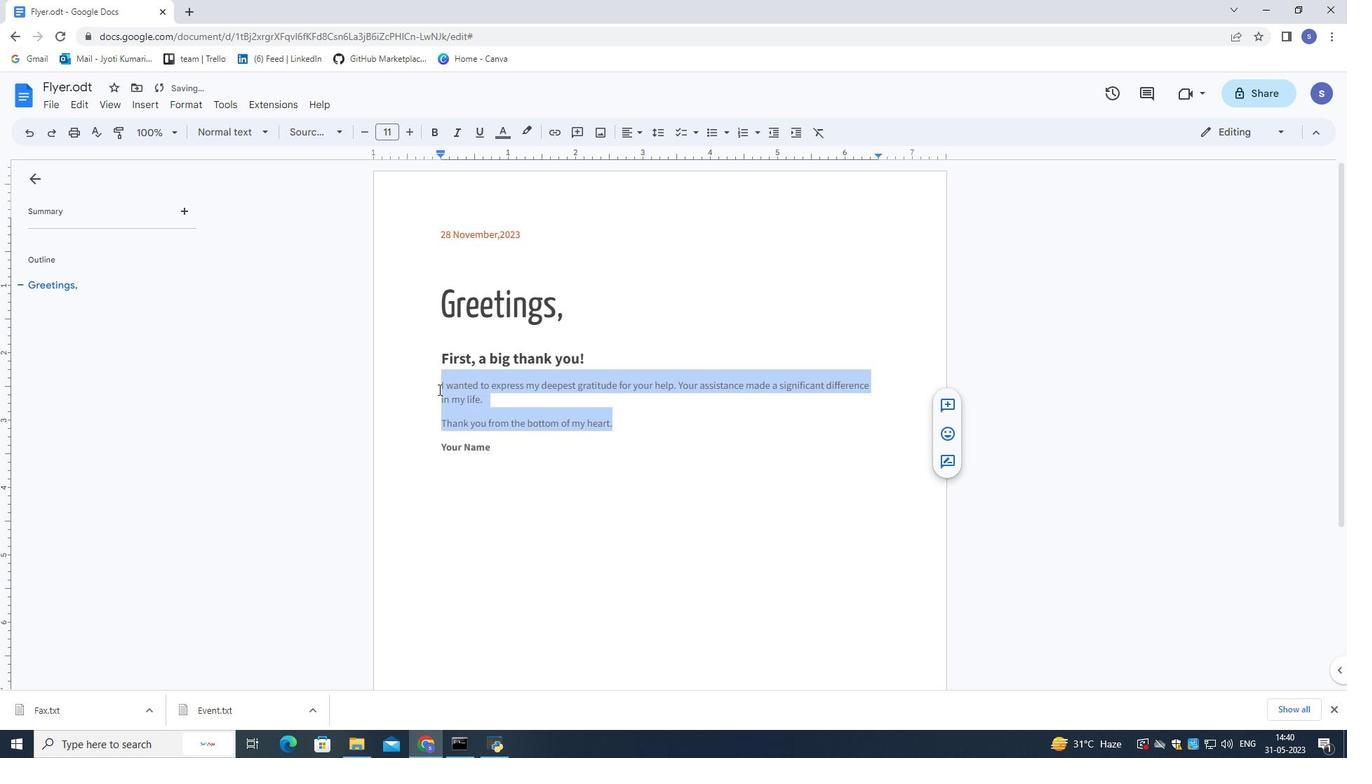 
Action: Mouse moved to (649, 432)
Screenshot: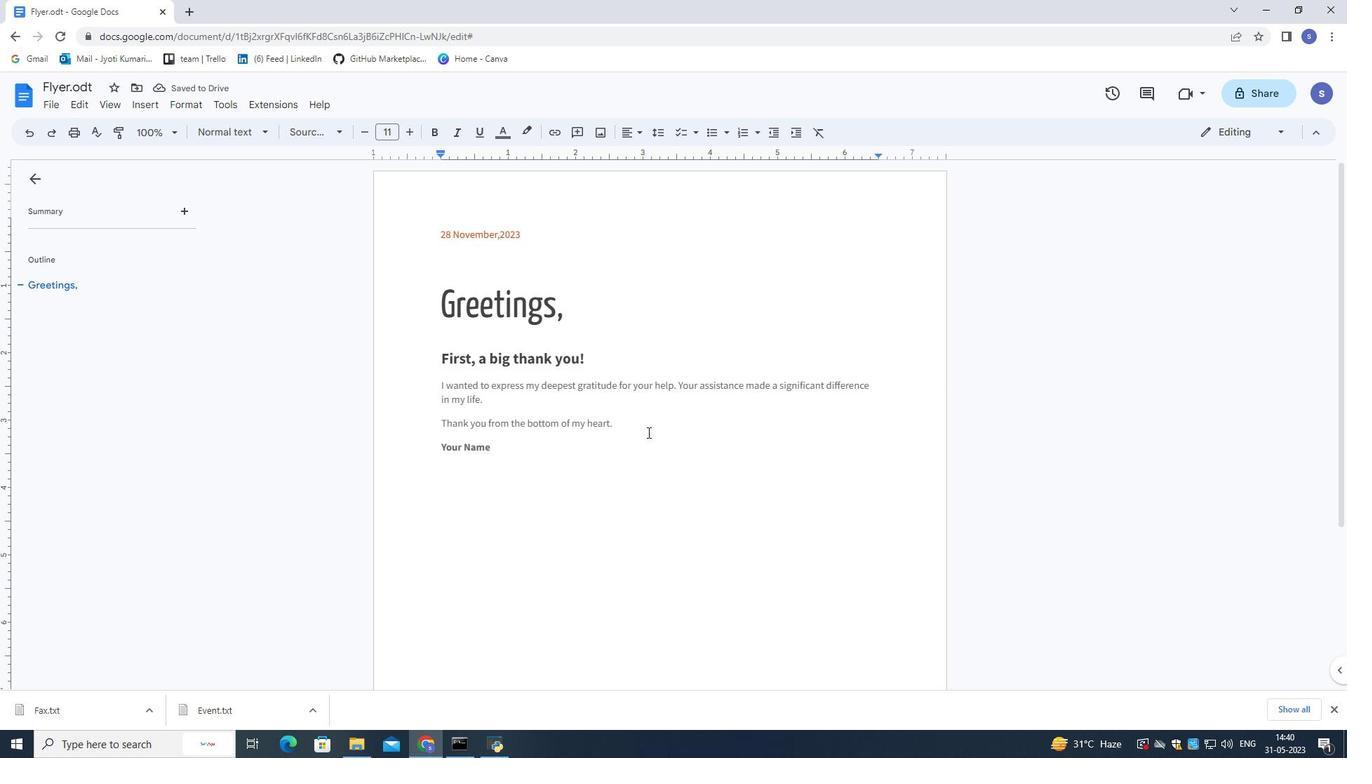 
Action: Mouse pressed left at (649, 432)
Screenshot: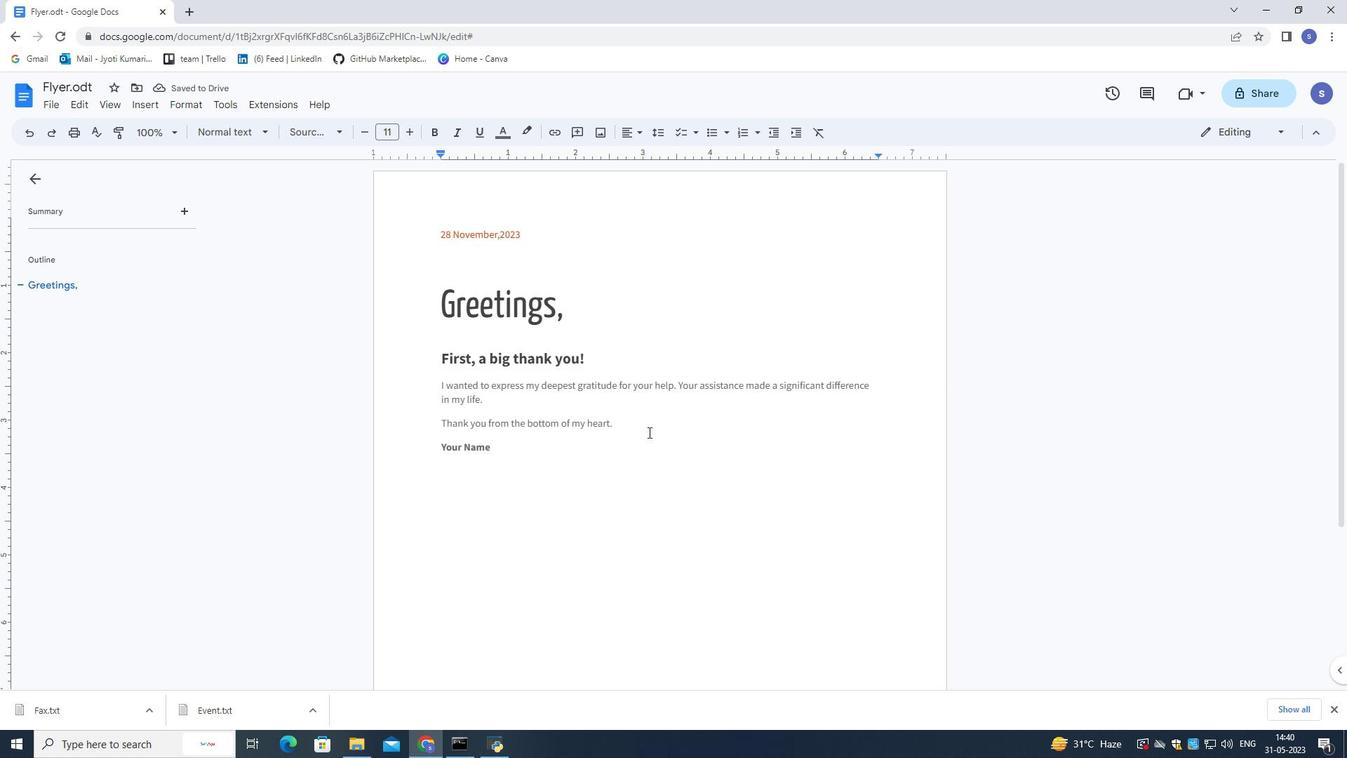 
Action: Mouse moved to (649, 424)
Screenshot: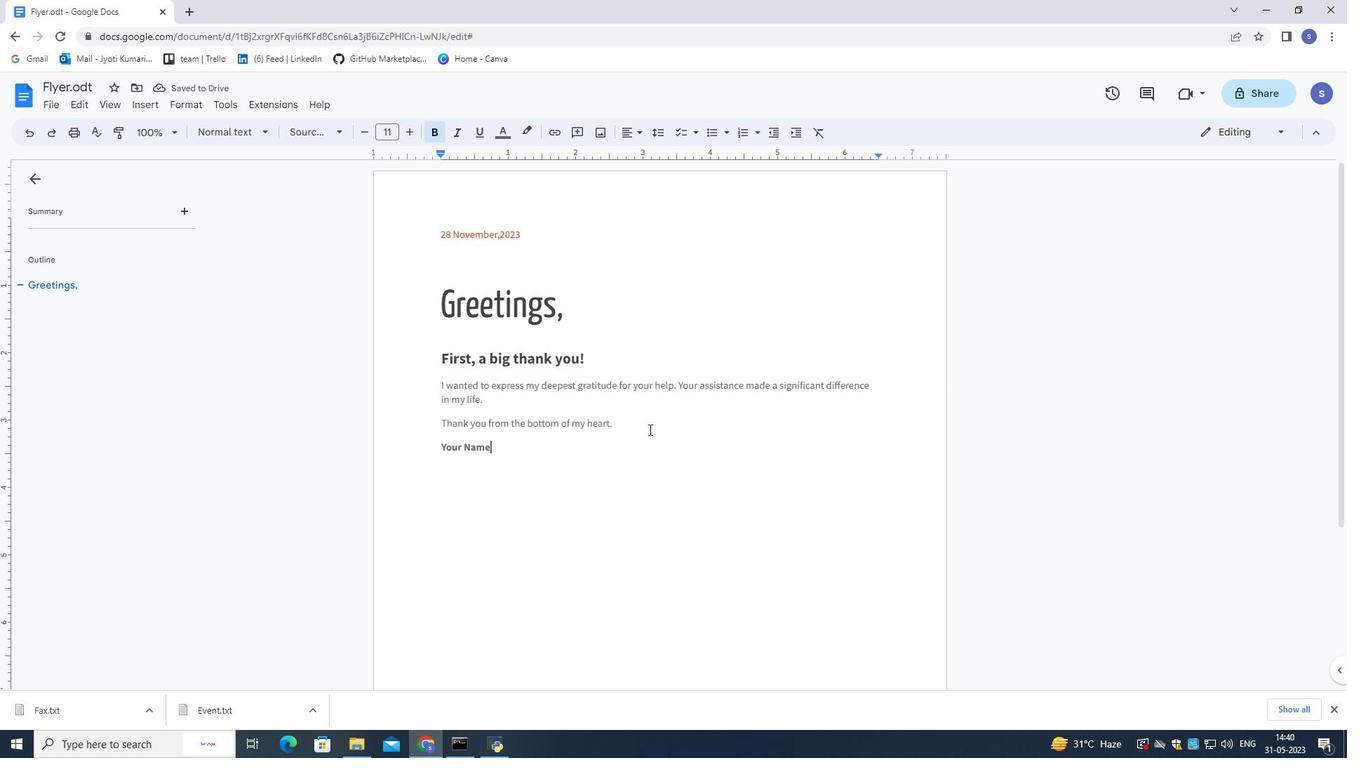 
Action: Mouse pressed left at (649, 424)
Screenshot: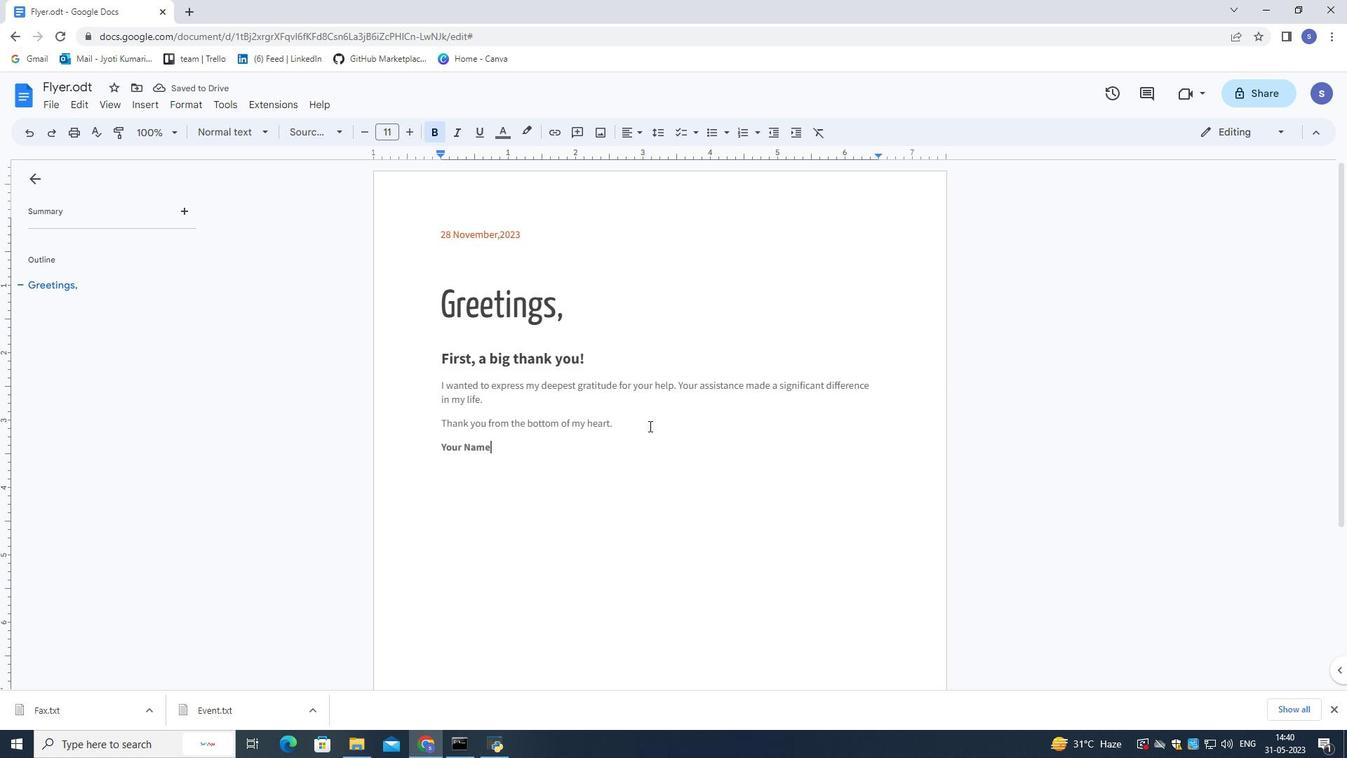 
Action: Key pressed <Key.enter><Key.enter><Key.enter><Key.enter>
Screenshot: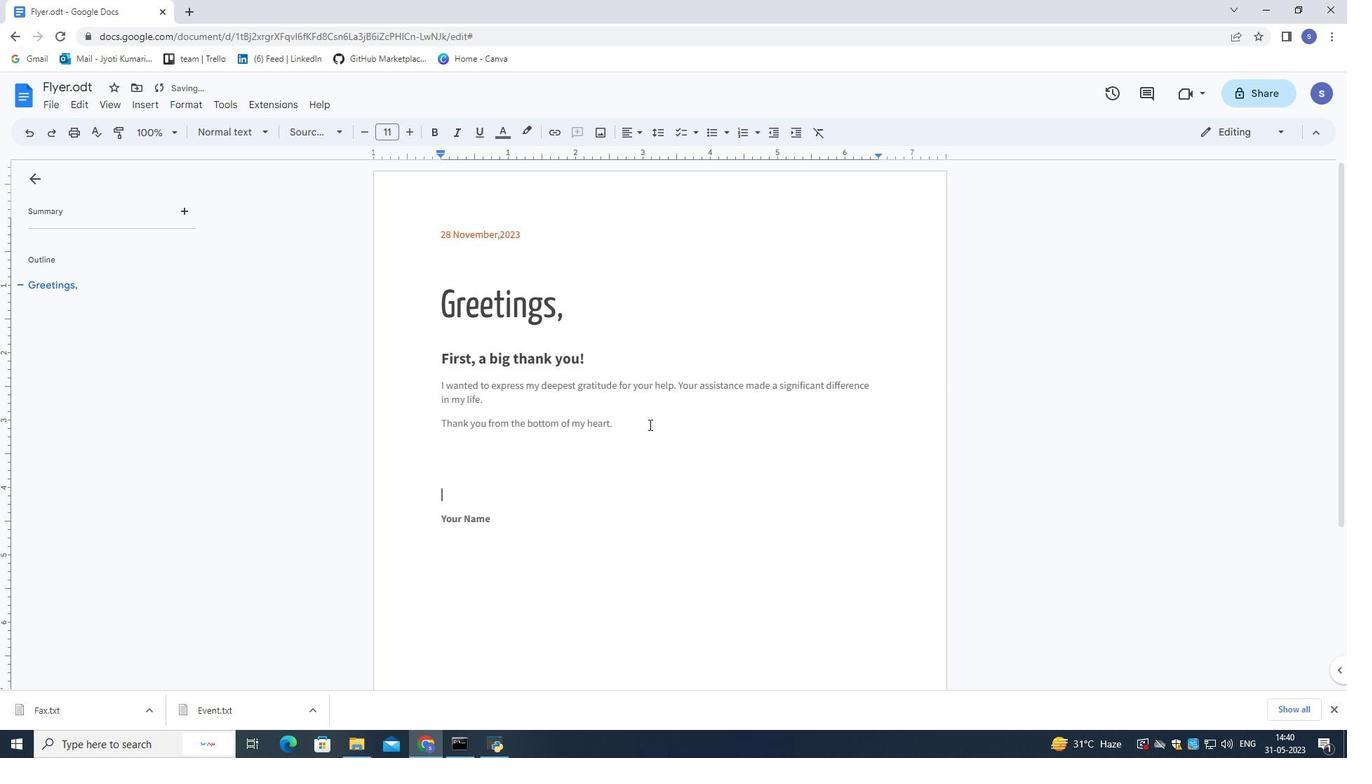 
Action: Mouse pressed left at (649, 424)
Screenshot: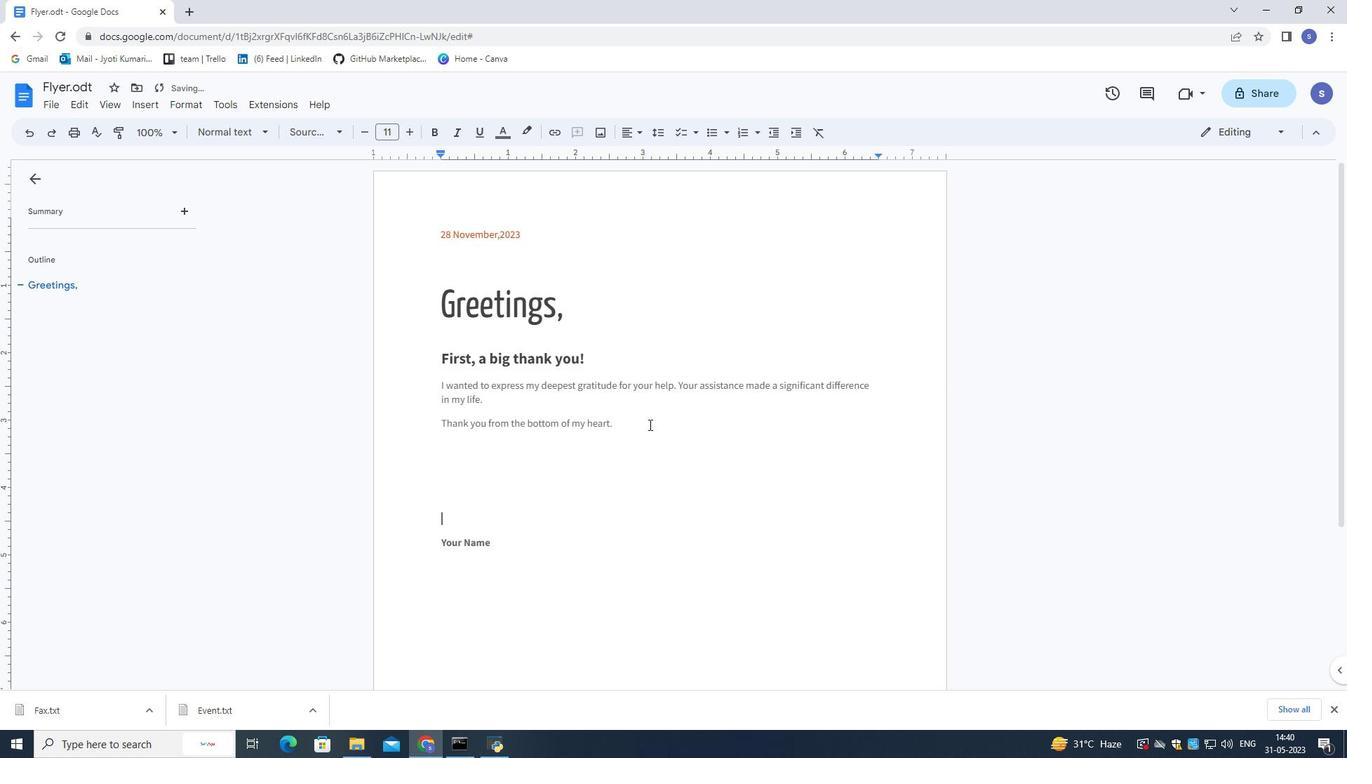 
Action: Mouse moved to (402, 241)
Screenshot: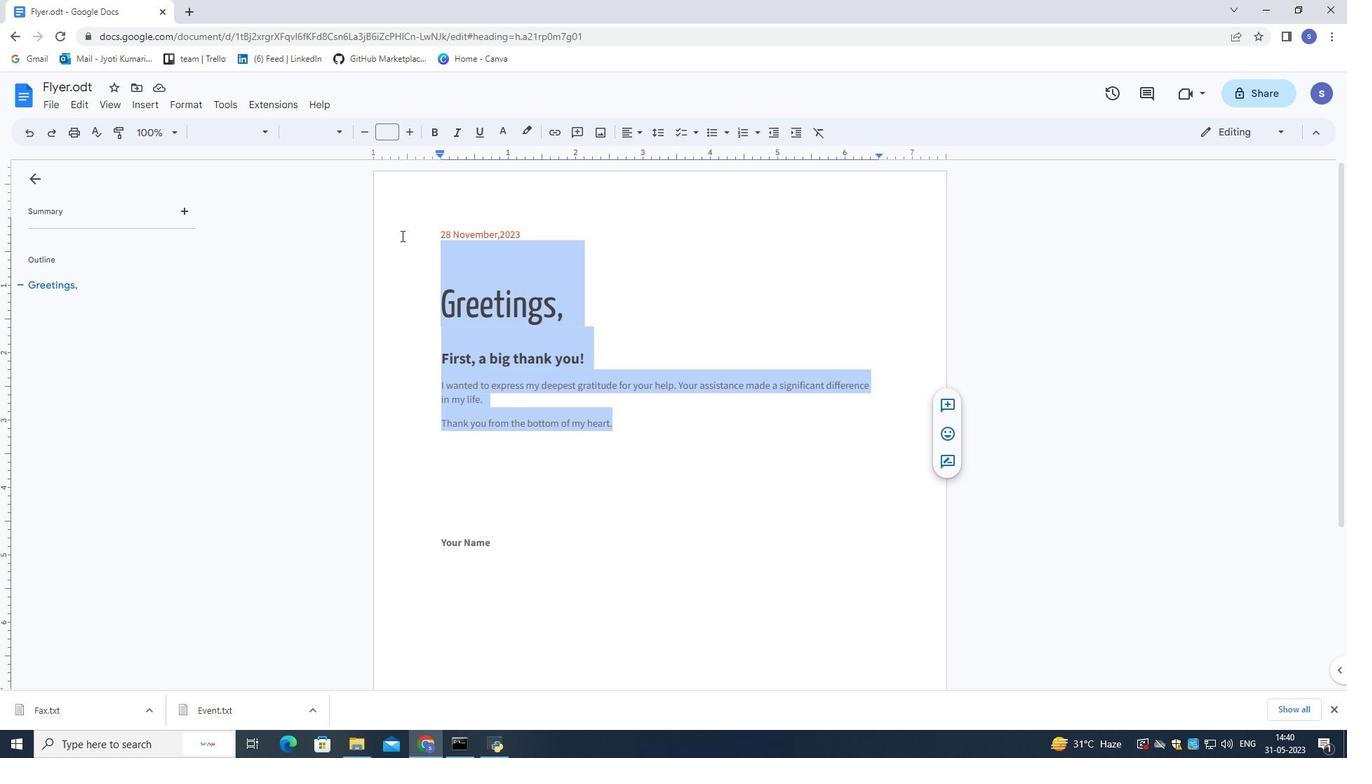 
Action: Mouse pressed left at (402, 241)
Screenshot: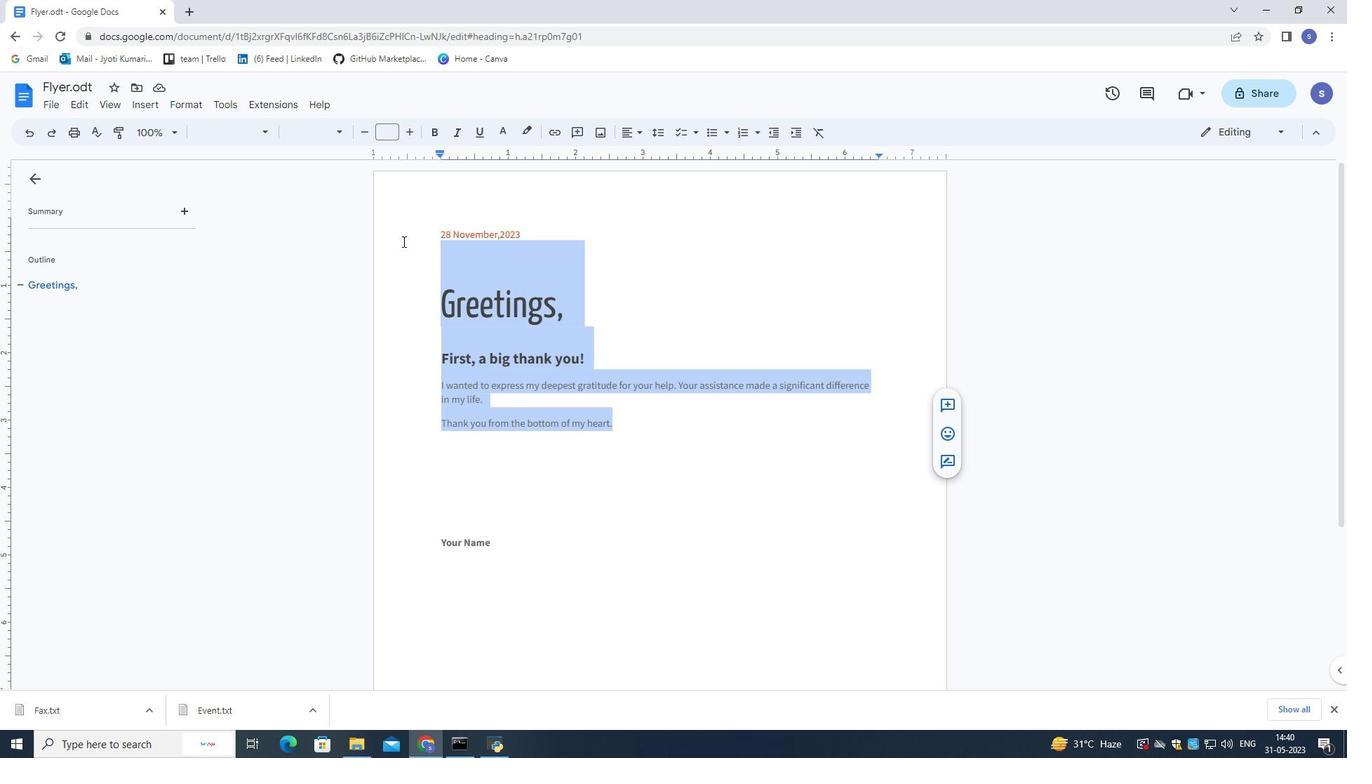 
Action: Mouse moved to (441, 302)
Screenshot: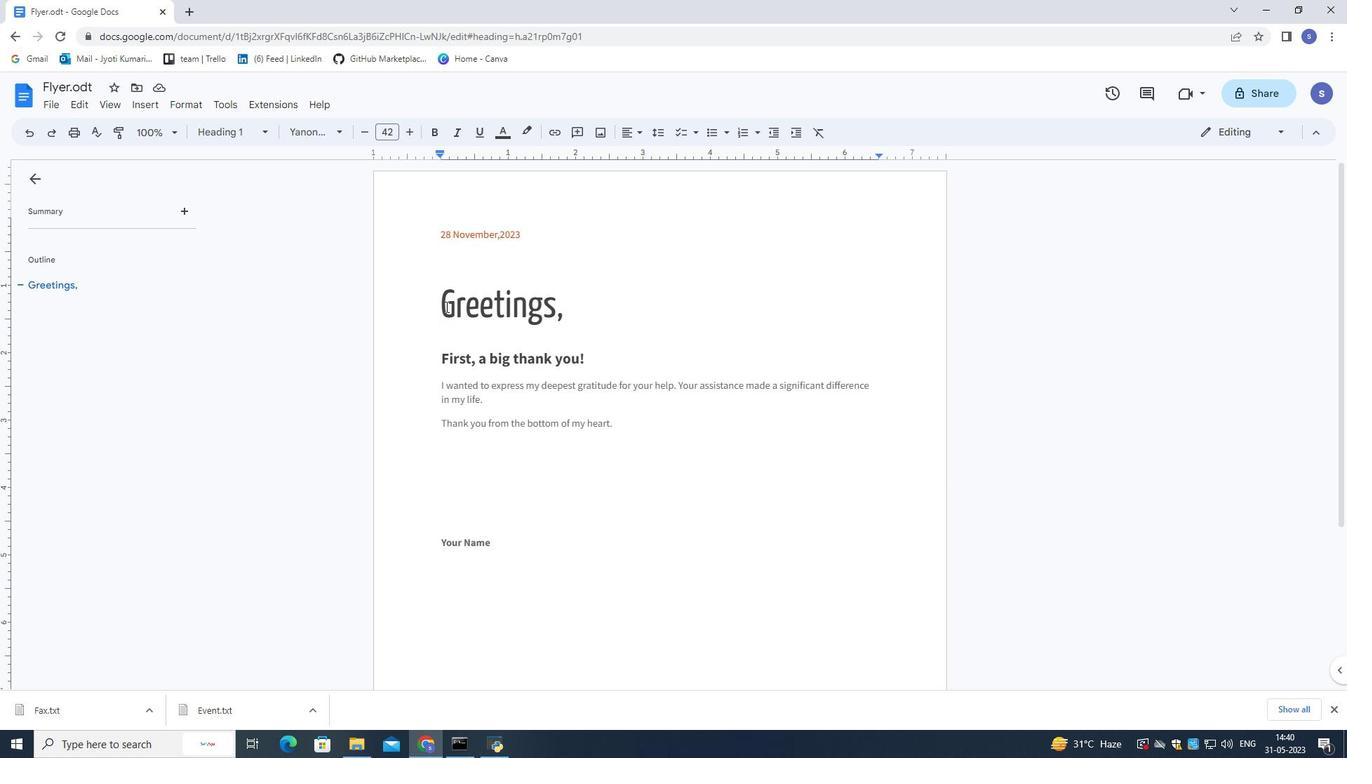 
Action: Mouse pressed left at (441, 302)
Screenshot: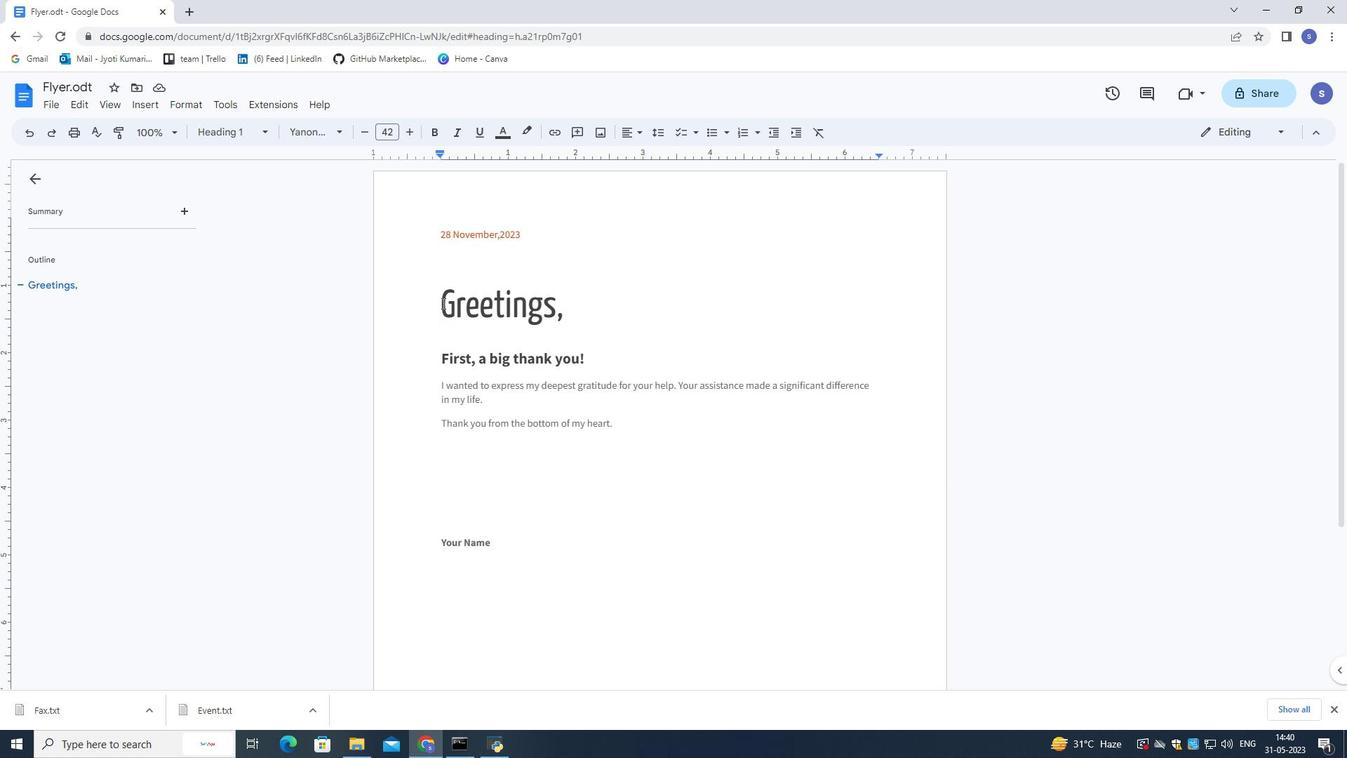 
Action: Mouse moved to (643, 471)
Screenshot: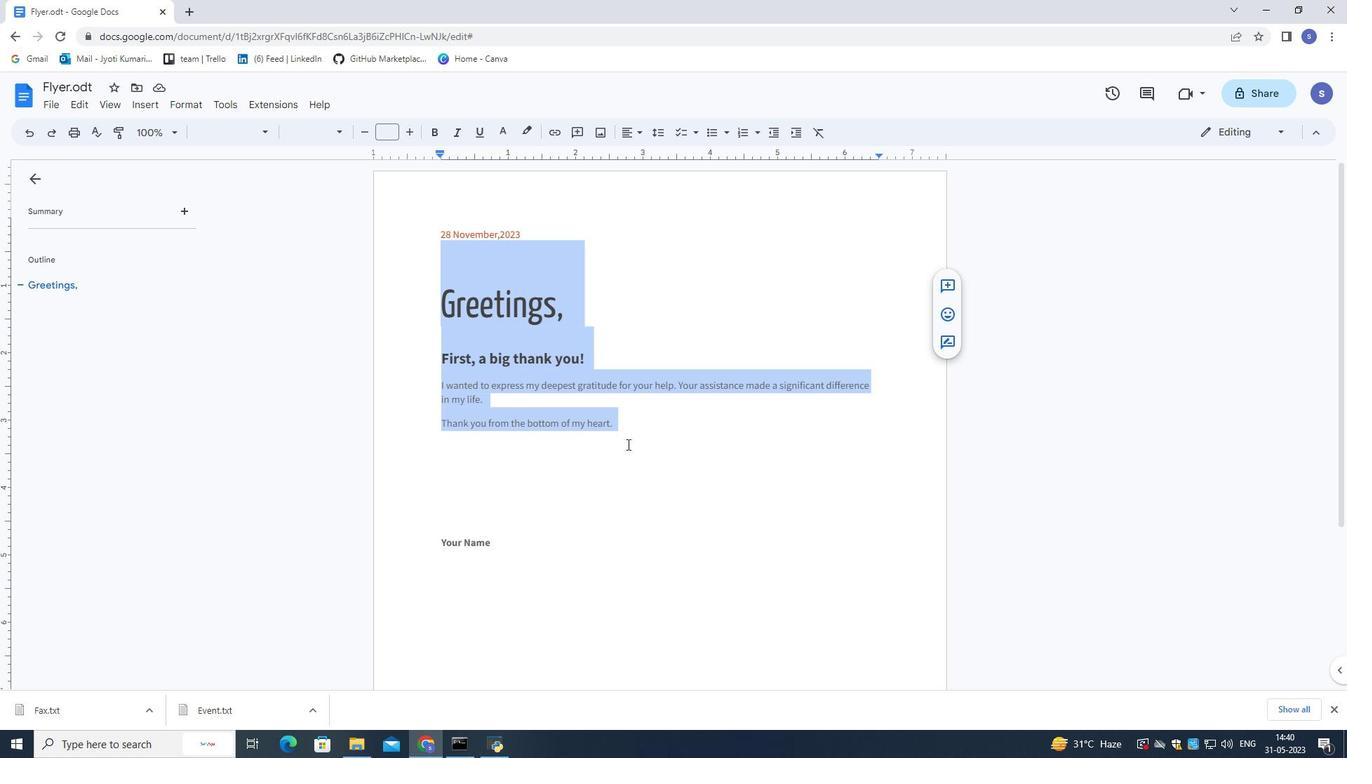 
Action: Mouse pressed left at (643, 471)
Screenshot: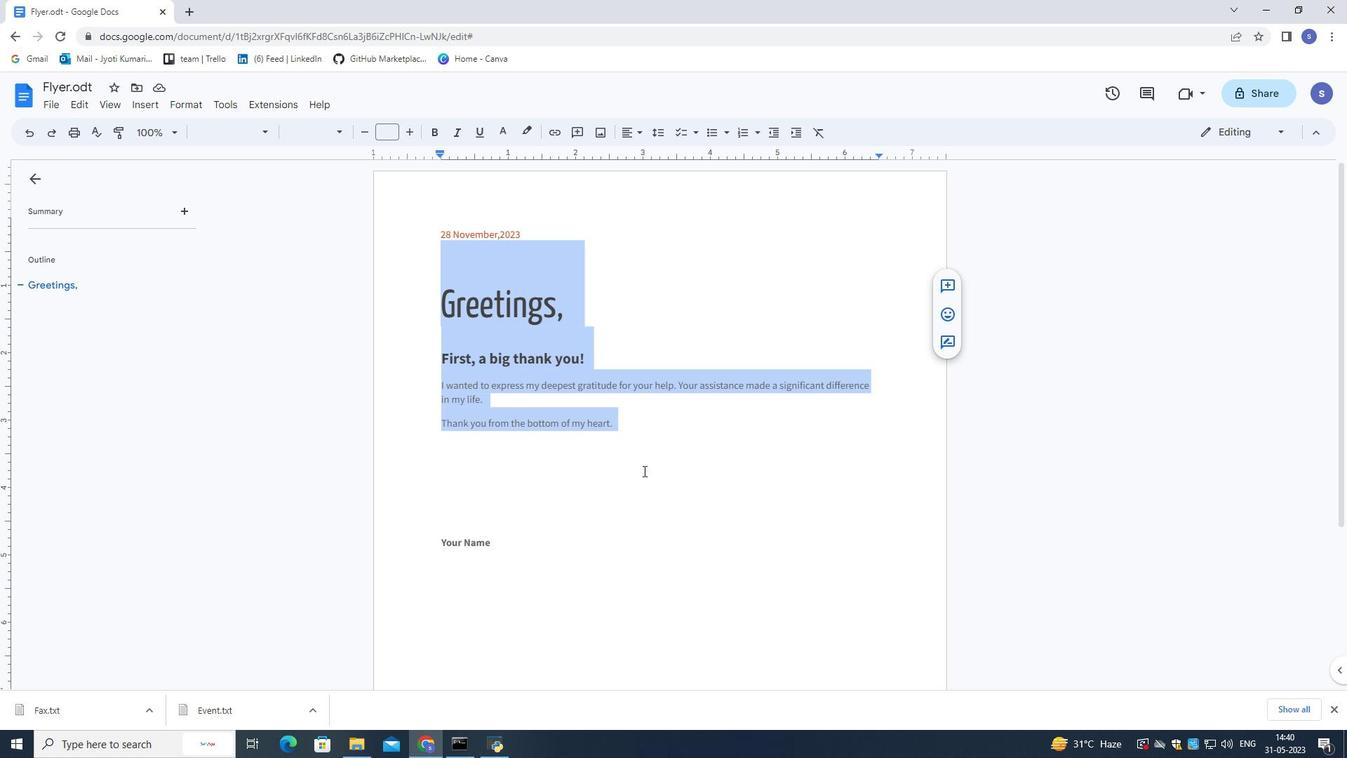 
Action: Mouse moved to (634, 433)
Screenshot: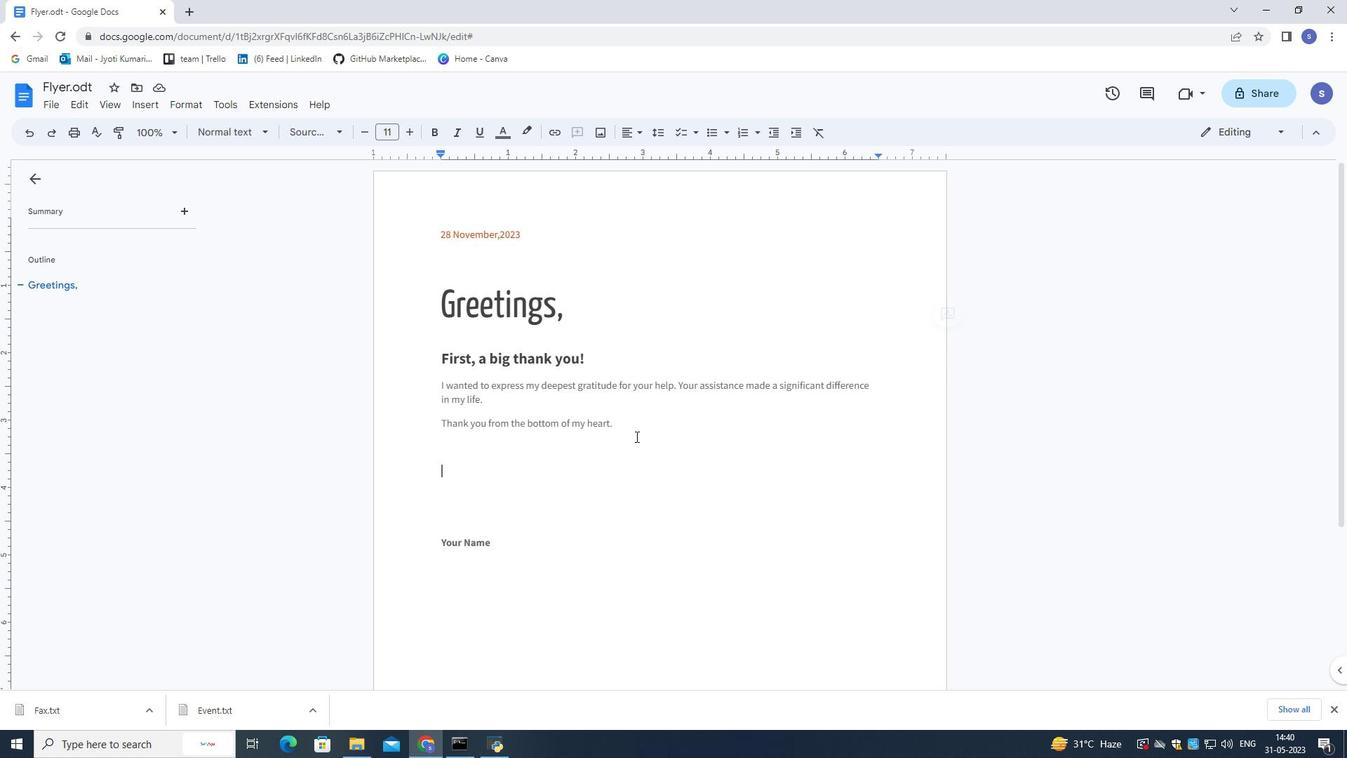 
Action: Mouse pressed left at (634, 433)
Screenshot: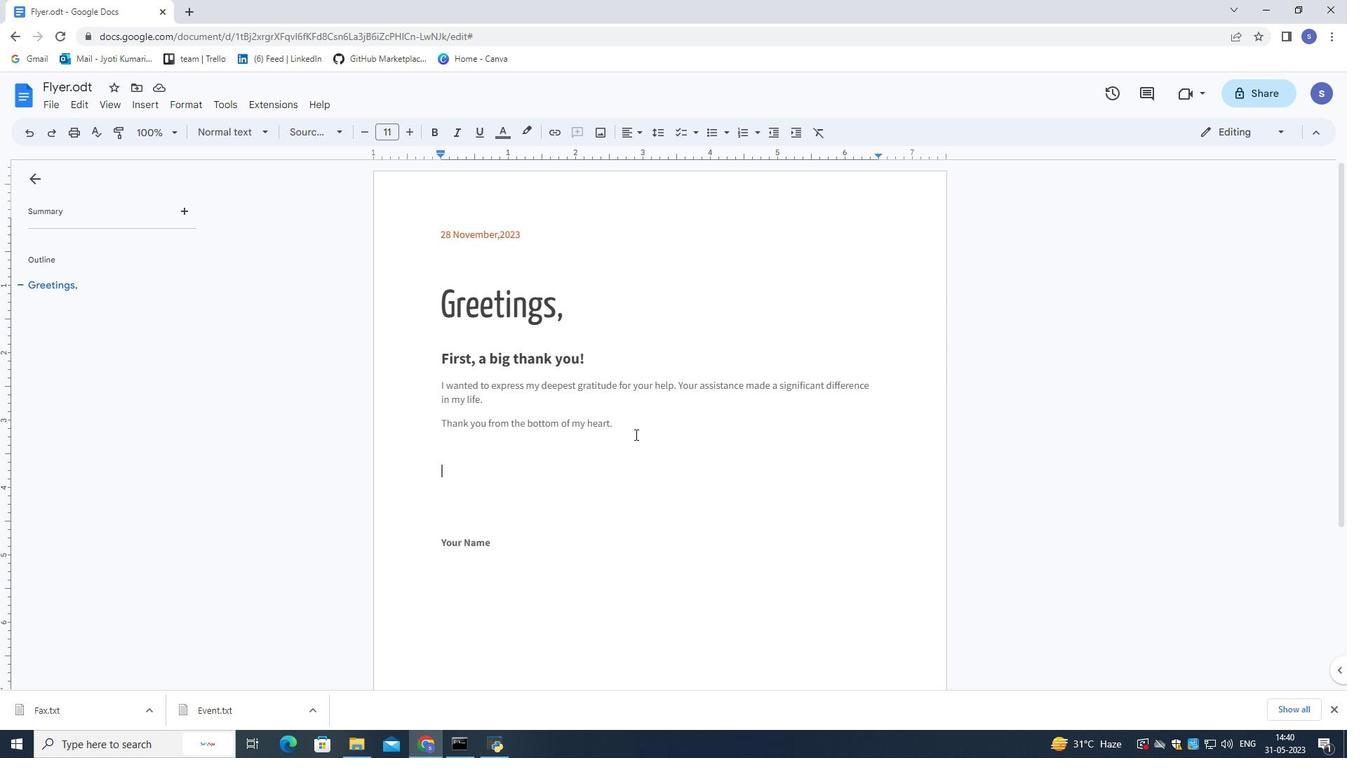 
Action: Mouse moved to (238, 131)
Screenshot: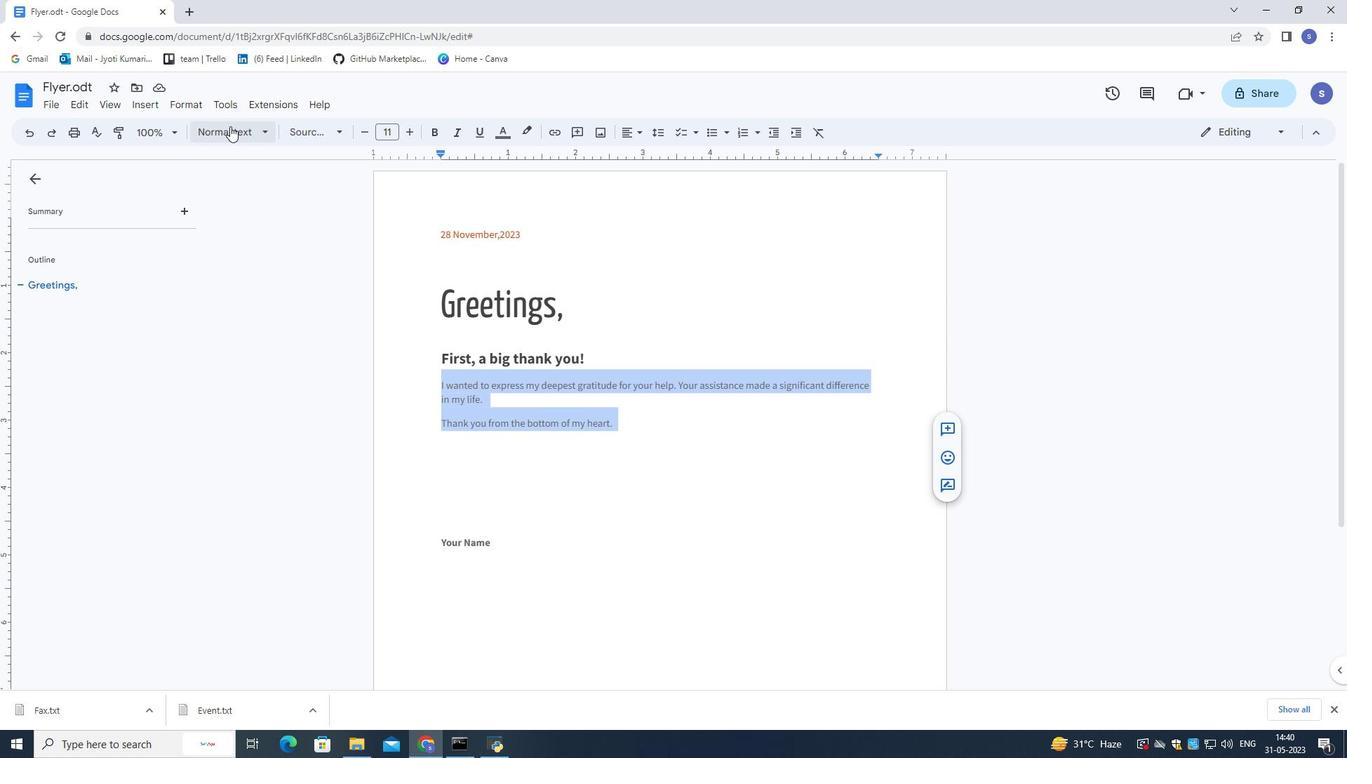 
Action: Mouse pressed left at (238, 131)
Screenshot: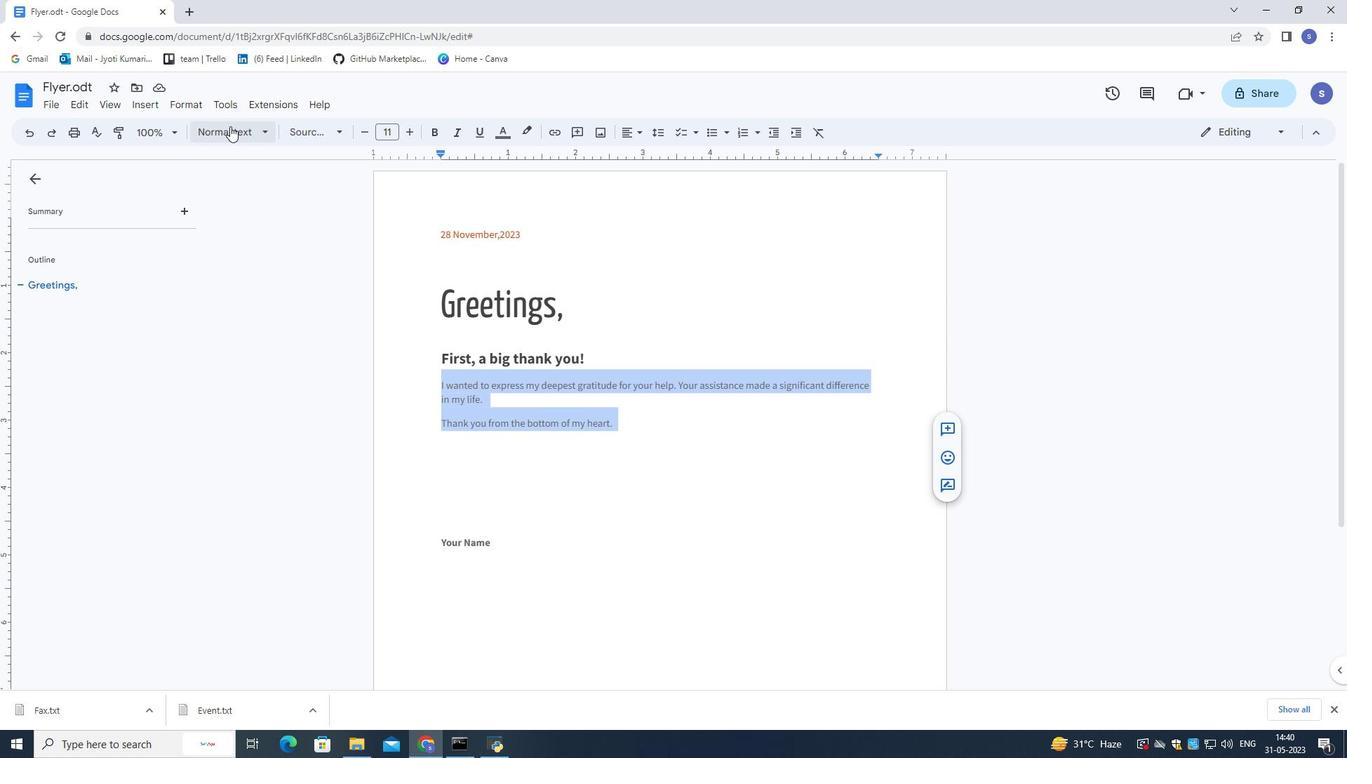 
Action: Mouse moved to (298, 128)
Screenshot: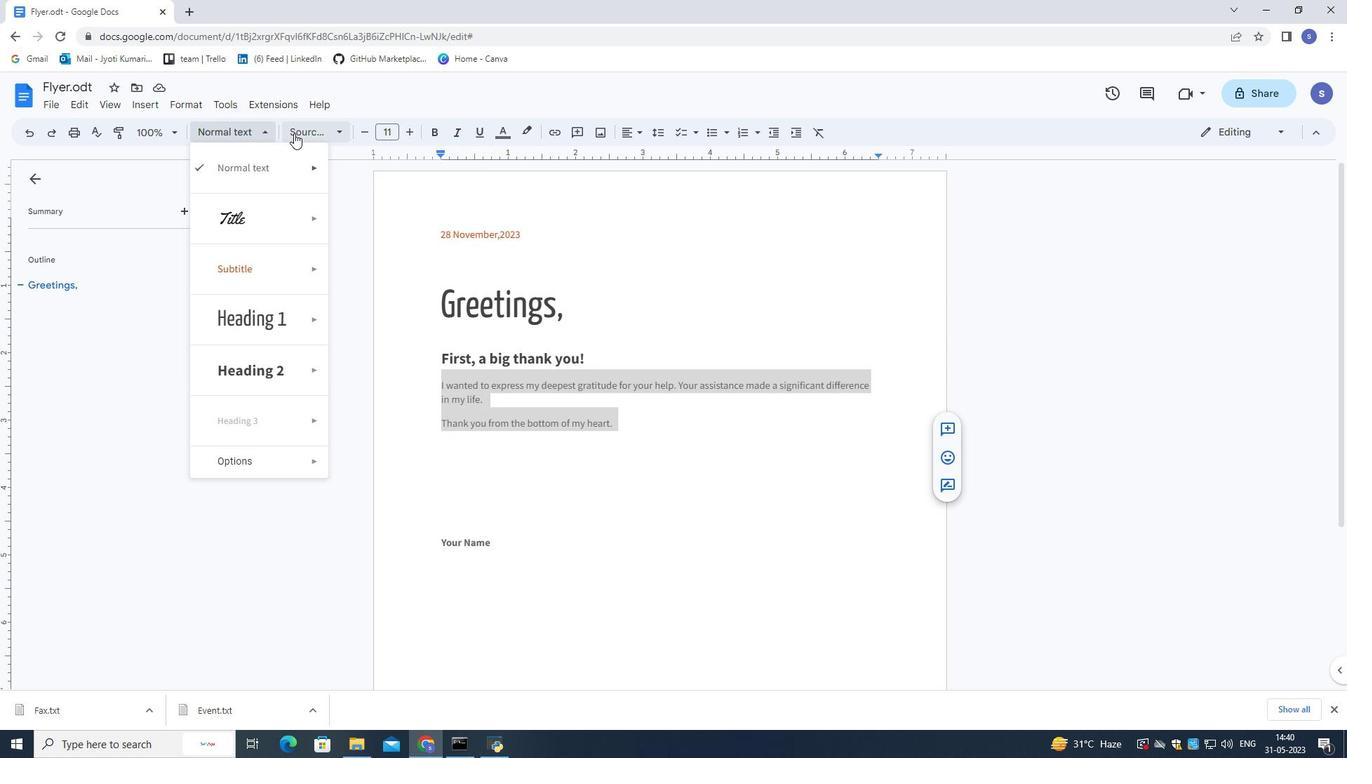 
Action: Mouse pressed left at (298, 128)
Screenshot: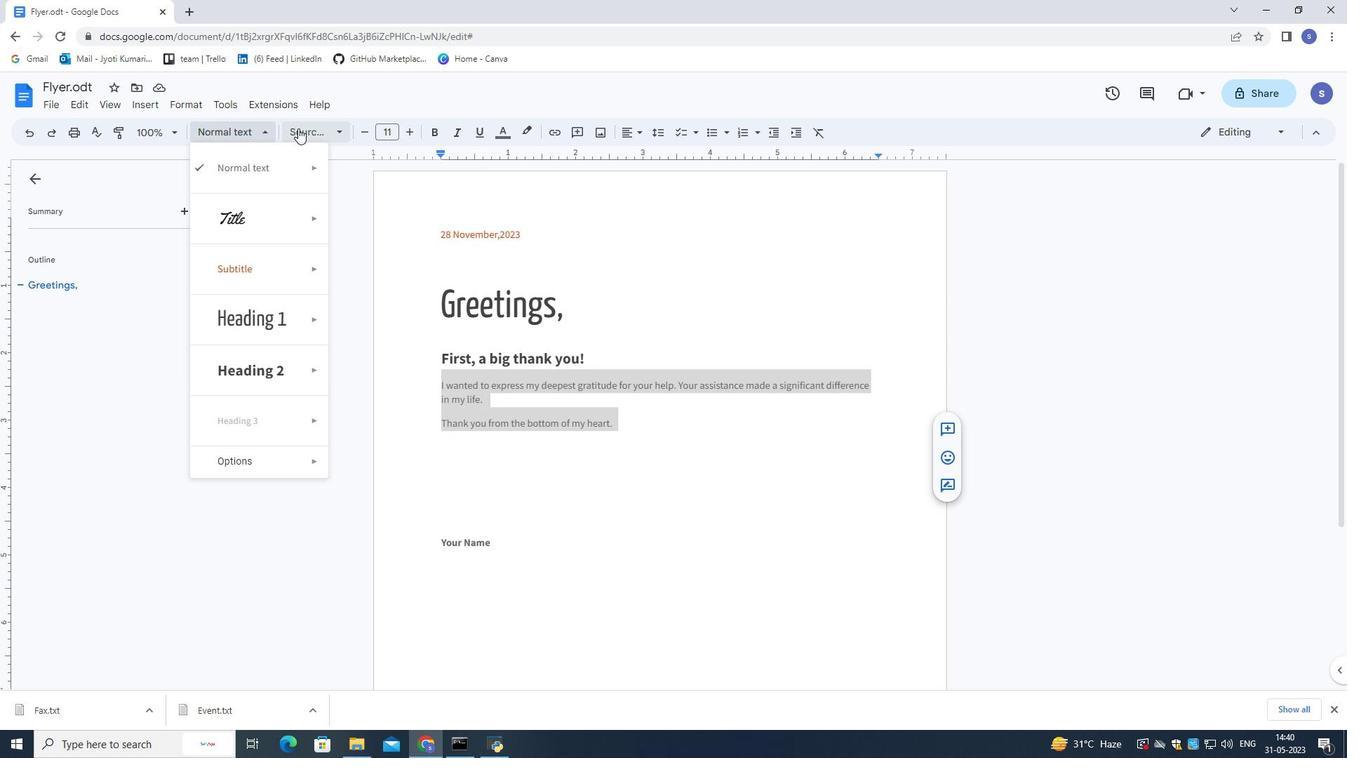 
Action: Mouse moved to (326, 162)
Screenshot: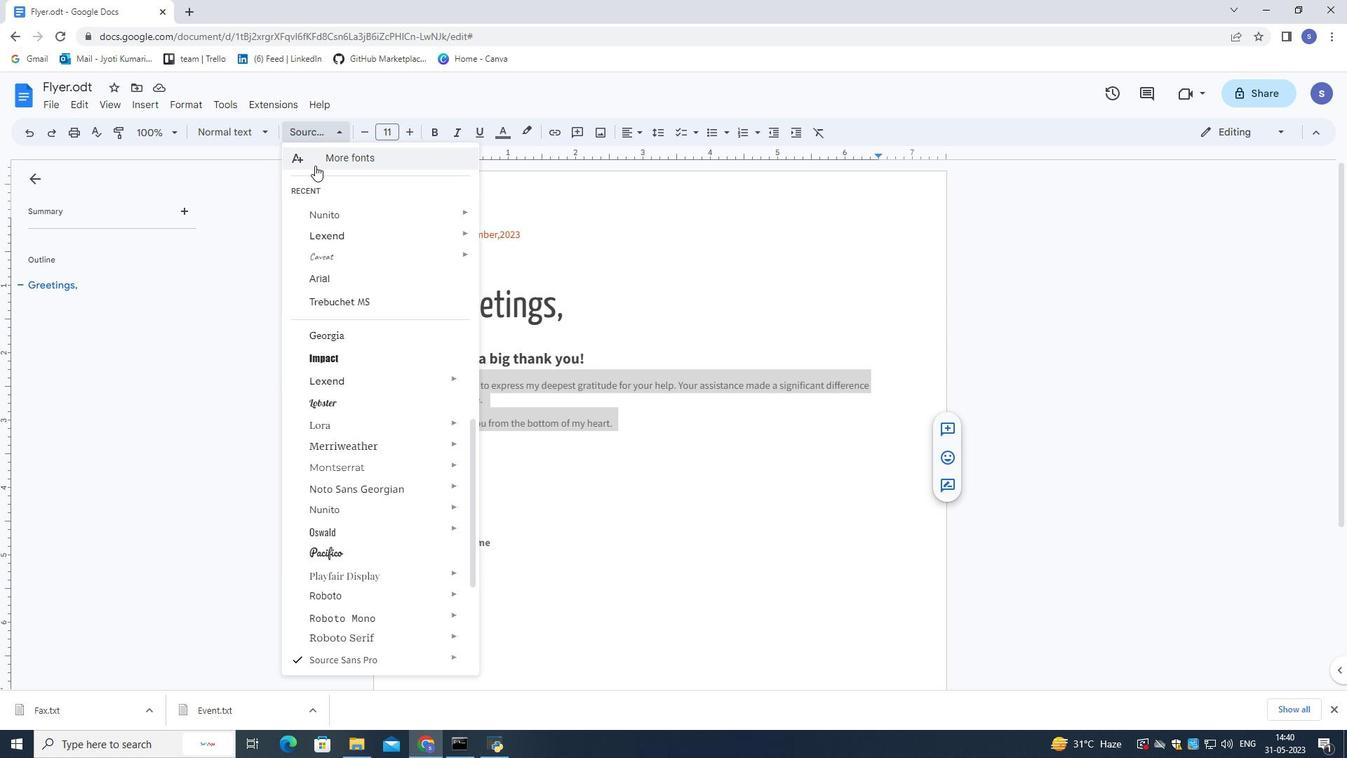 
Action: Mouse pressed left at (326, 162)
Screenshot: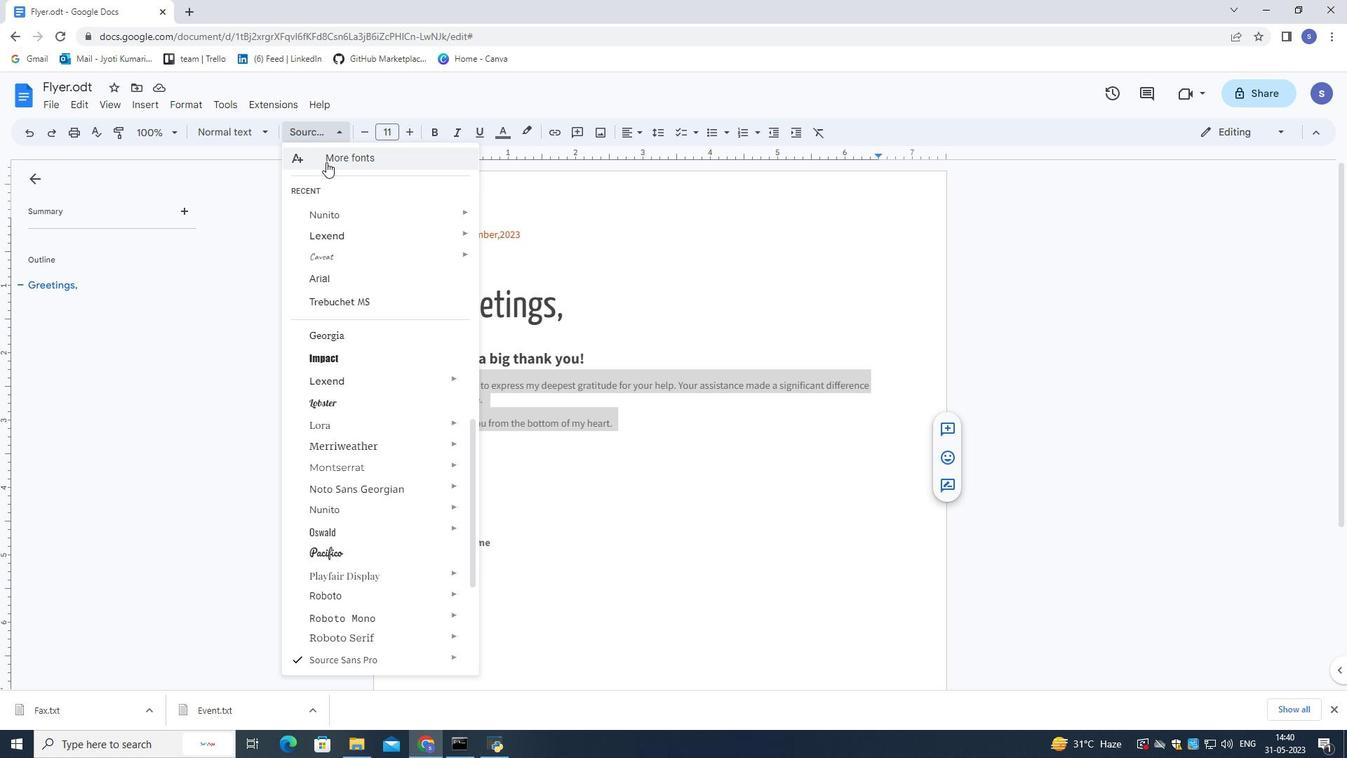 
Action: Mouse moved to (468, 216)
Screenshot: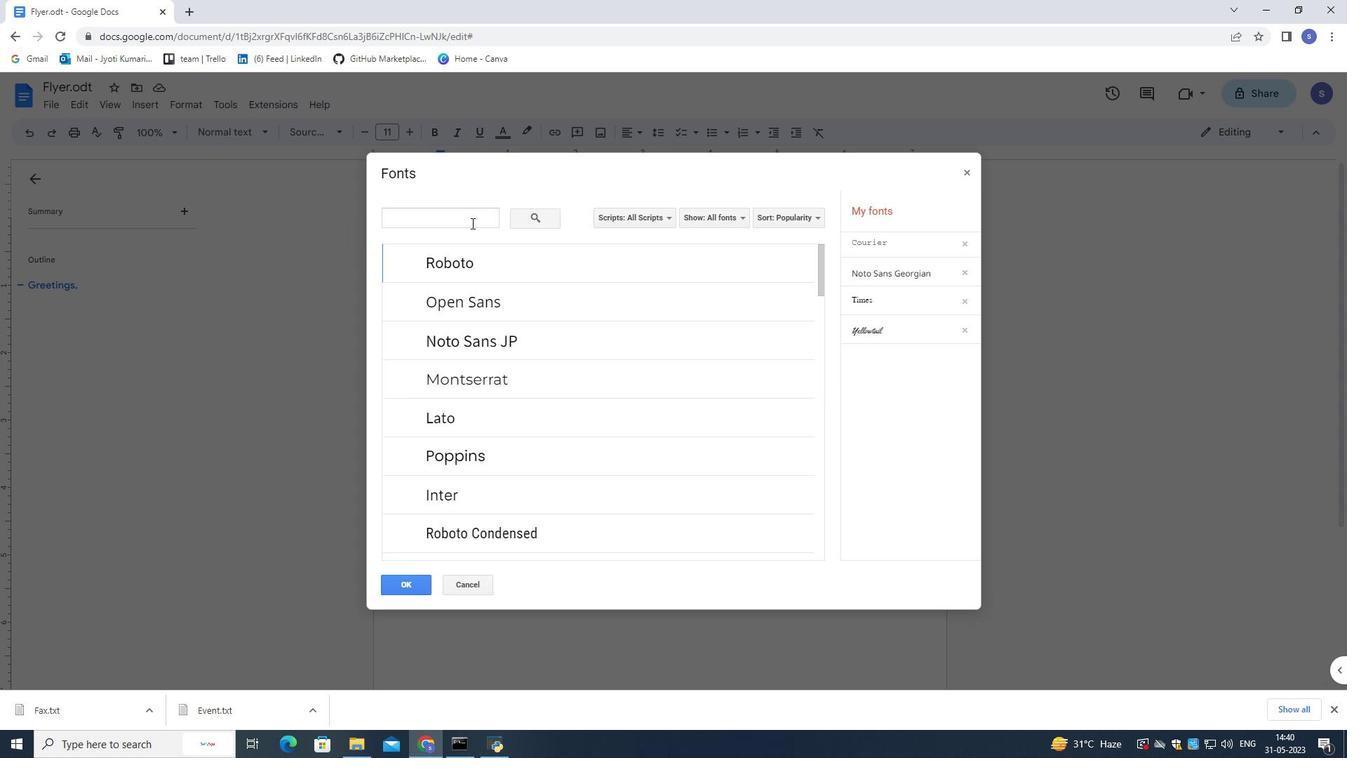 
Action: Mouse pressed left at (468, 216)
Screenshot: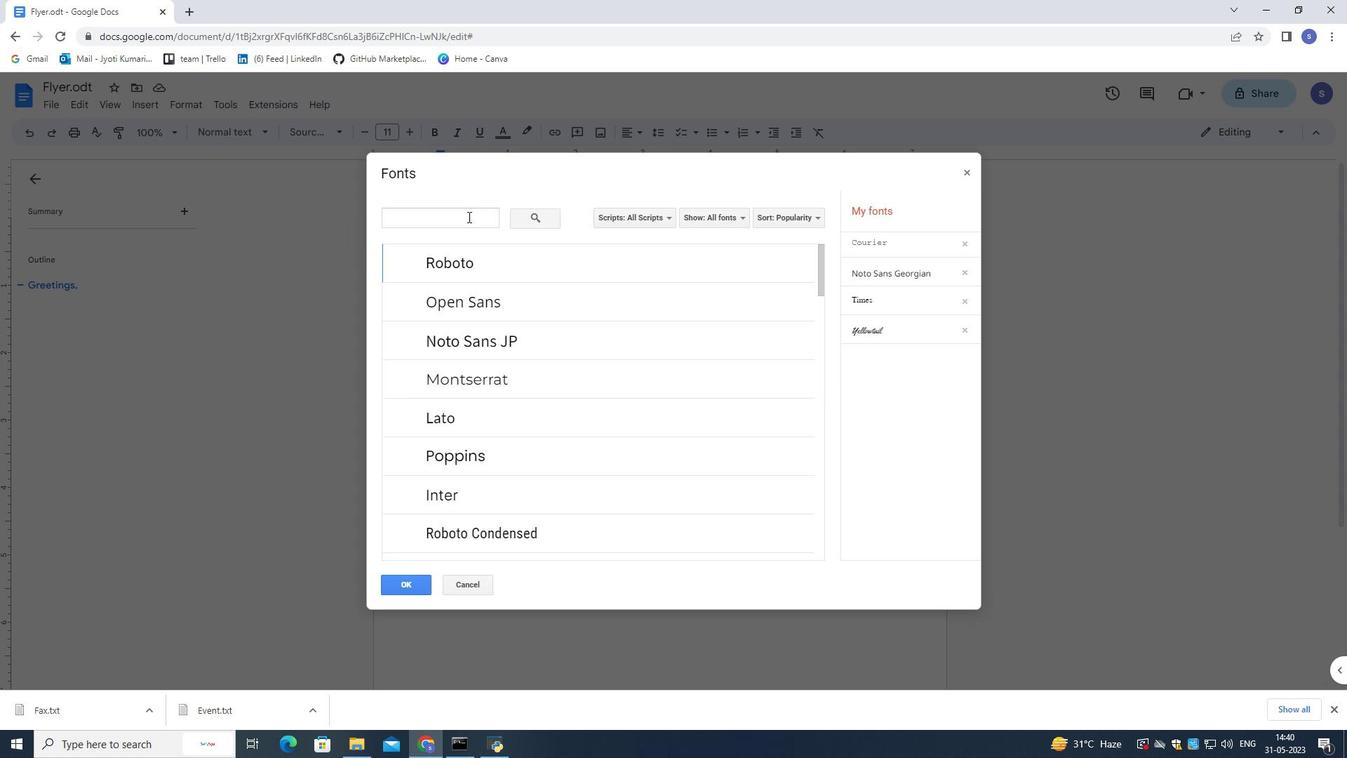 
Action: Key pressed taho
Screenshot: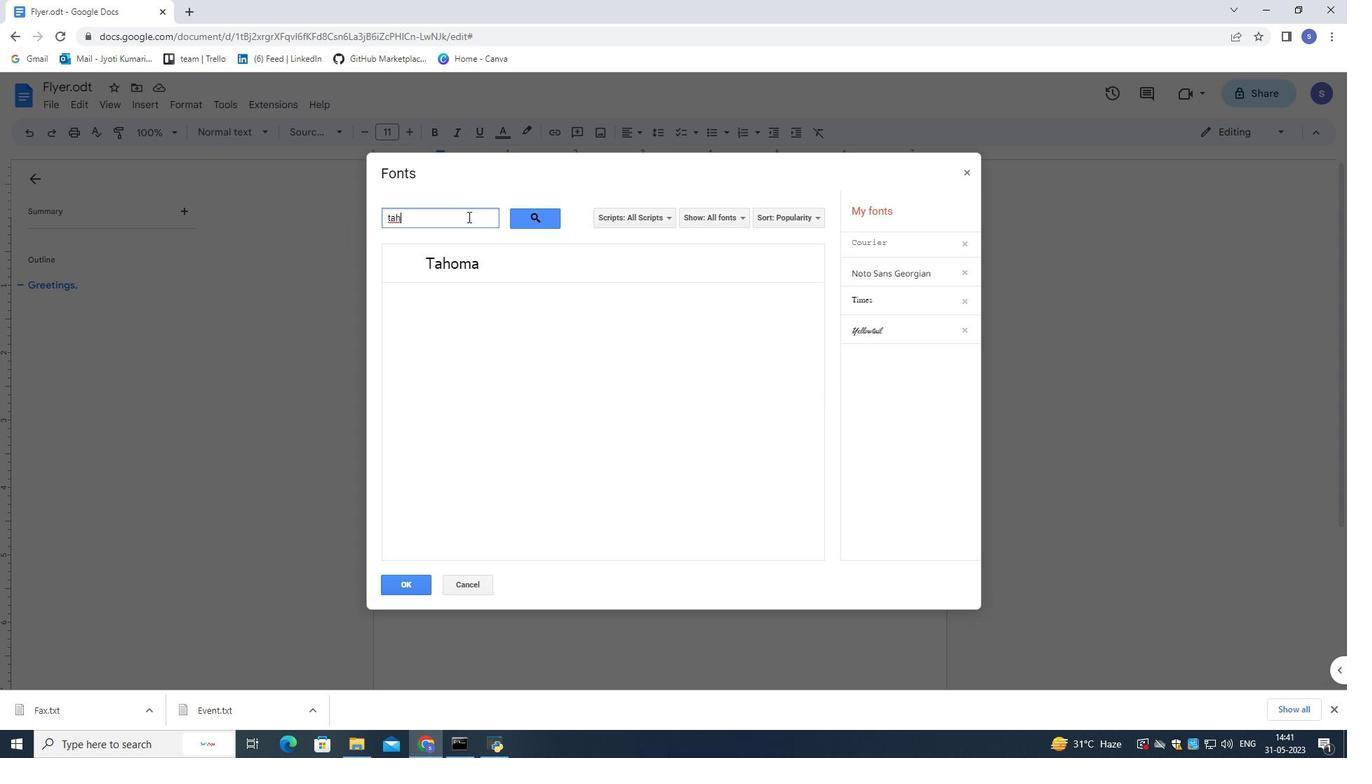 
Action: Mouse moved to (500, 259)
Screenshot: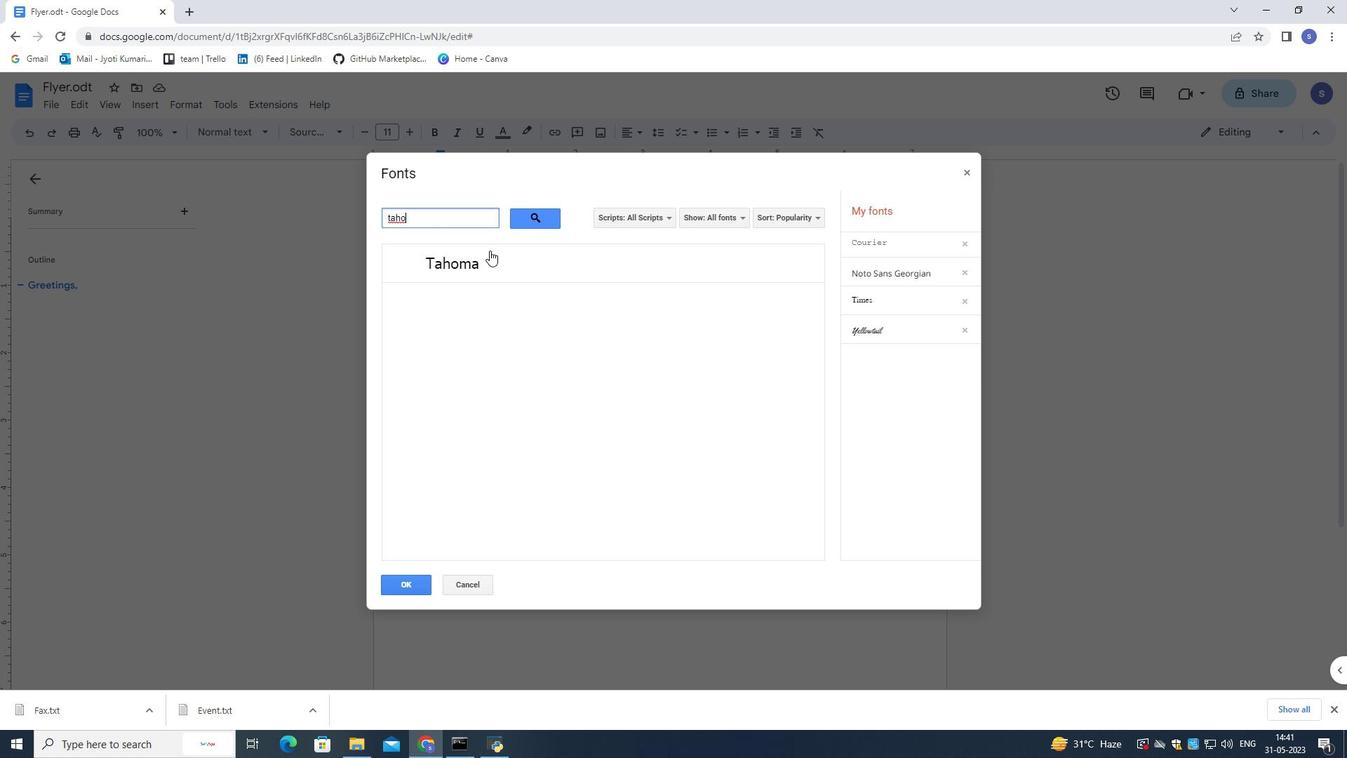 
Action: Mouse pressed left at (500, 259)
Screenshot: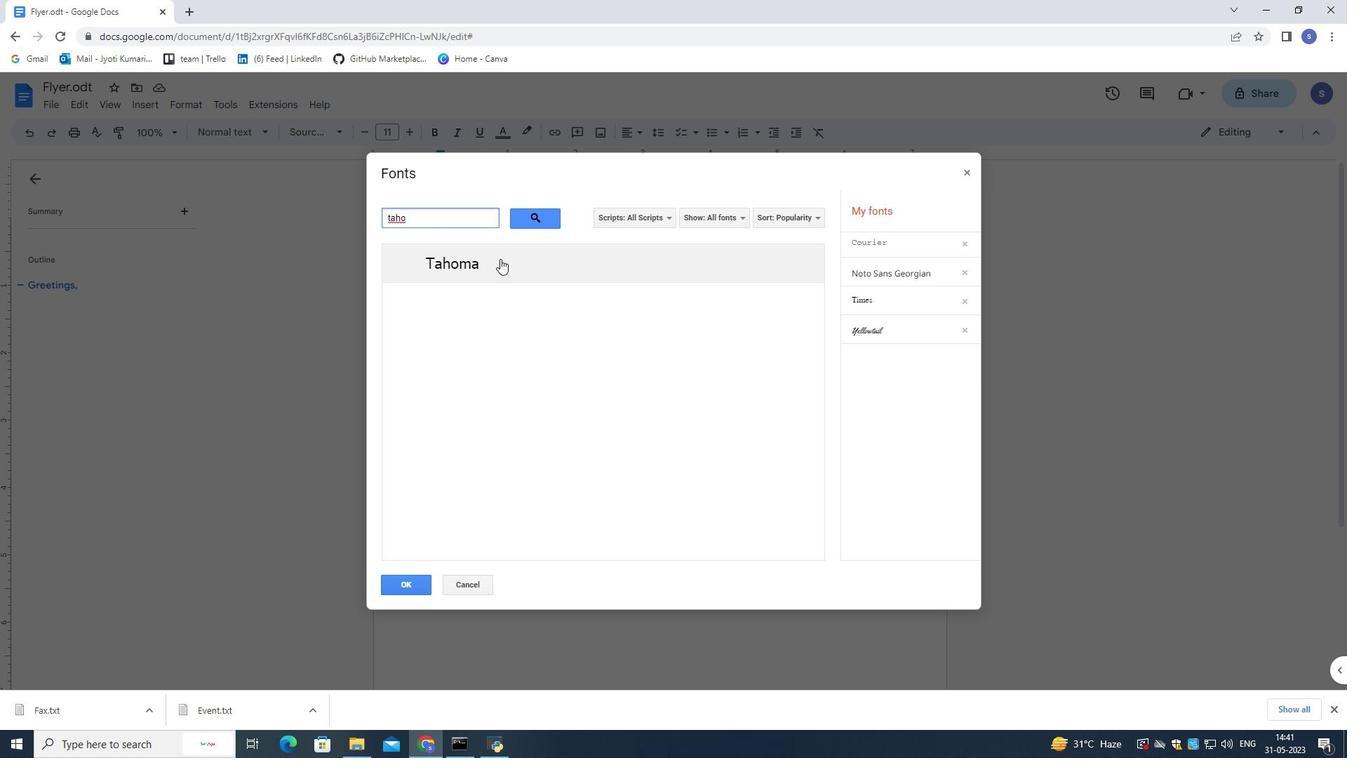 
Action: Mouse moved to (421, 586)
Screenshot: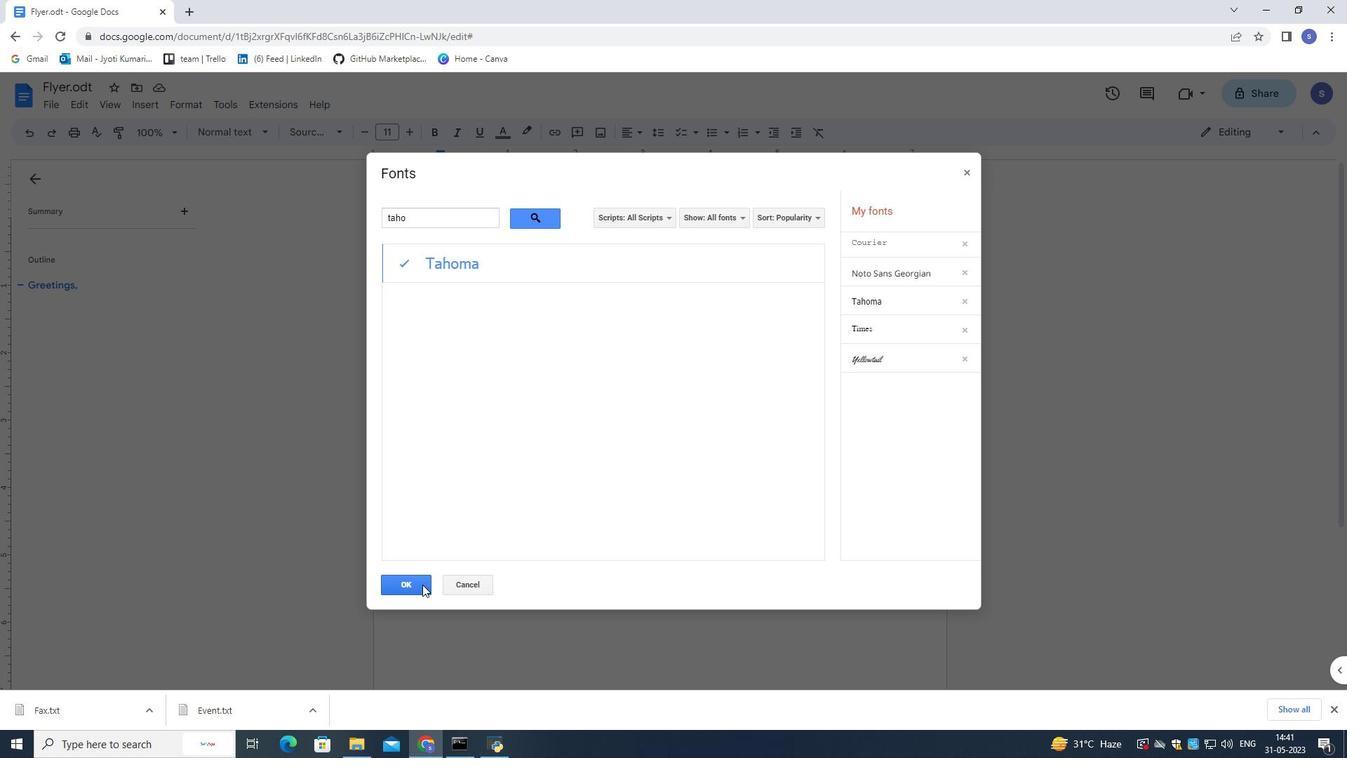
Action: Mouse pressed left at (421, 586)
Screenshot: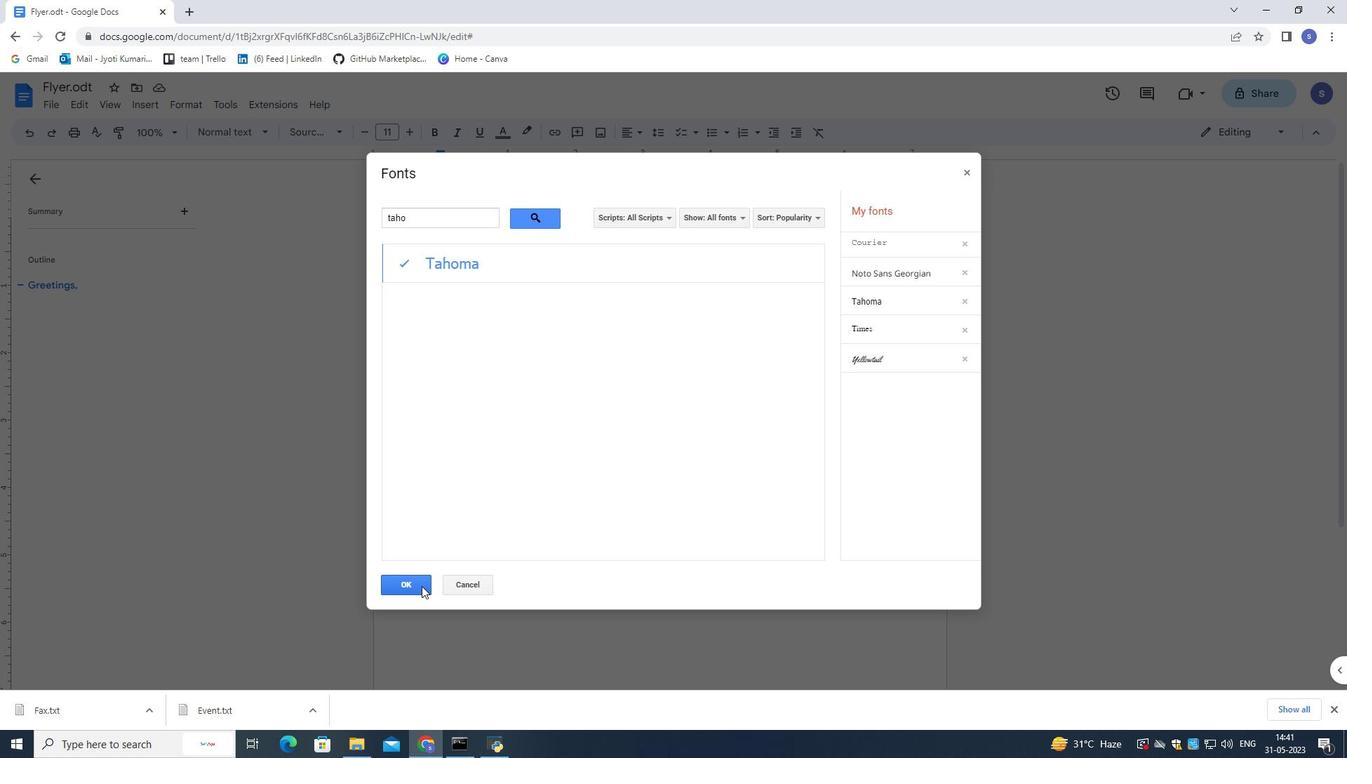 
Action: Mouse moved to (405, 135)
Screenshot: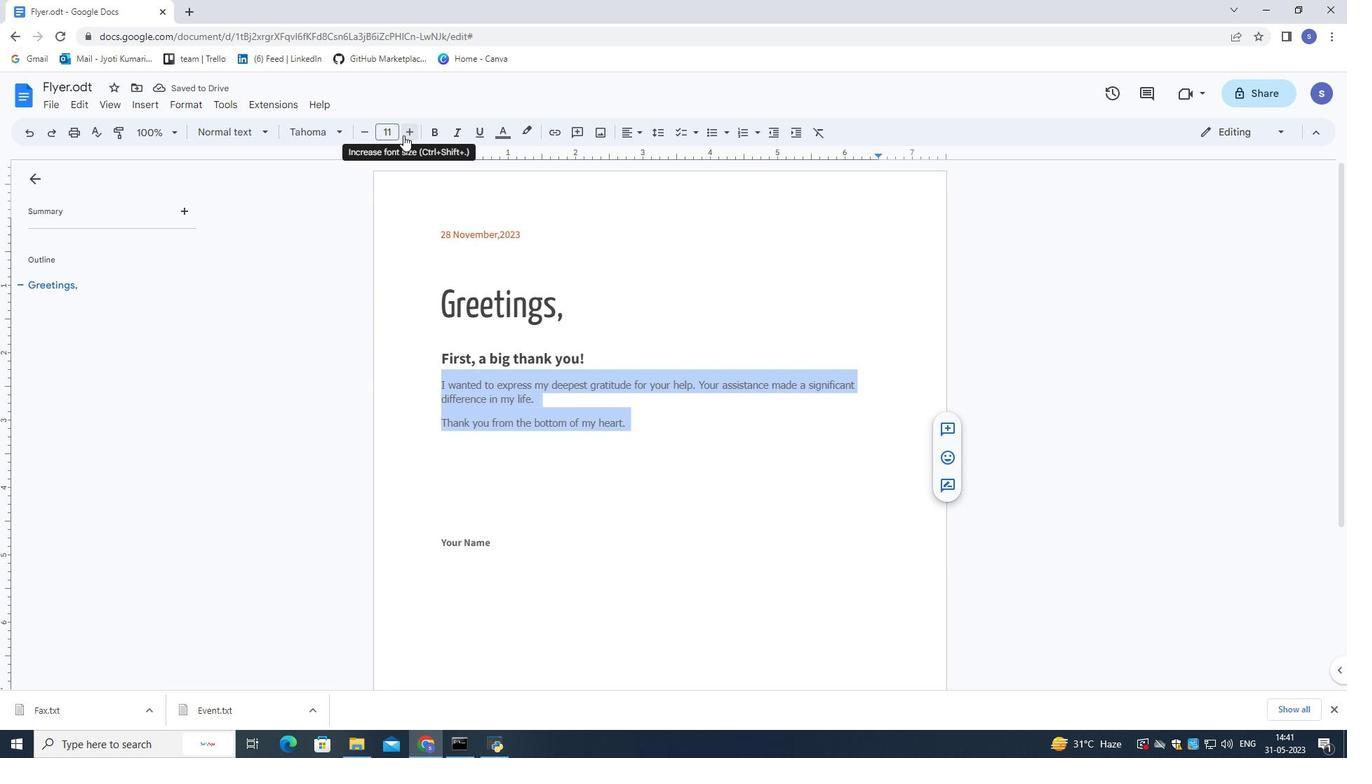 
Action: Mouse pressed left at (405, 135)
Screenshot: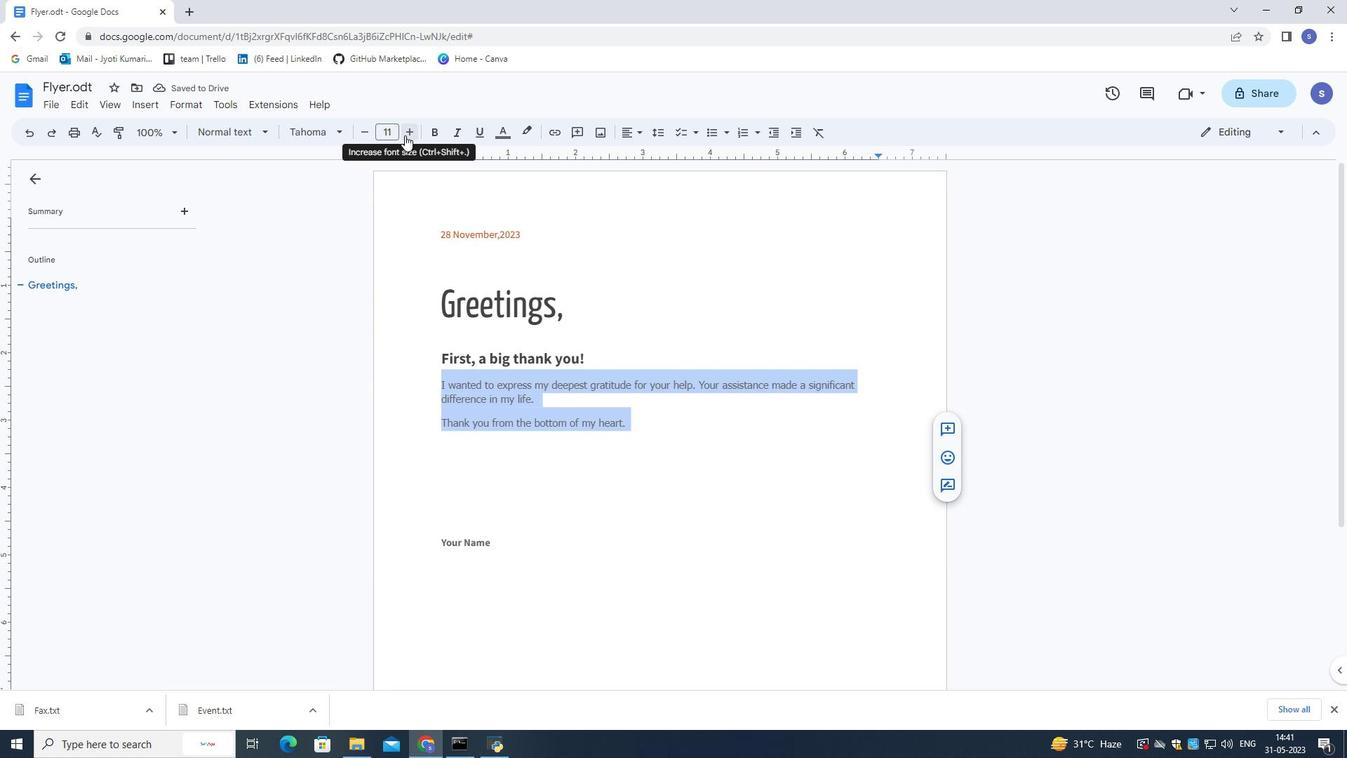 
Action: Mouse pressed left at (405, 135)
Screenshot: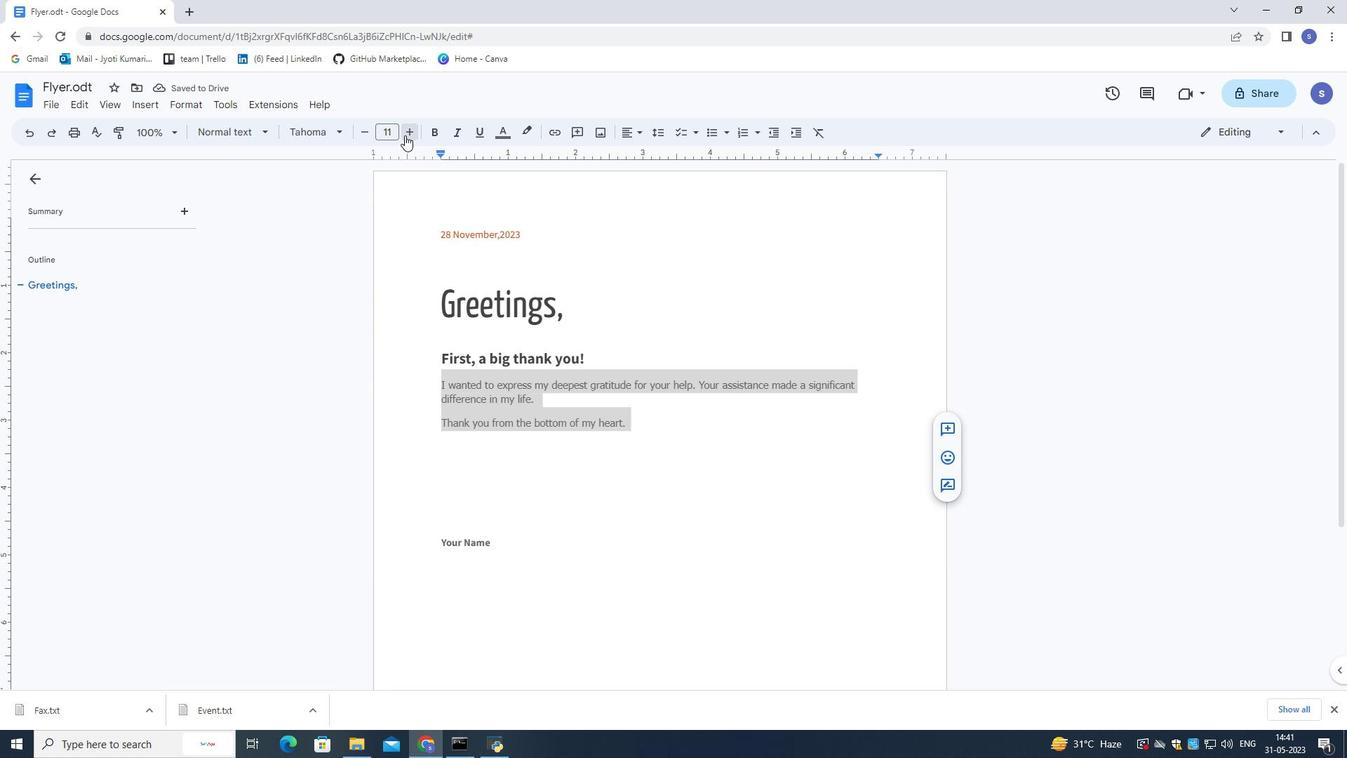 
Action: Mouse pressed left at (405, 135)
Screenshot: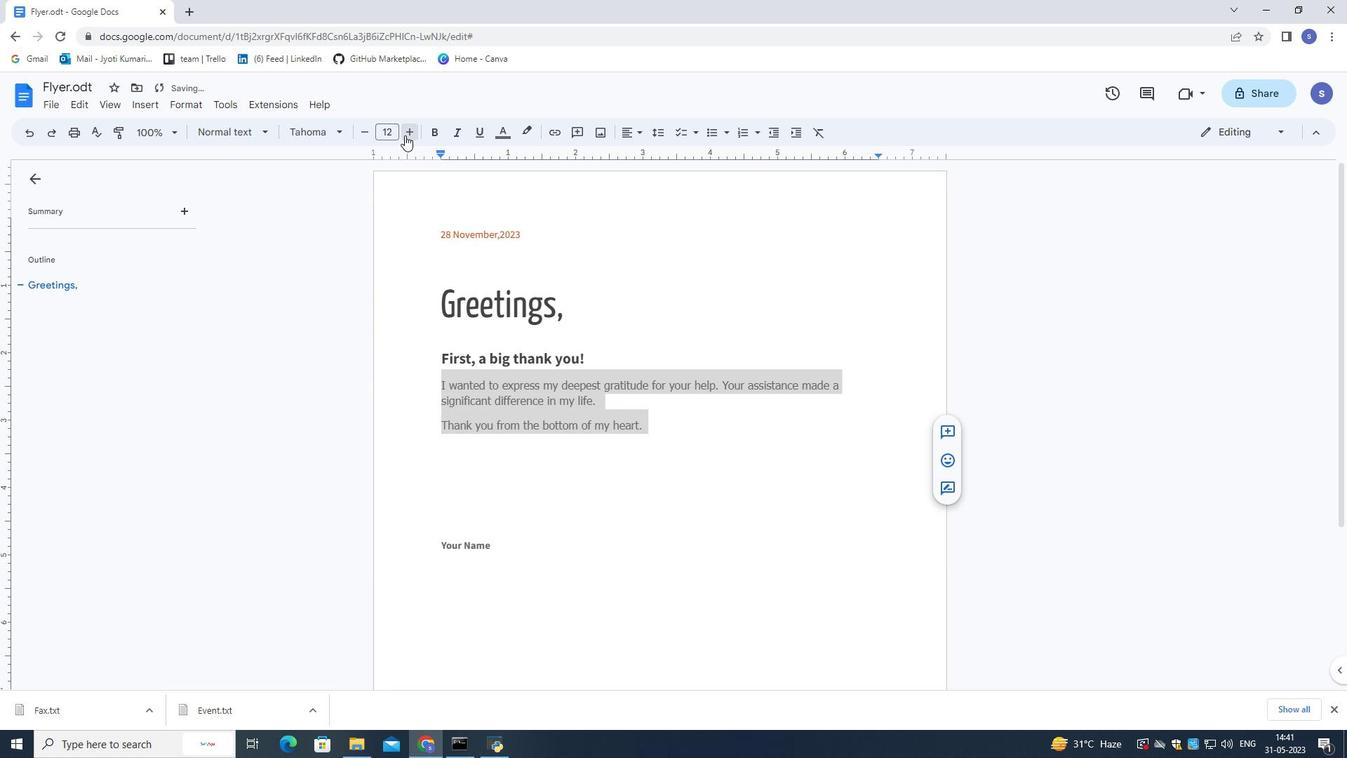 
Action: Mouse moved to (513, 560)
Screenshot: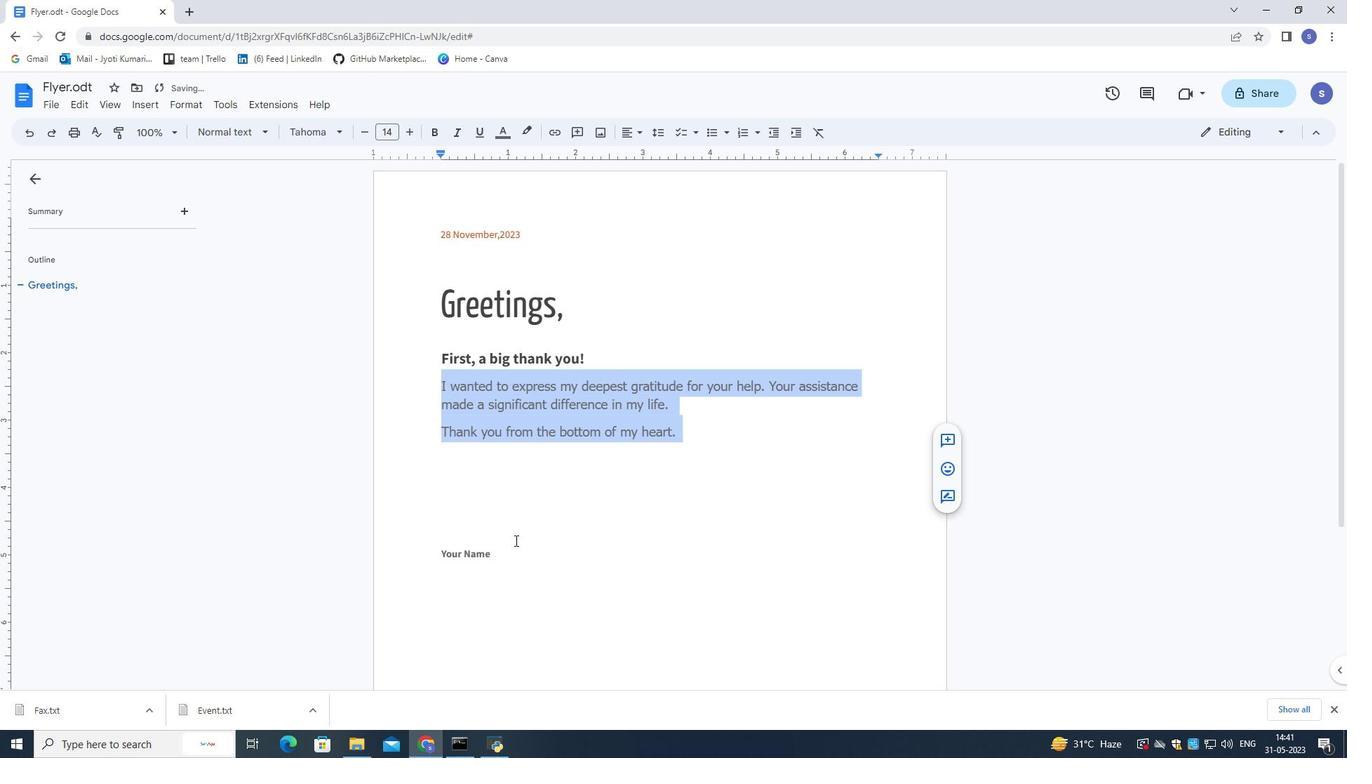 
Action: Mouse pressed left at (513, 560)
Screenshot: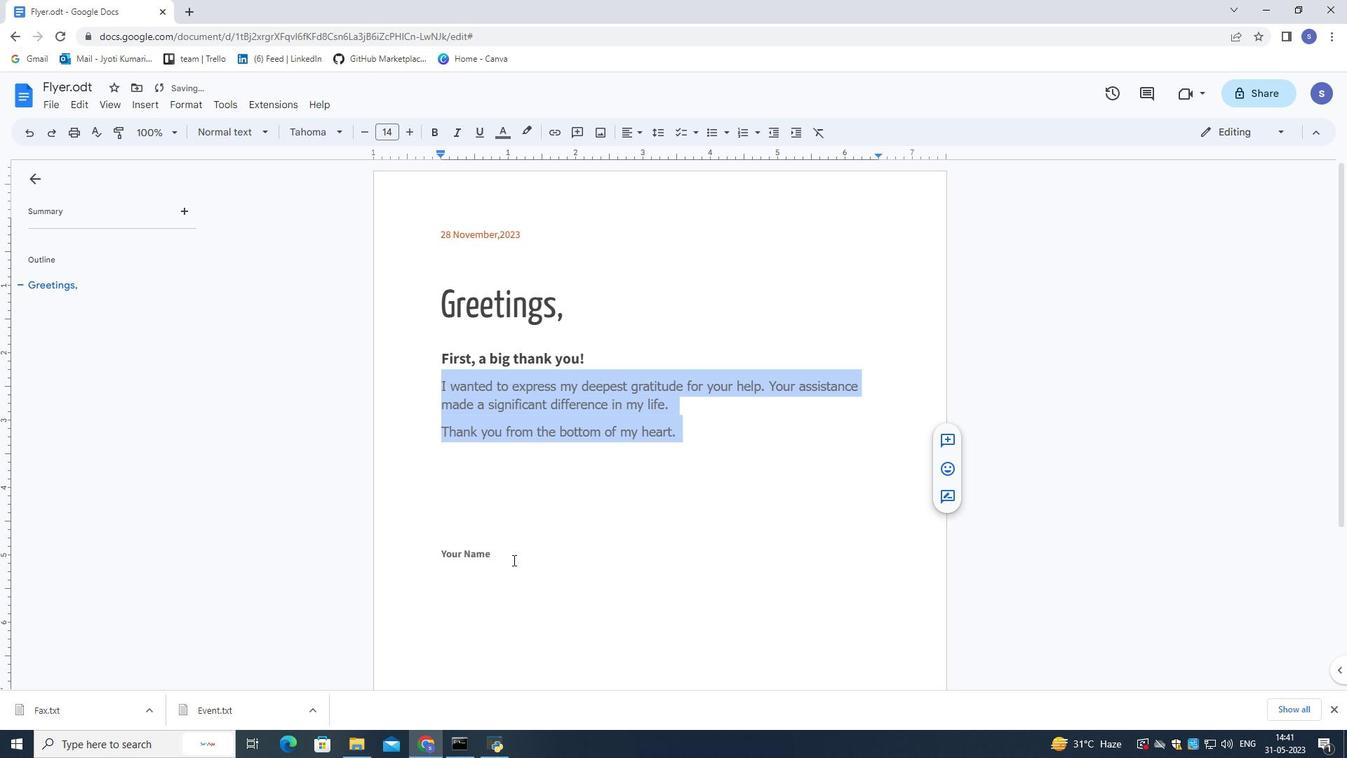 
Action: Mouse moved to (512, 556)
Screenshot: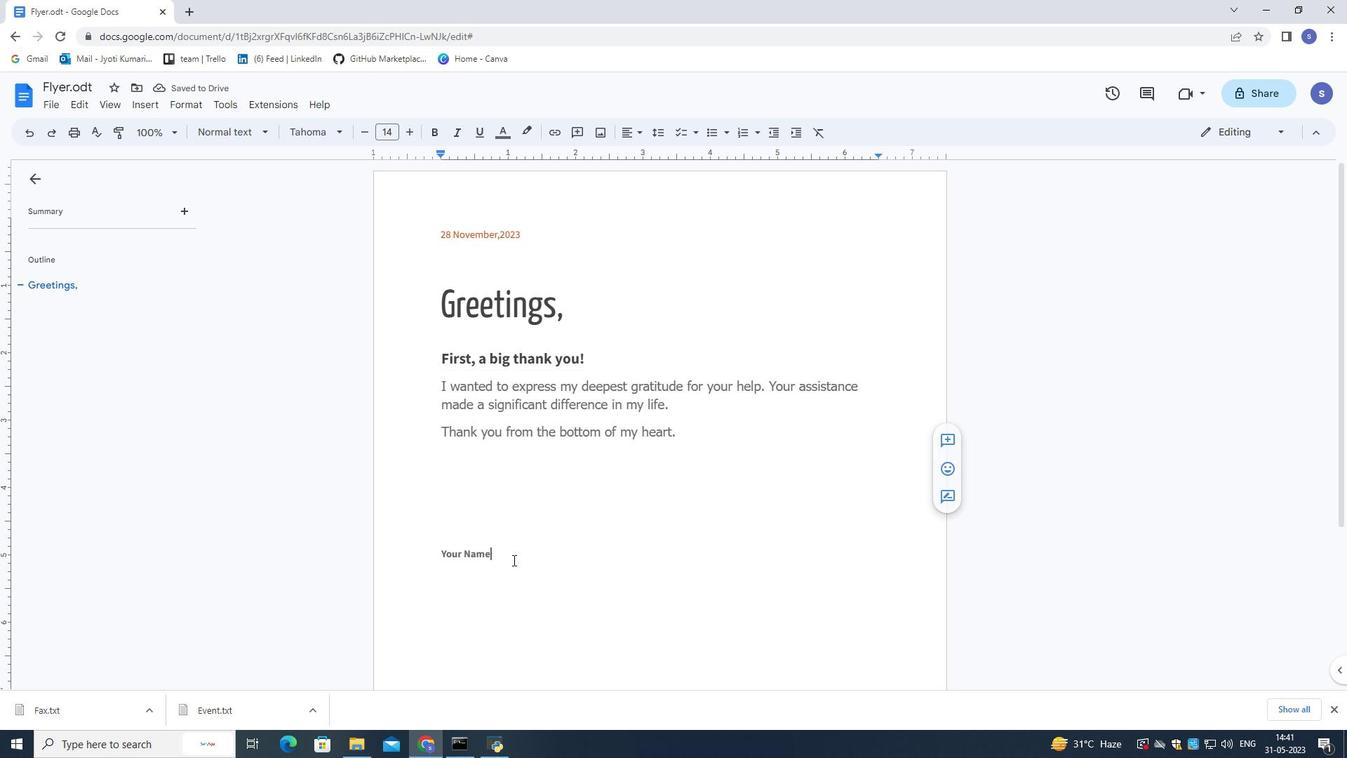 
Action: Key pressed <Key.enter><Key.shift><Key.shift><Key.shift><Key.shift><Key.shift><Key.shift><Key.shift><Key.shift><Key.shift><Key.shift>Olivia
Screenshot: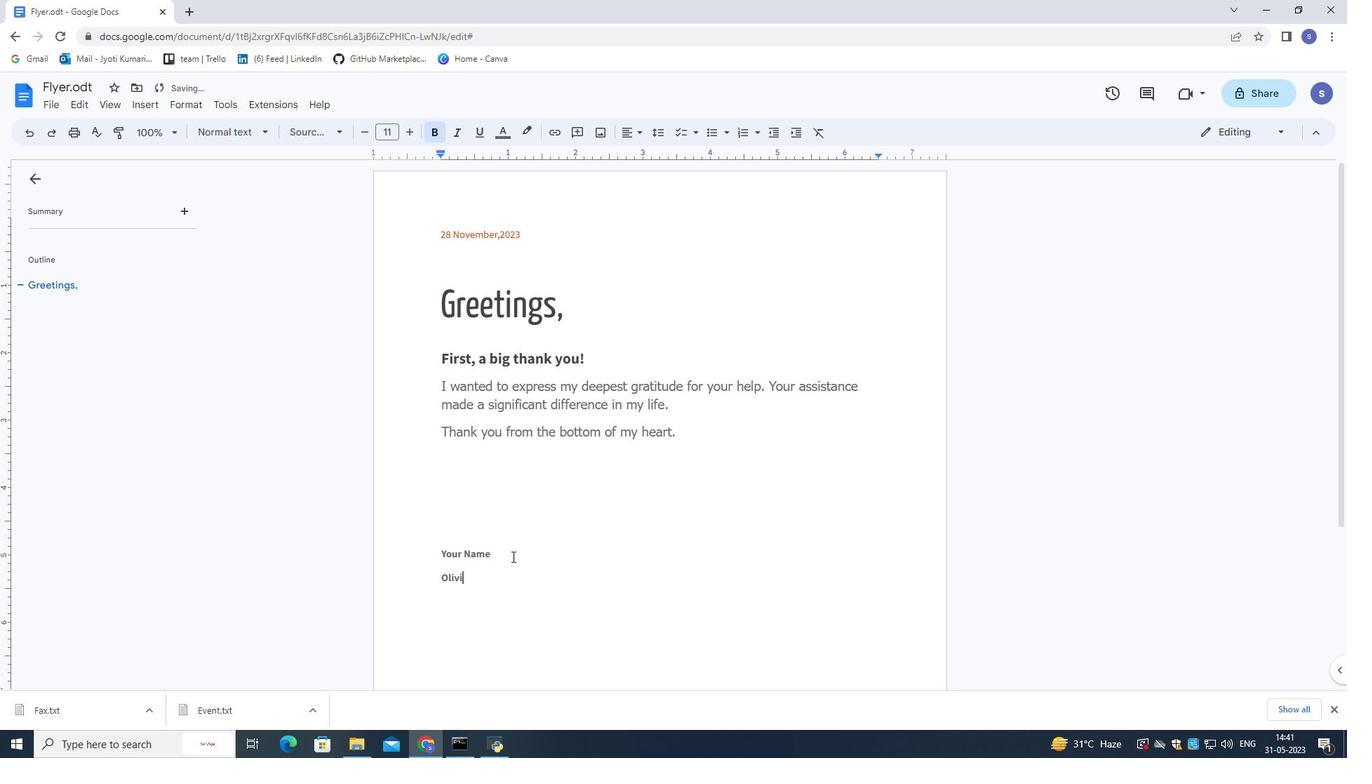 
Action: Mouse moved to (512, 555)
Screenshot: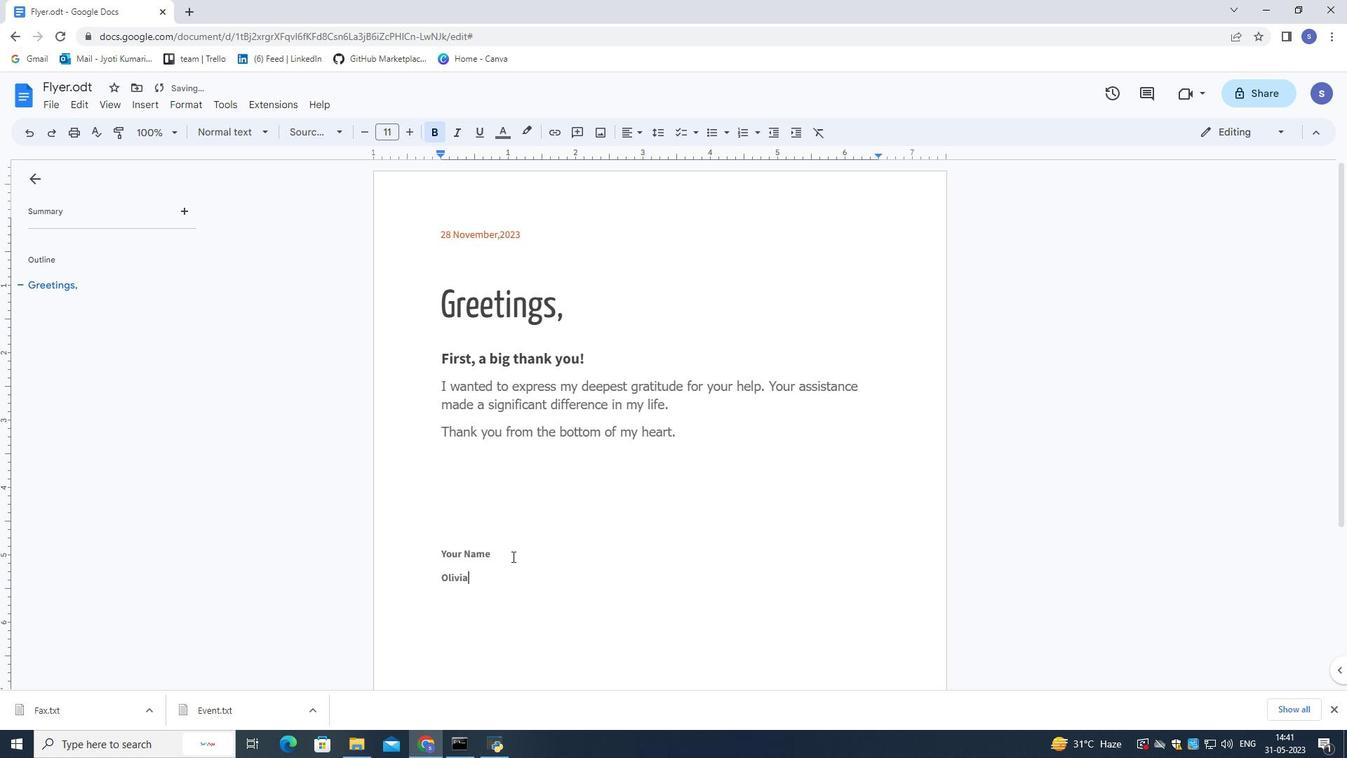 
Action: Mouse scrolled (512, 555) with delta (0, 0)
Screenshot: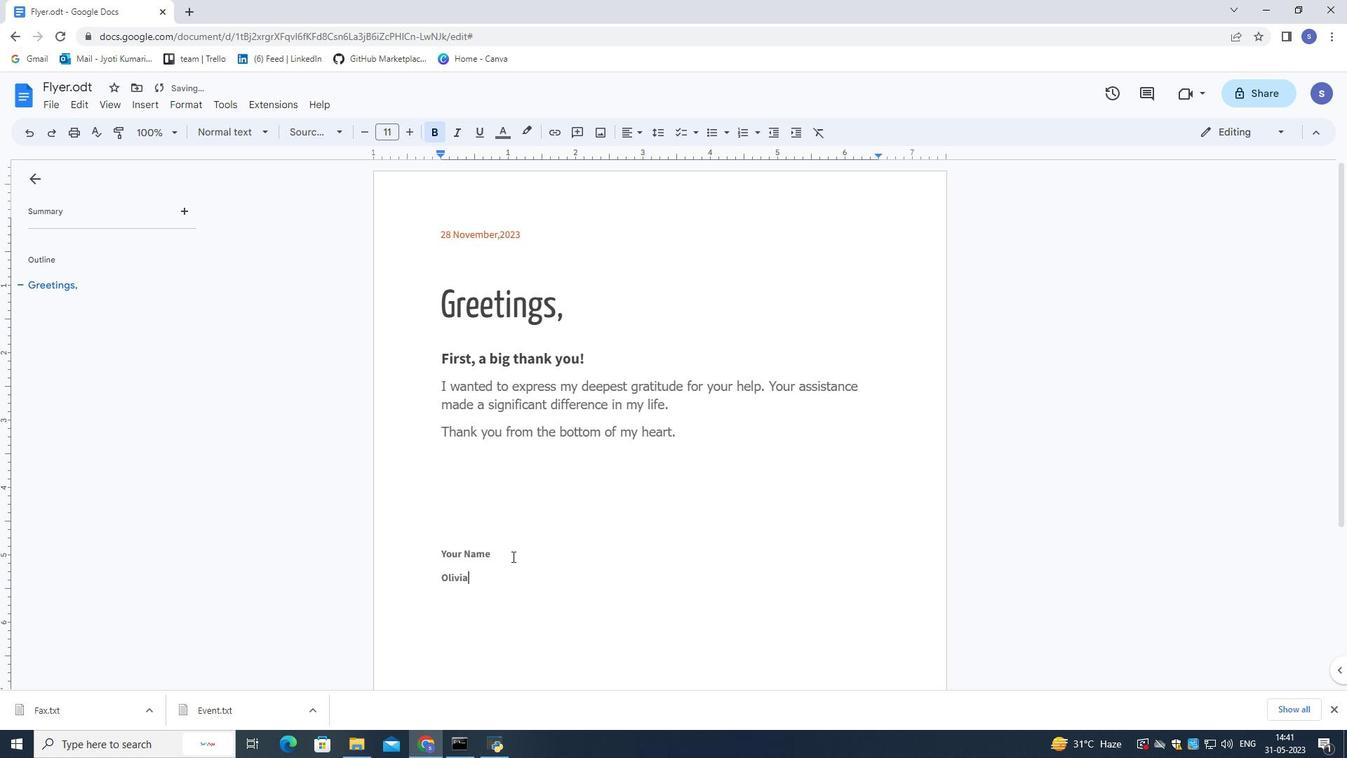 
Action: Mouse moved to (512, 558)
Screenshot: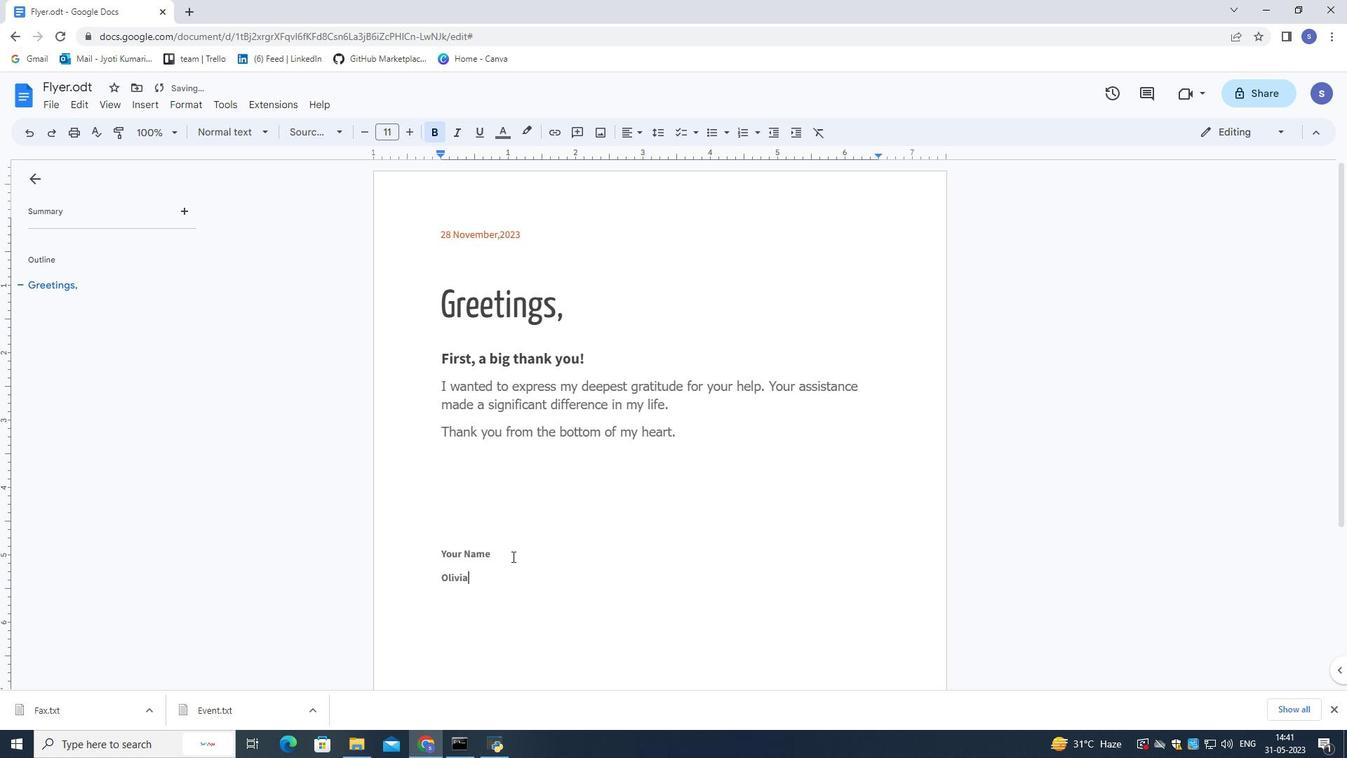 
Action: Mouse scrolled (512, 557) with delta (0, 0)
Screenshot: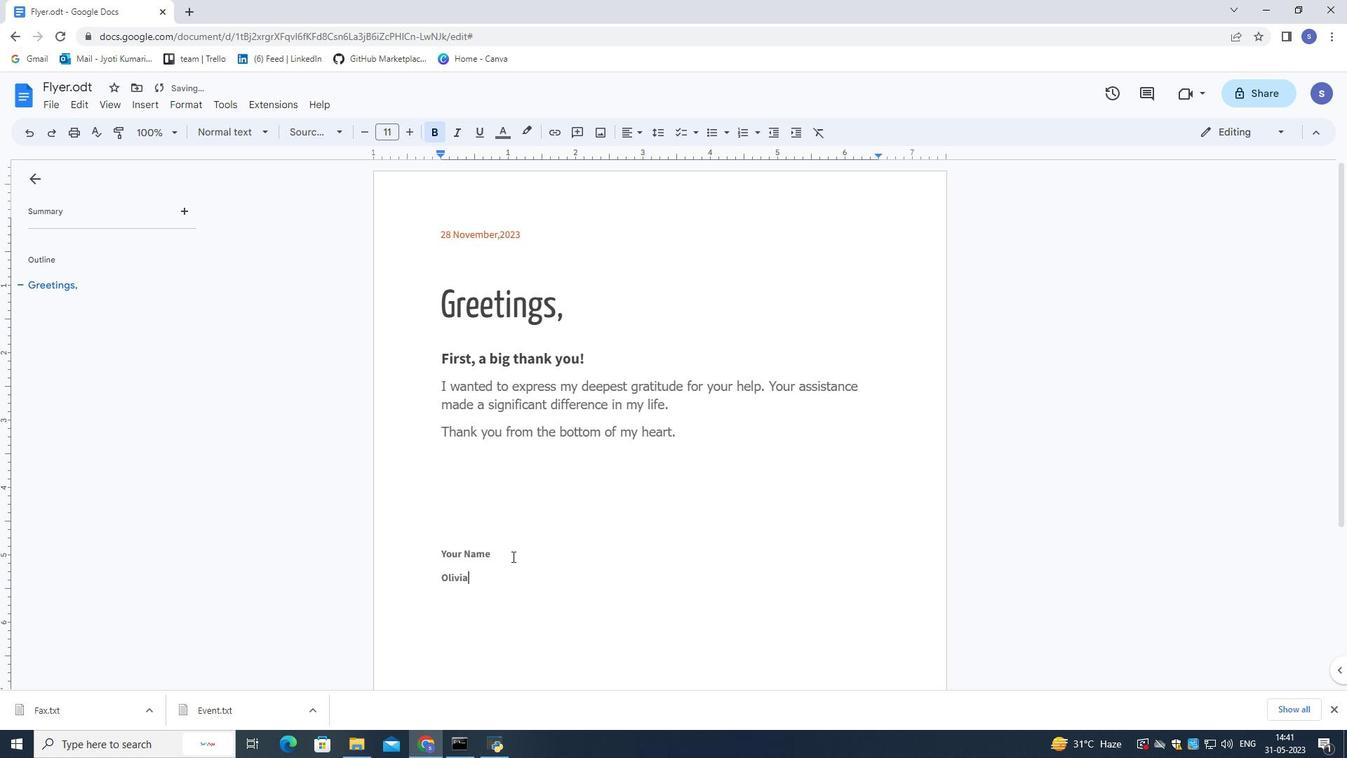
Action: Mouse moved to (512, 559)
Screenshot: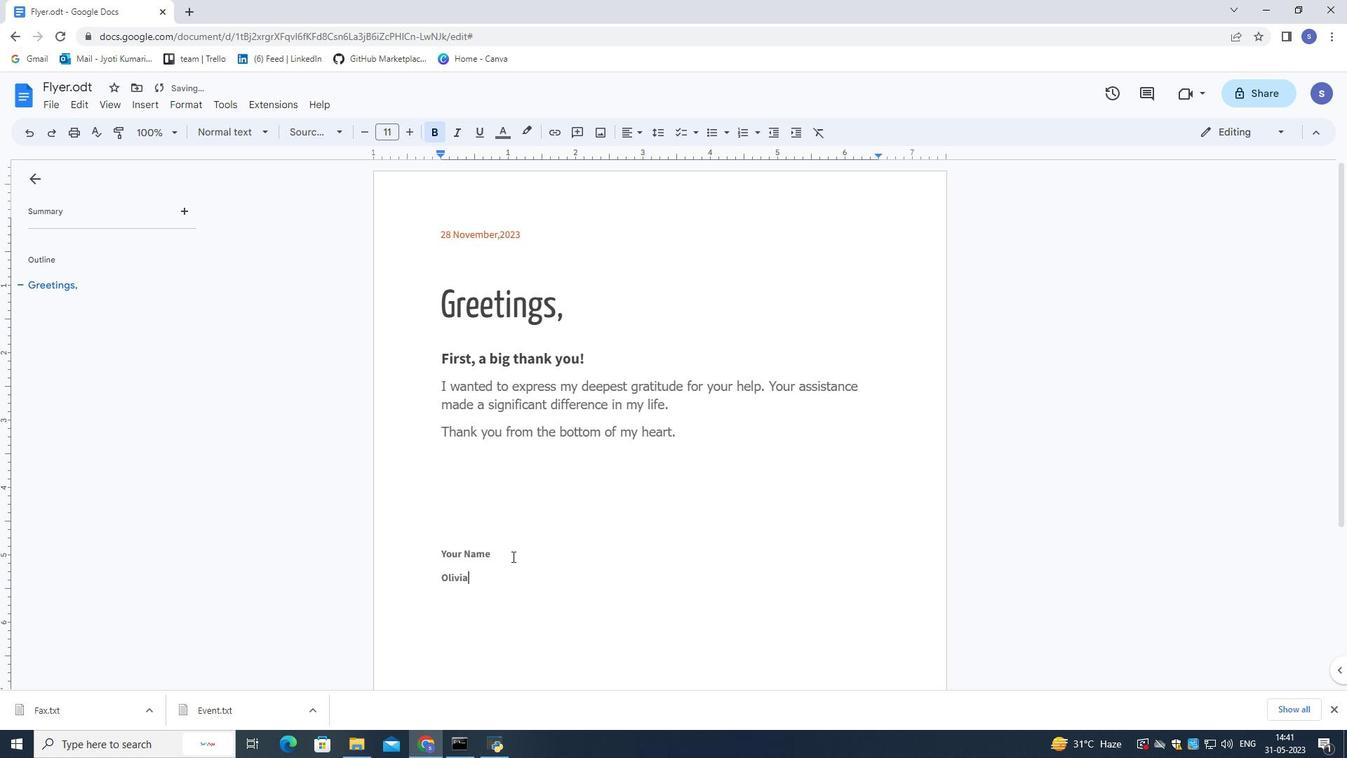 
Action: Mouse scrolled (512, 558) with delta (0, 0)
Screenshot: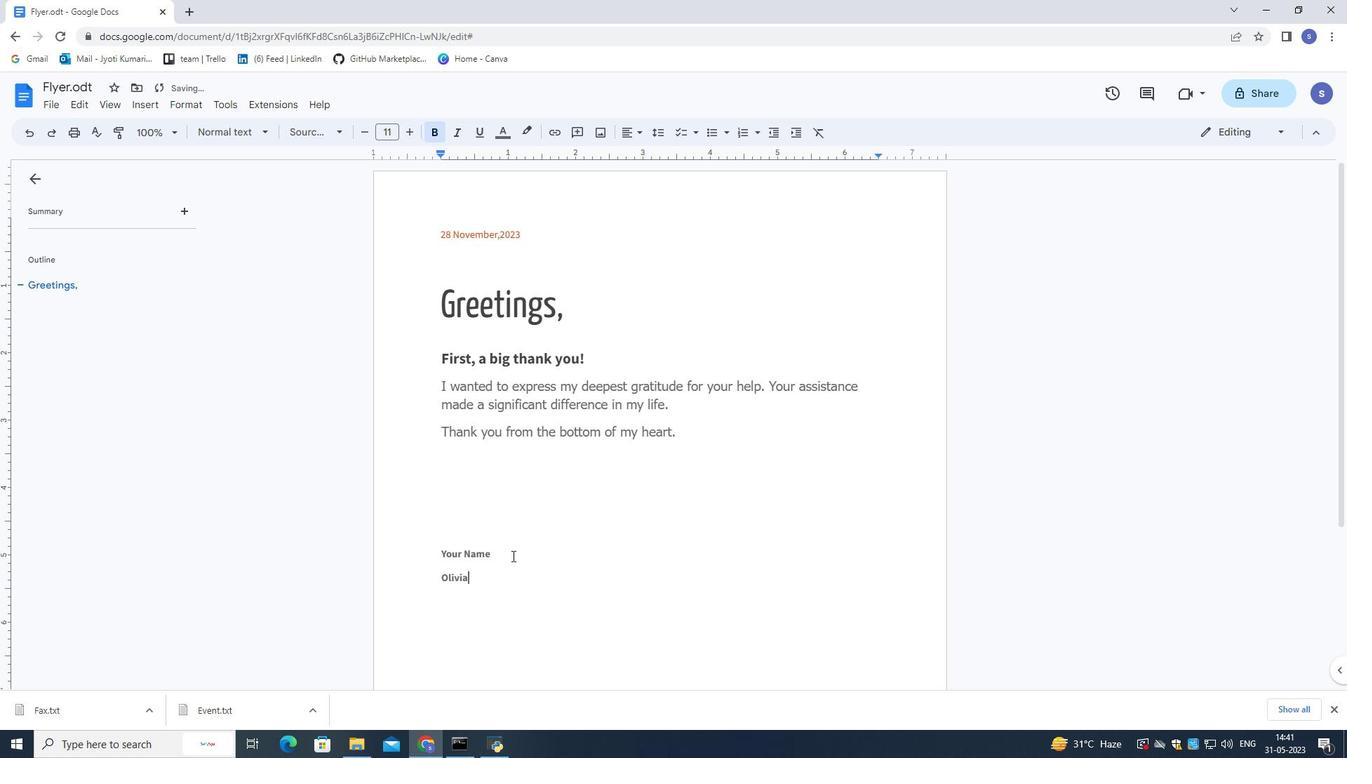
Action: Mouse moved to (512, 560)
Screenshot: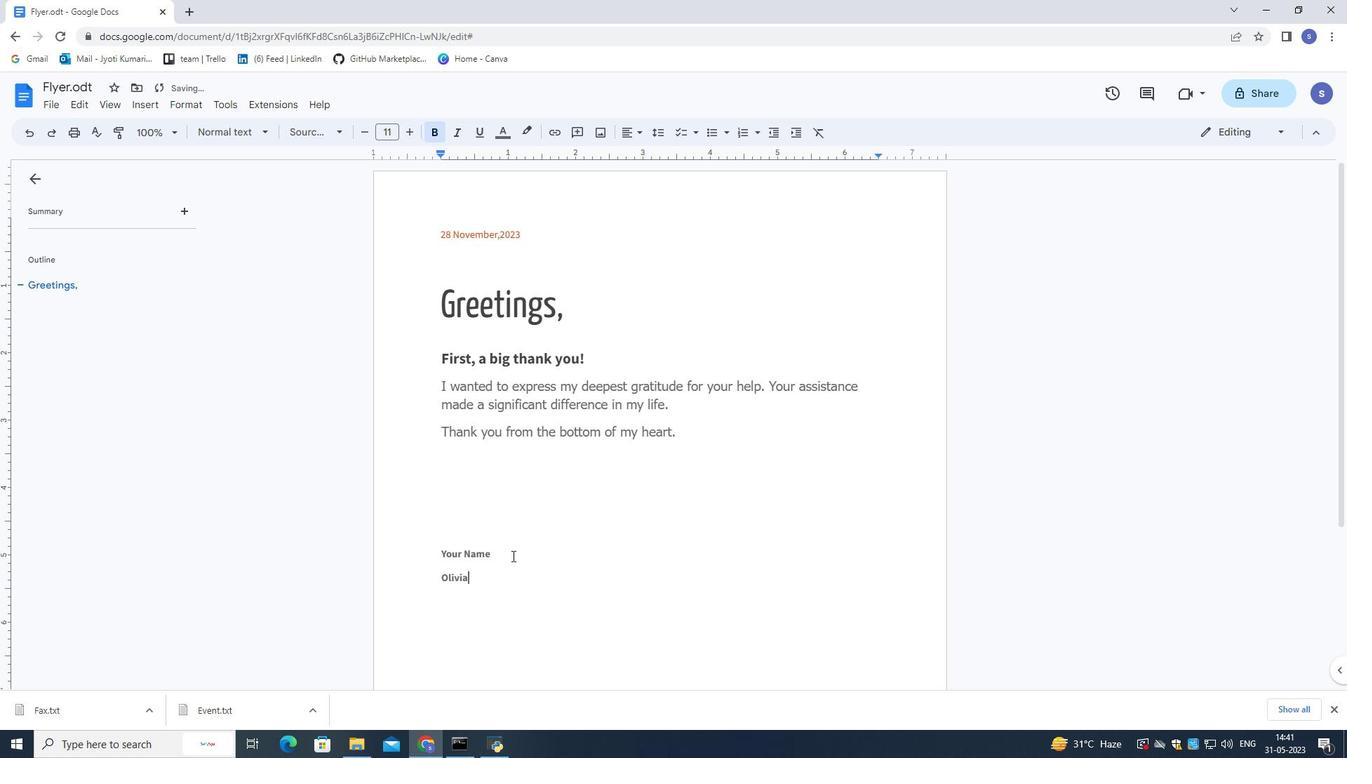 
Action: Mouse scrolled (512, 560) with delta (0, 0)
Screenshot: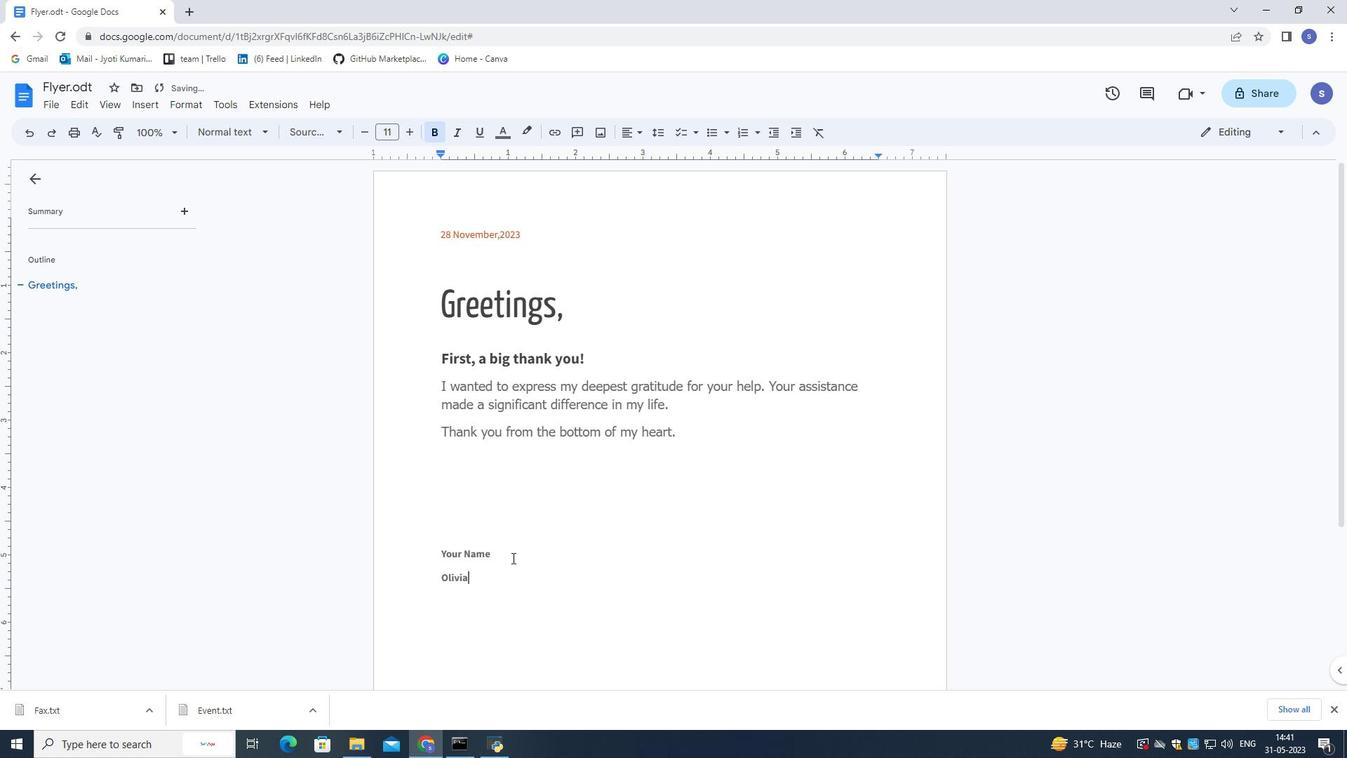 
Action: Mouse moved to (512, 562)
Screenshot: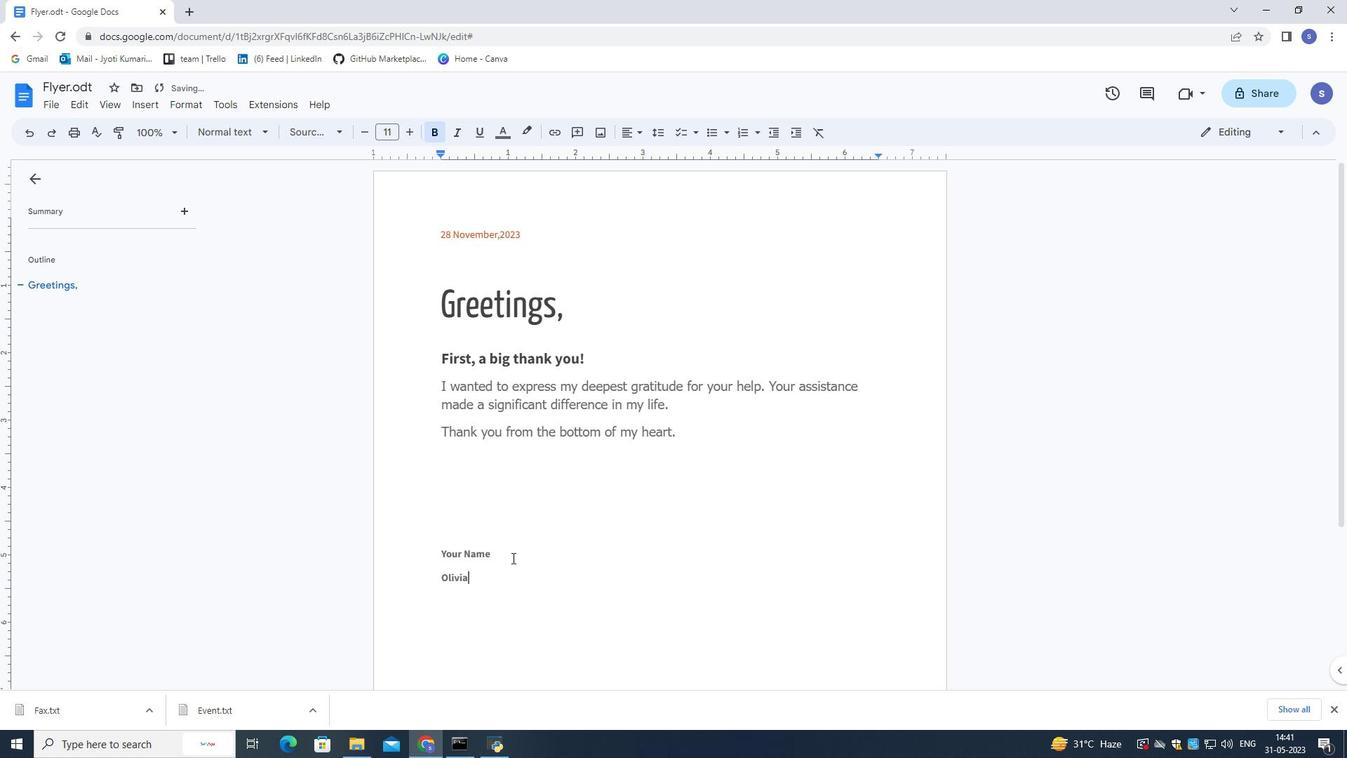 
Action: Mouse scrolled (512, 561) with delta (0, 0)
Screenshot: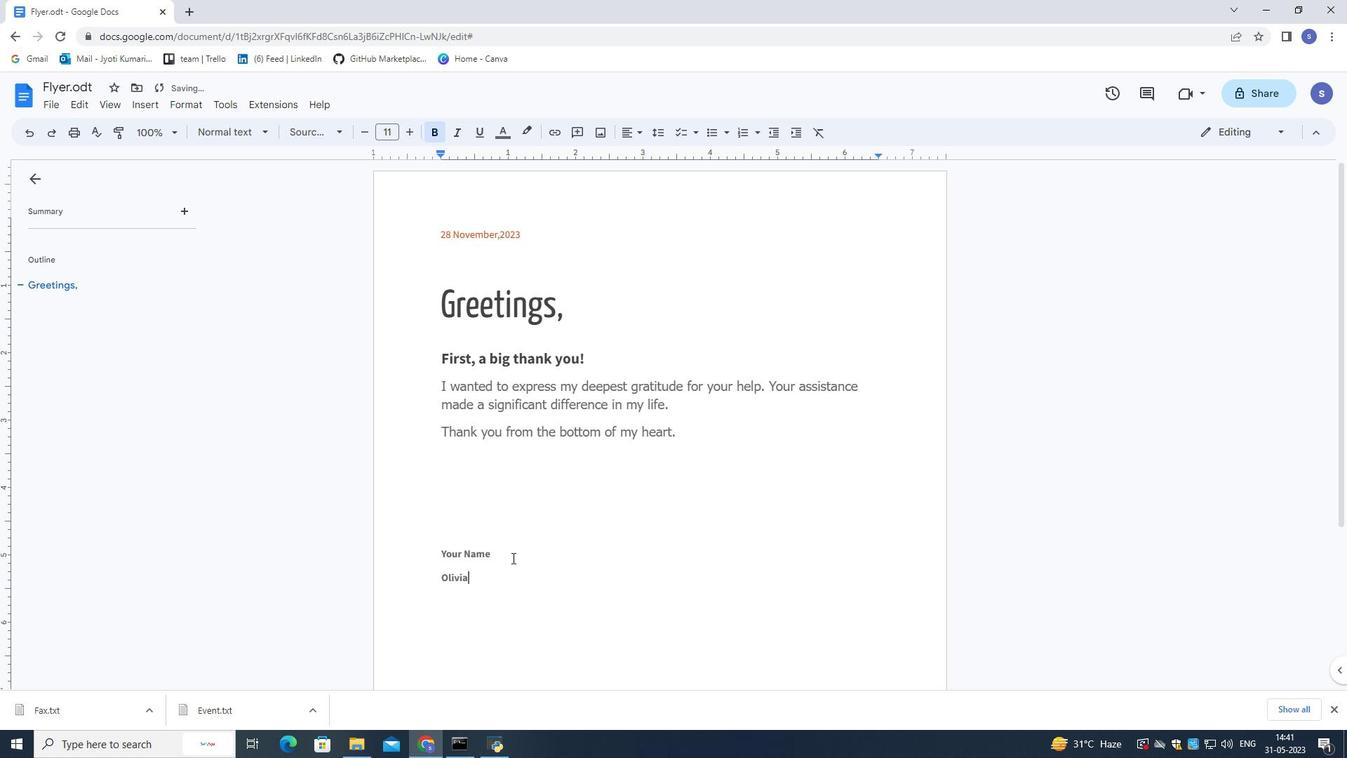
Action: Mouse moved to (511, 565)
Screenshot: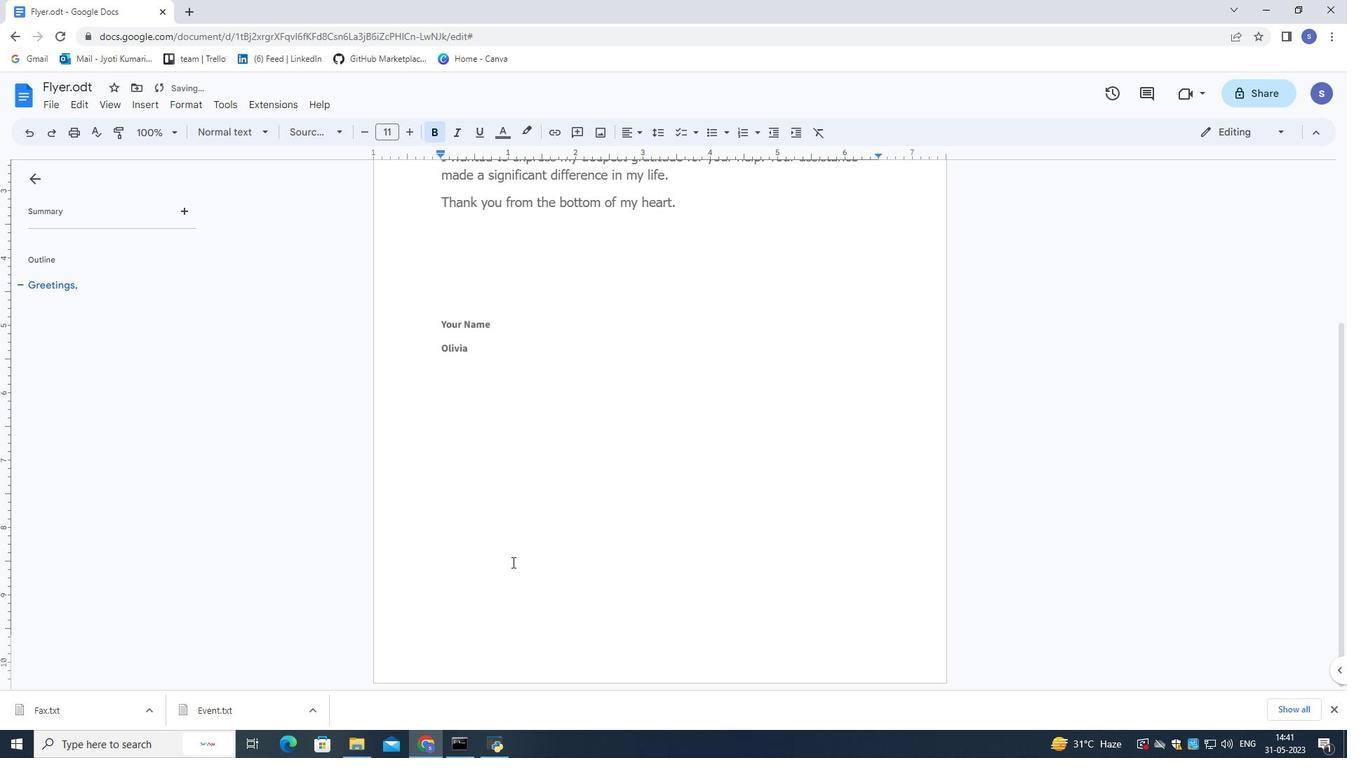 
Action: Mouse scrolled (511, 565) with delta (0, 0)
Screenshot: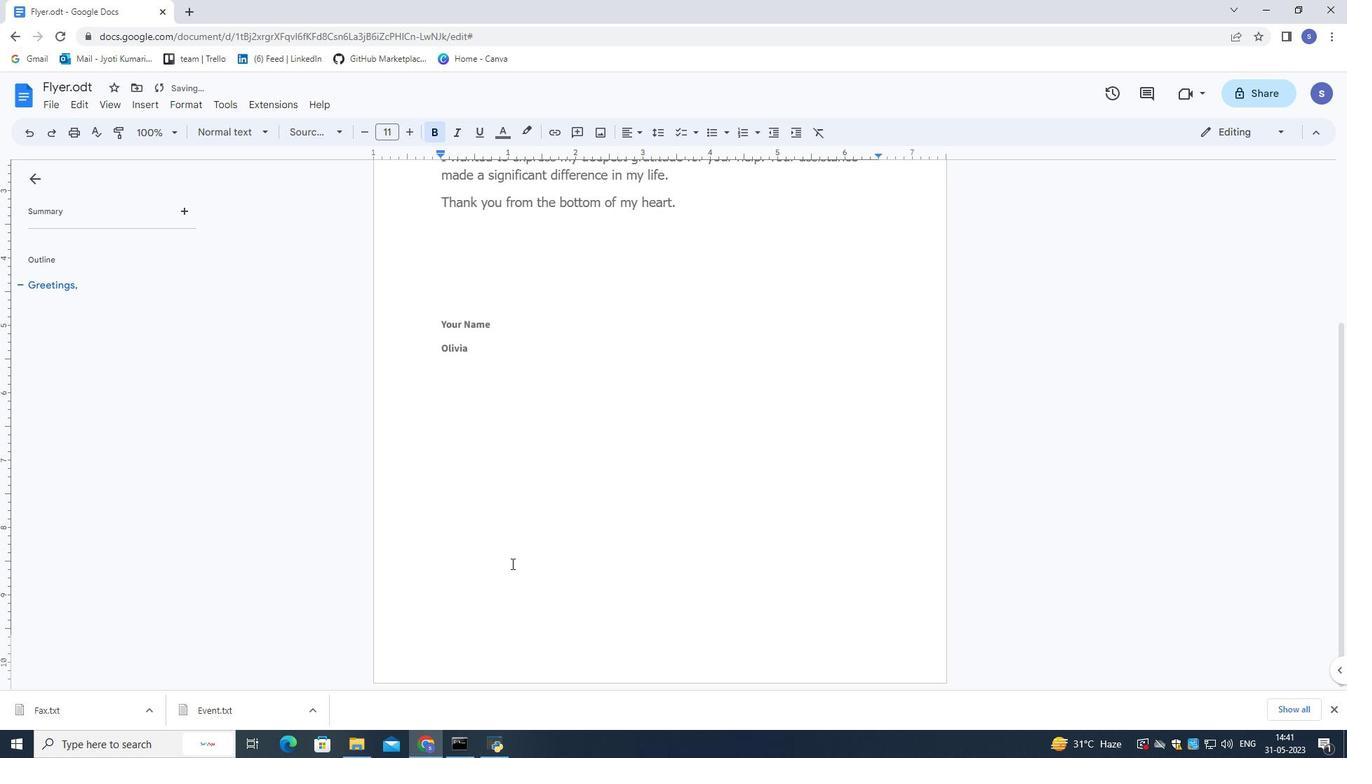
Action: Mouse scrolled (511, 565) with delta (0, 0)
Screenshot: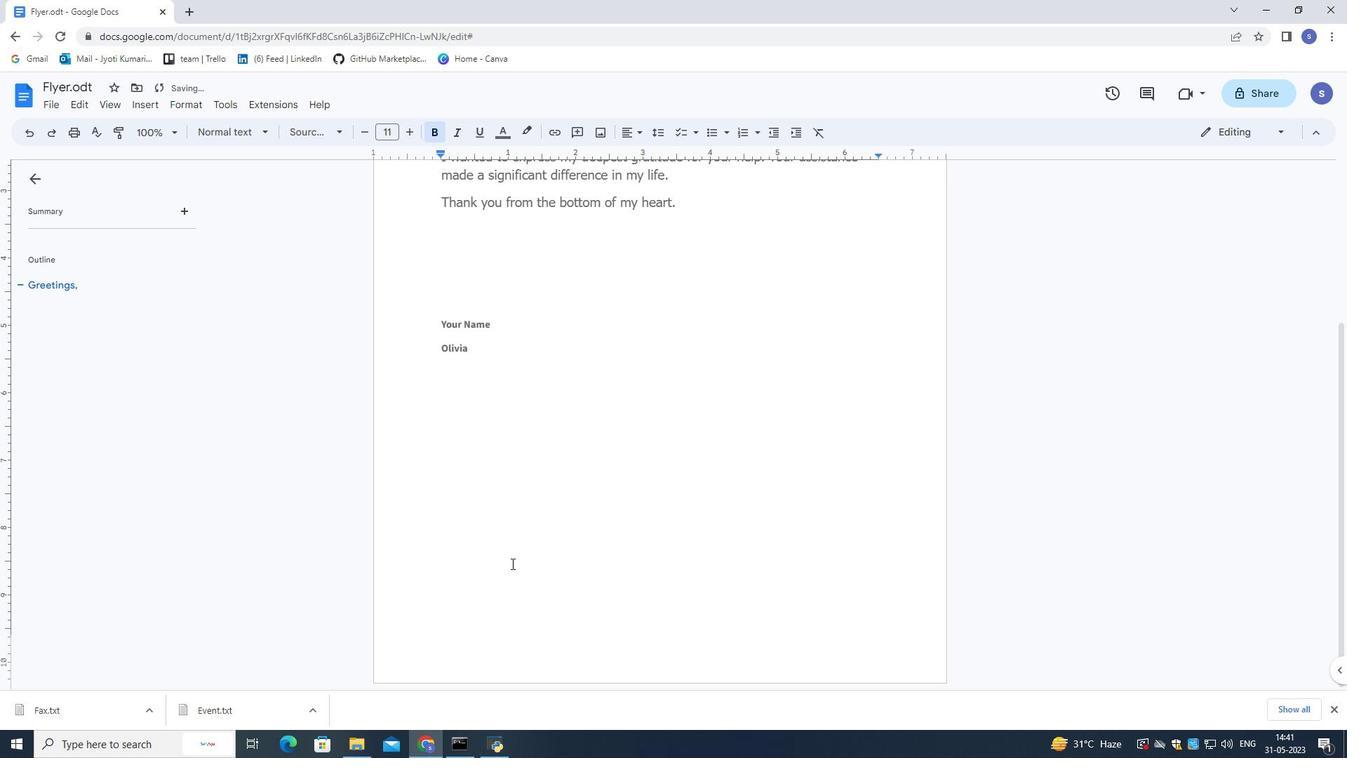 
Action: Mouse scrolled (511, 565) with delta (0, 0)
Screenshot: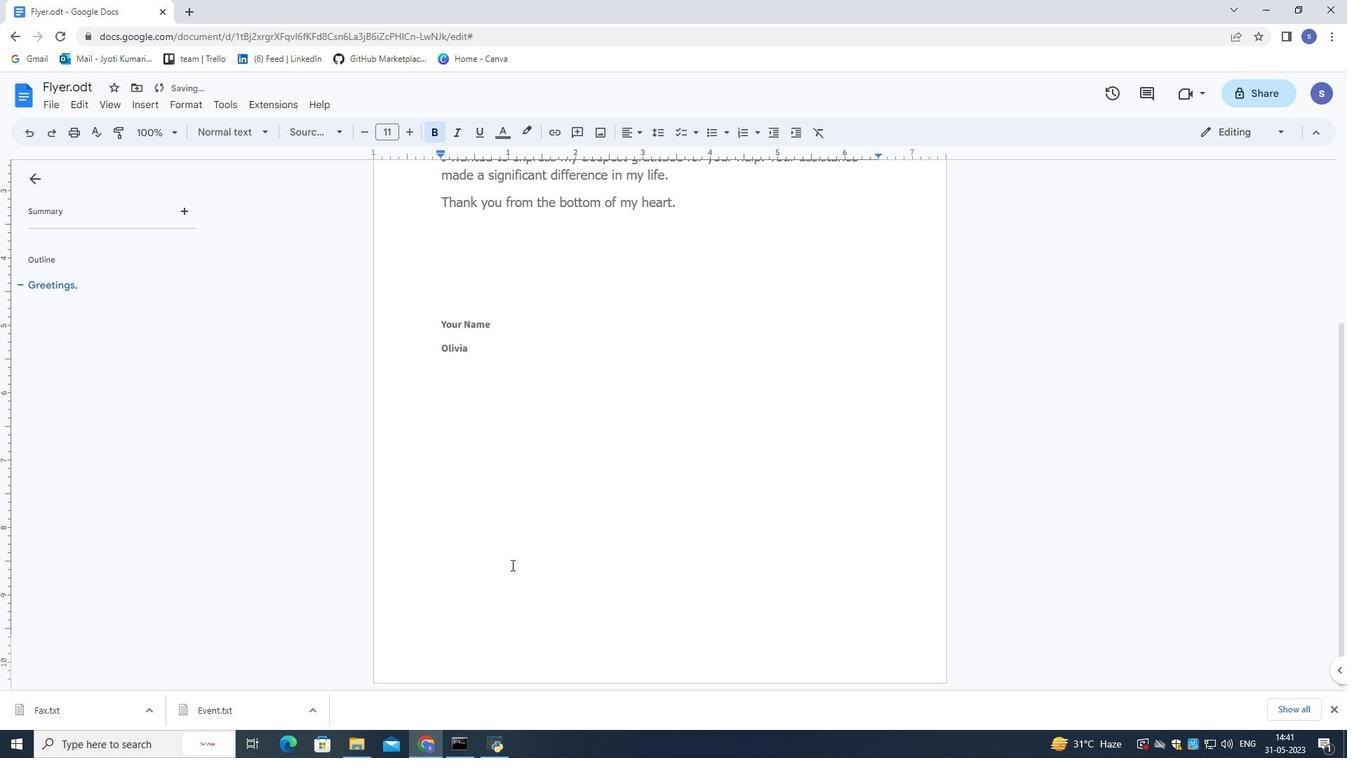 
Action: Mouse scrolled (511, 565) with delta (0, 0)
Screenshot: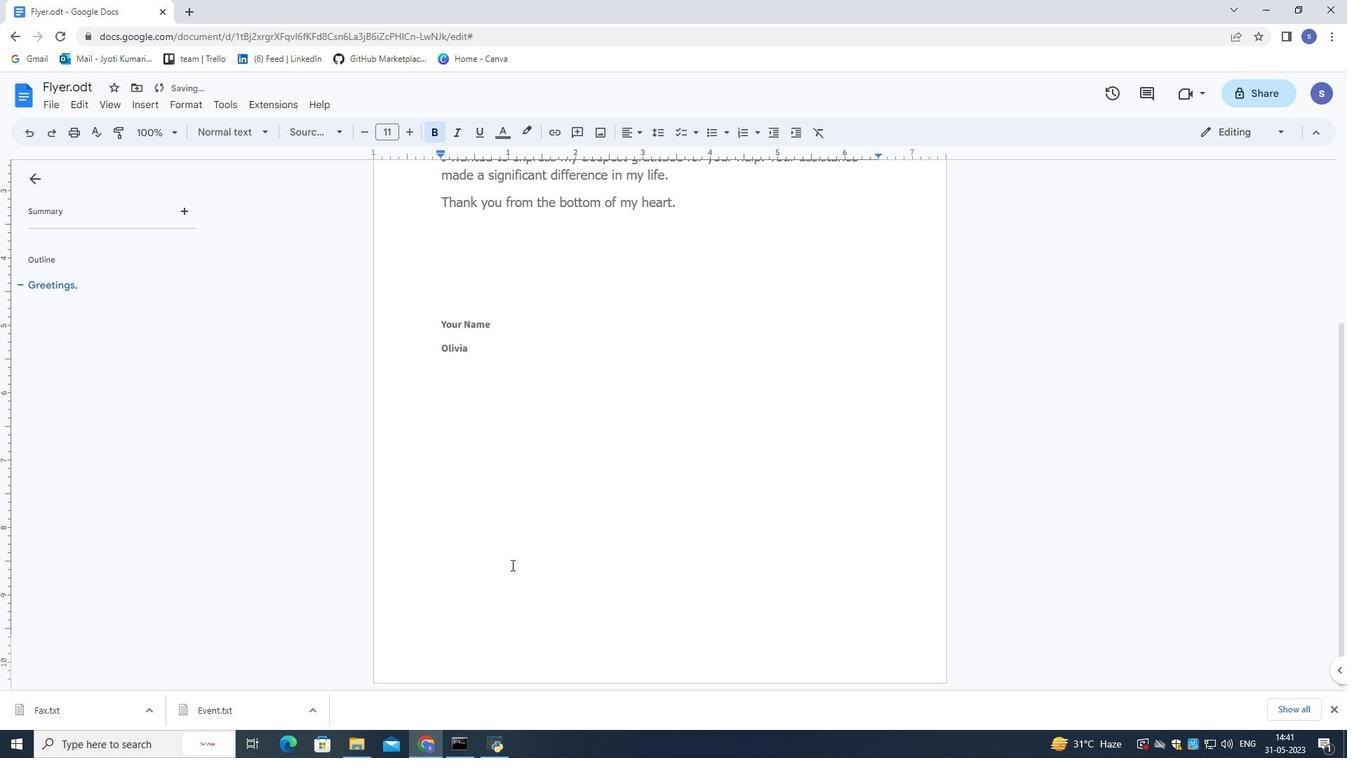 
Action: Mouse moved to (511, 565)
Screenshot: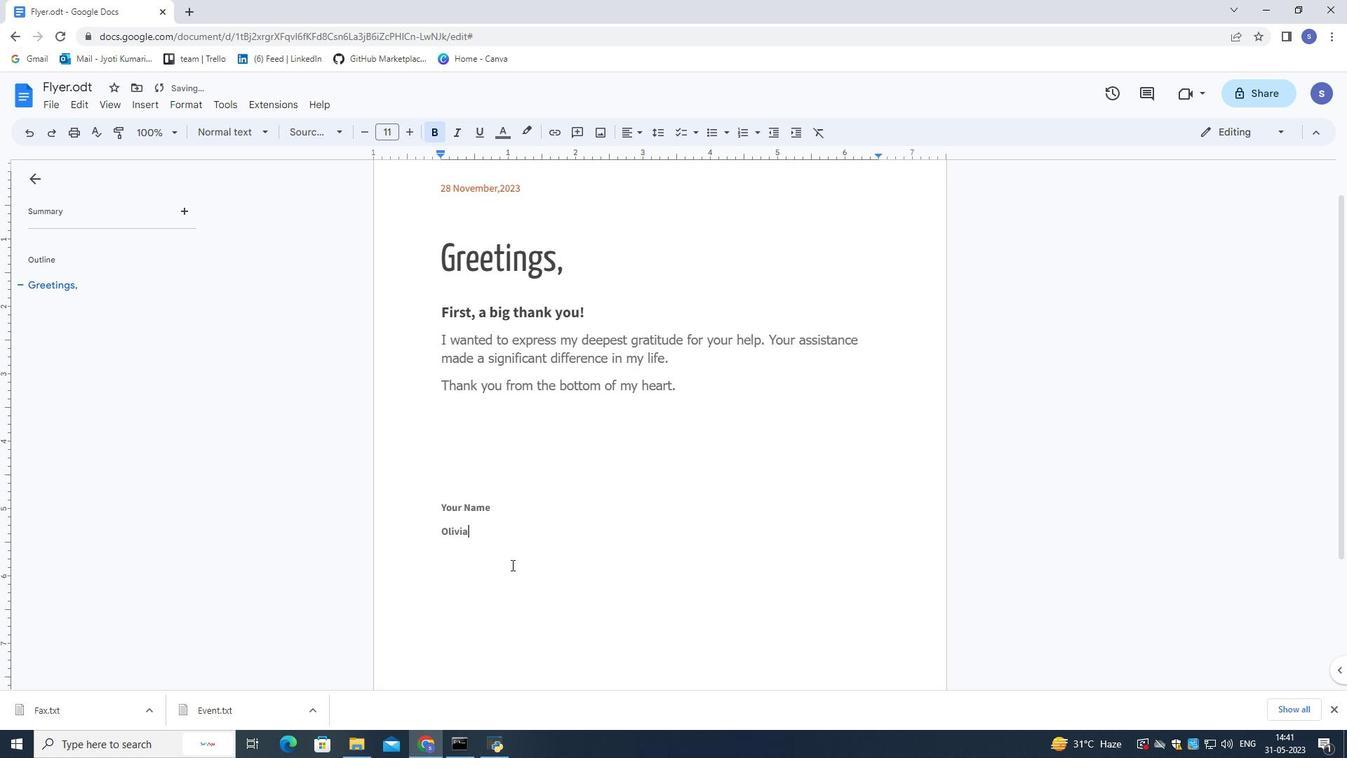 
Action: Mouse scrolled (511, 565) with delta (0, 0)
Screenshot: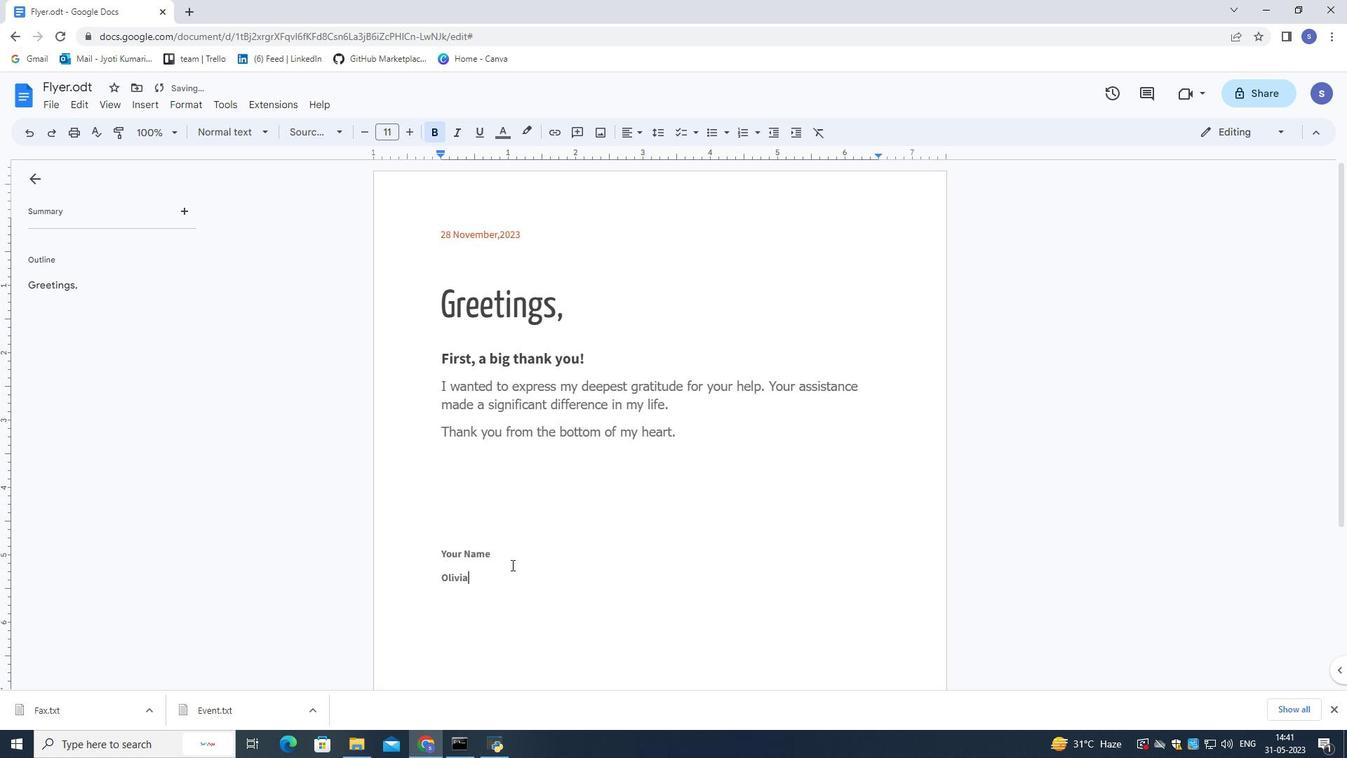 
Action: Mouse scrolled (511, 565) with delta (0, 0)
Screenshot: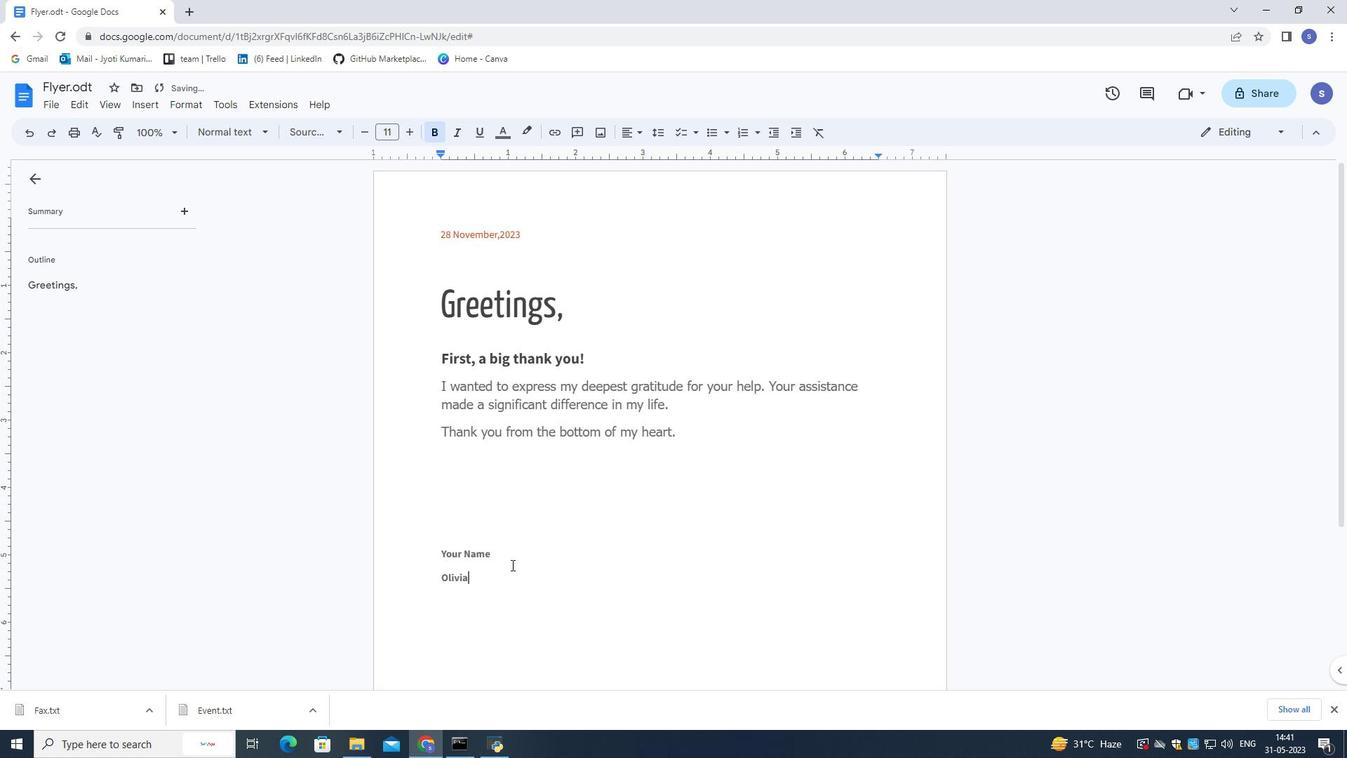 
Action: Mouse scrolled (511, 565) with delta (0, 0)
Screenshot: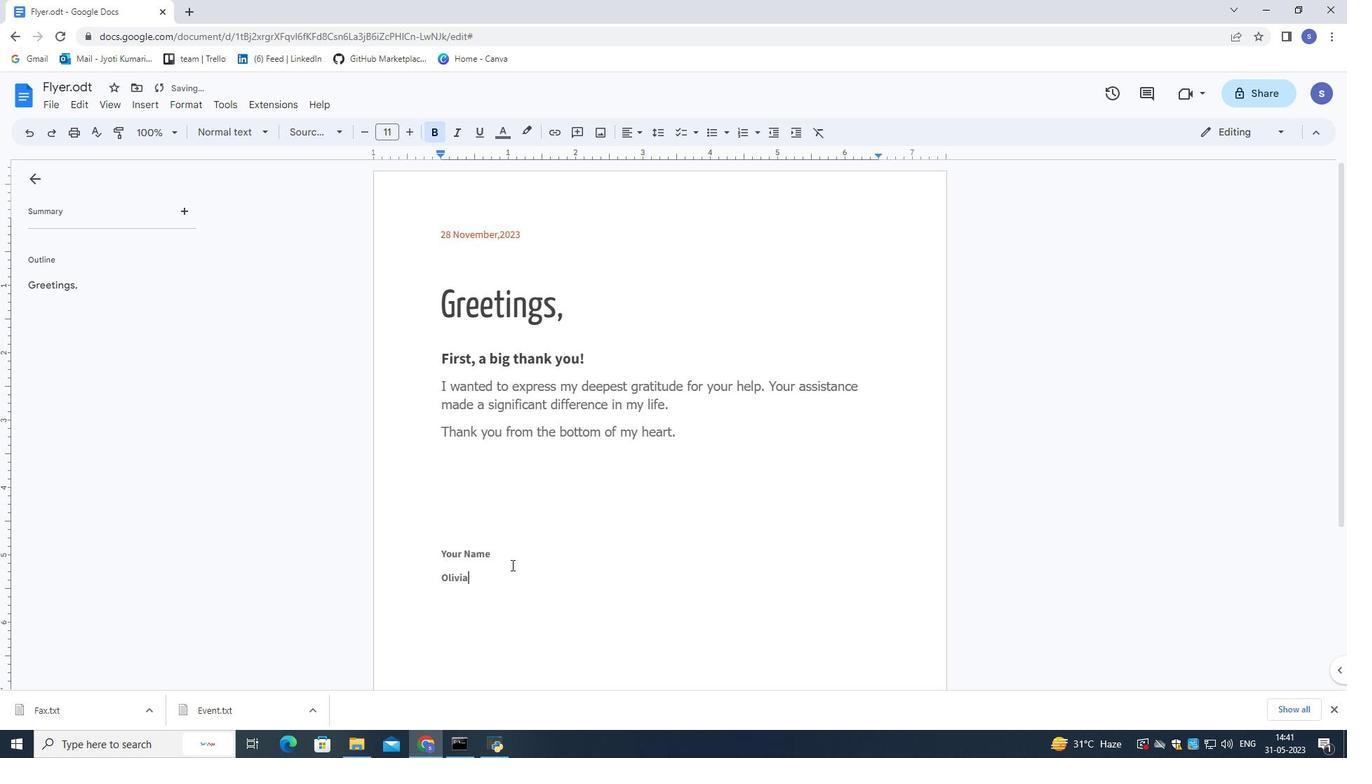 
